 Task: Look for Airbnb options in San Vicente, Argentina from 22th December, 2023 to 26th December, 2023 for 8 adults. Place can be private room with 8 bedrooms having 8 beds and 8 bathrooms. Property type can be hotel. Amenities needed are: wifi, TV, free parkinig on premises, hot tub, gym, smoking allowed.
Action: Mouse moved to (476, 123)
Screenshot: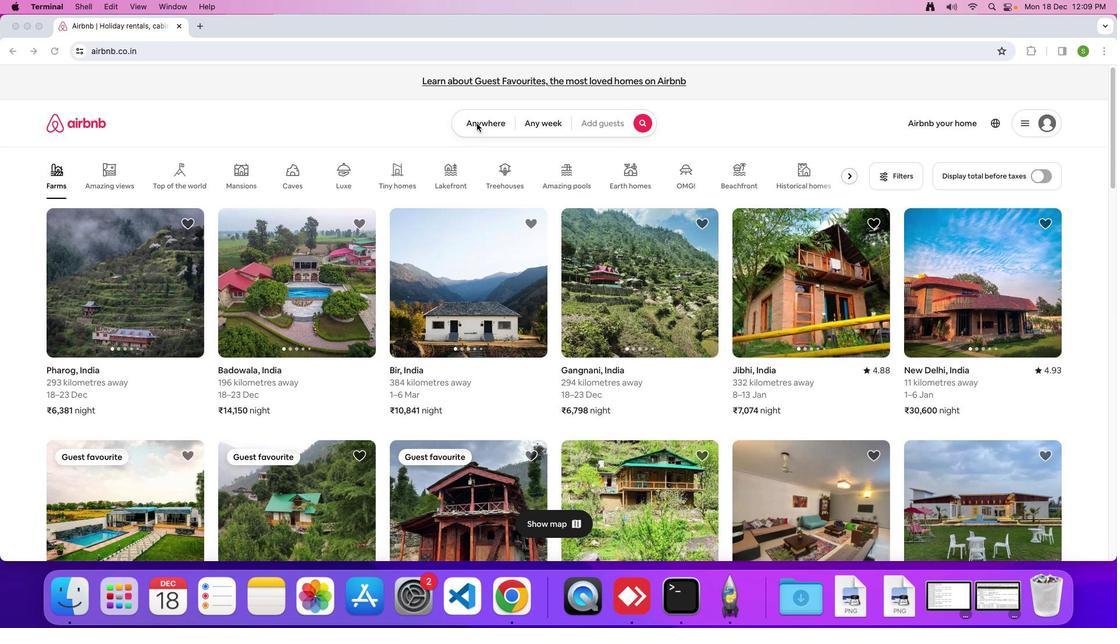 
Action: Mouse pressed left at (476, 123)
Screenshot: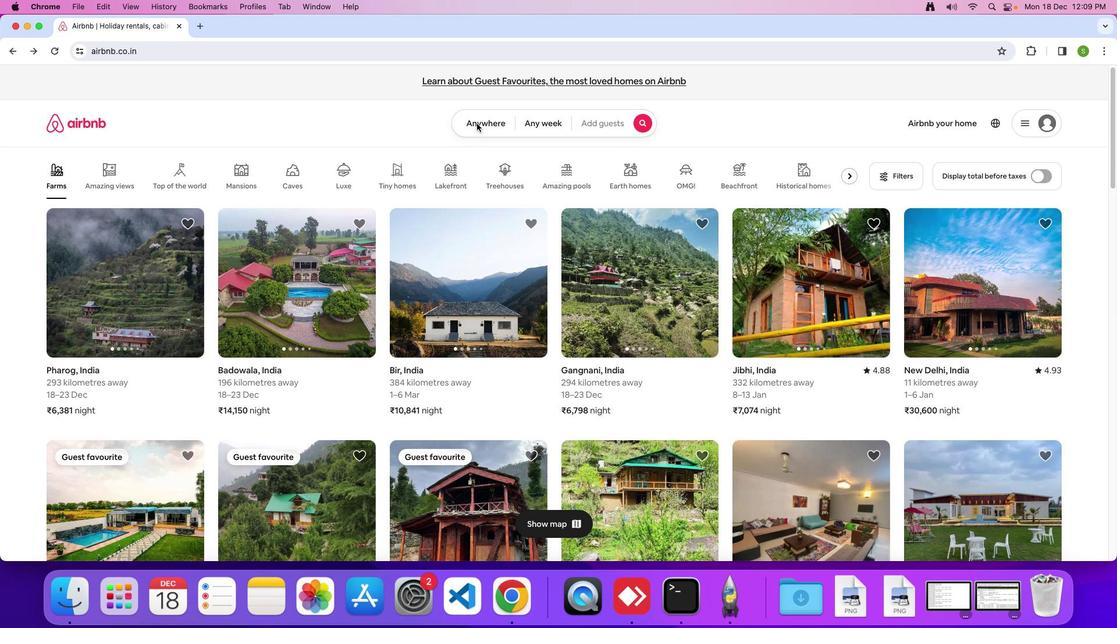 
Action: Mouse moved to (465, 122)
Screenshot: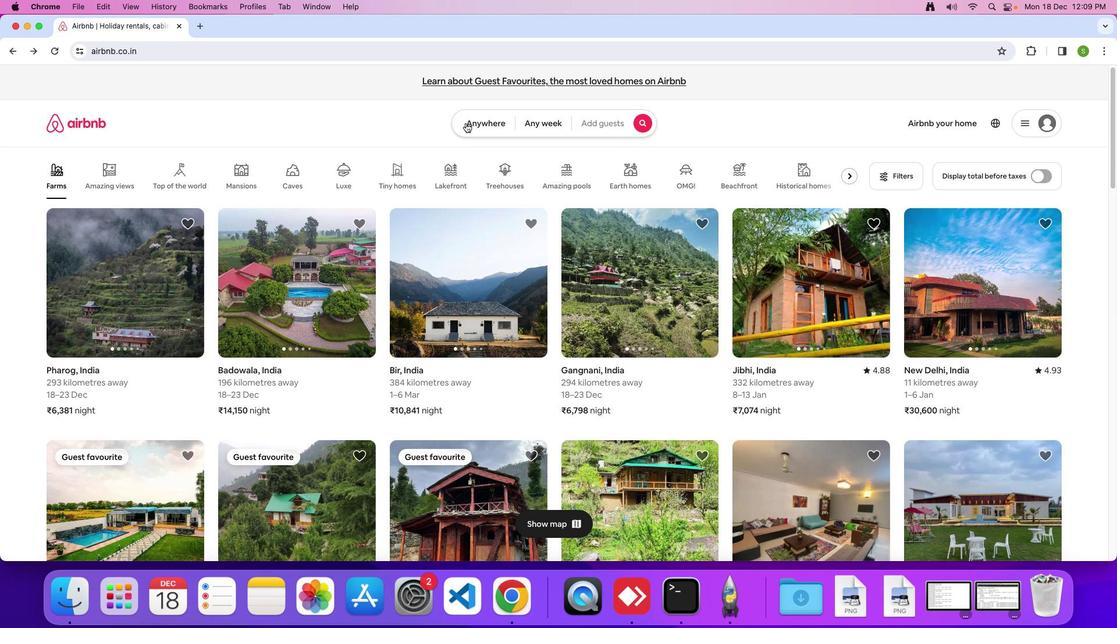 
Action: Mouse pressed left at (465, 122)
Screenshot: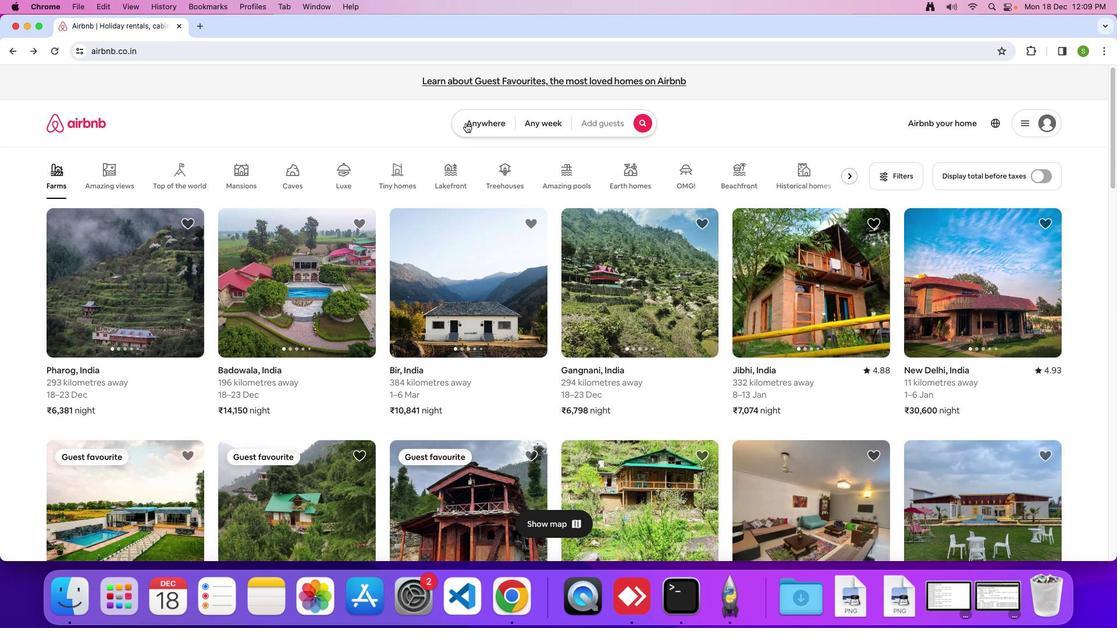 
Action: Mouse moved to (415, 164)
Screenshot: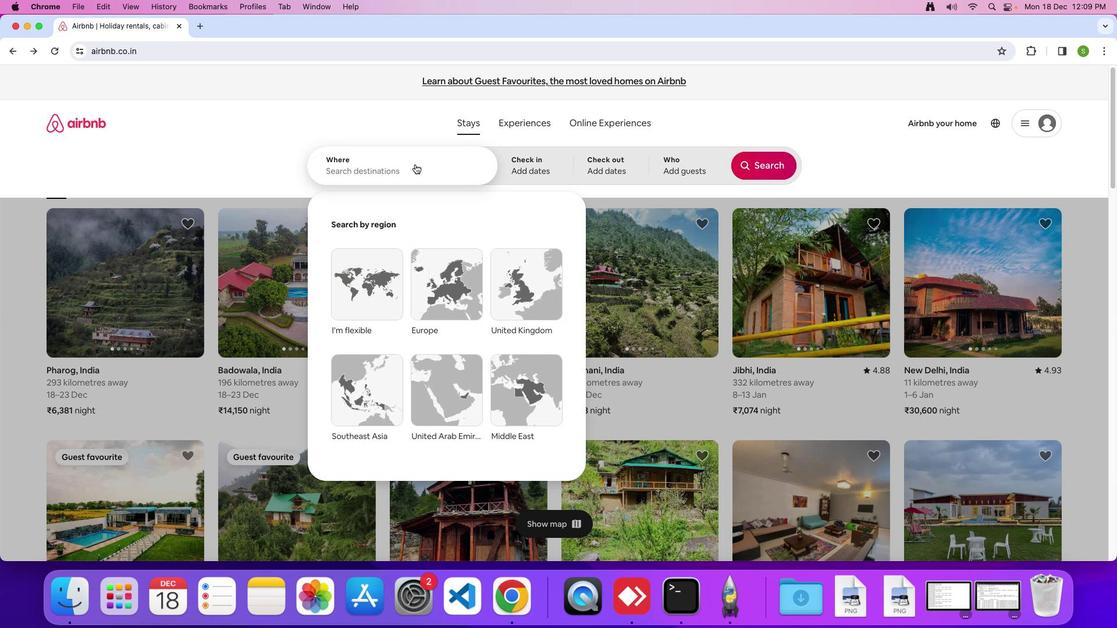 
Action: Mouse pressed left at (415, 164)
Screenshot: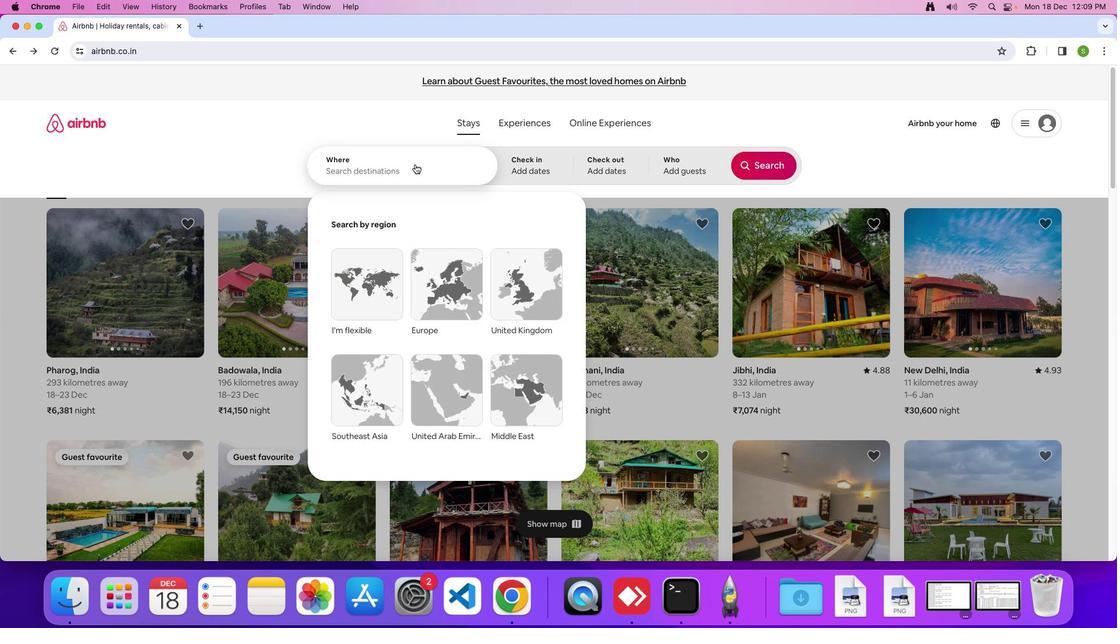 
Action: Mouse moved to (415, 169)
Screenshot: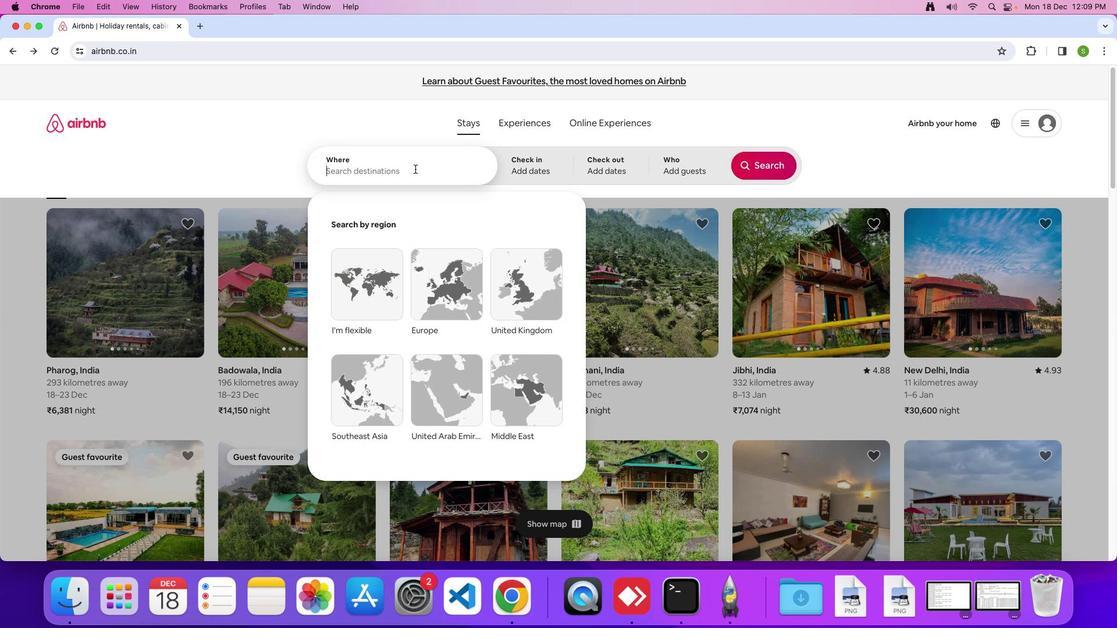 
Action: Key pressed 'S'Key.caps_lock'a''n'Key.spaceKey.shift'V''i''c''e''n''t''e'','Key.spaceKey.shift'A''r''g''e''n''t''i''n''a'Key.enter
Screenshot: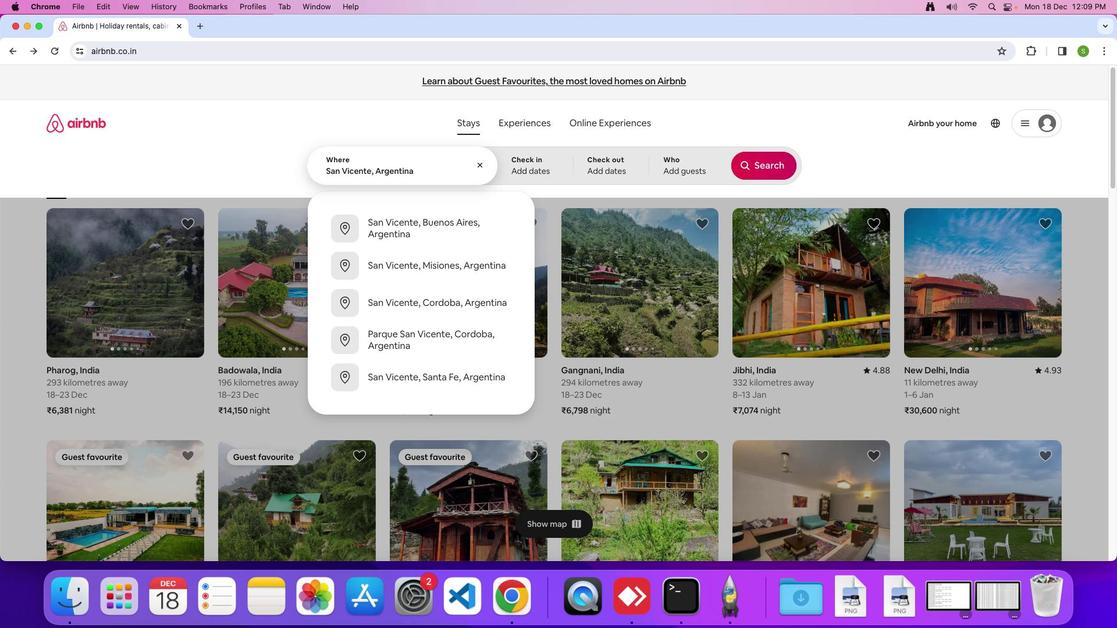 
Action: Mouse moved to (500, 400)
Screenshot: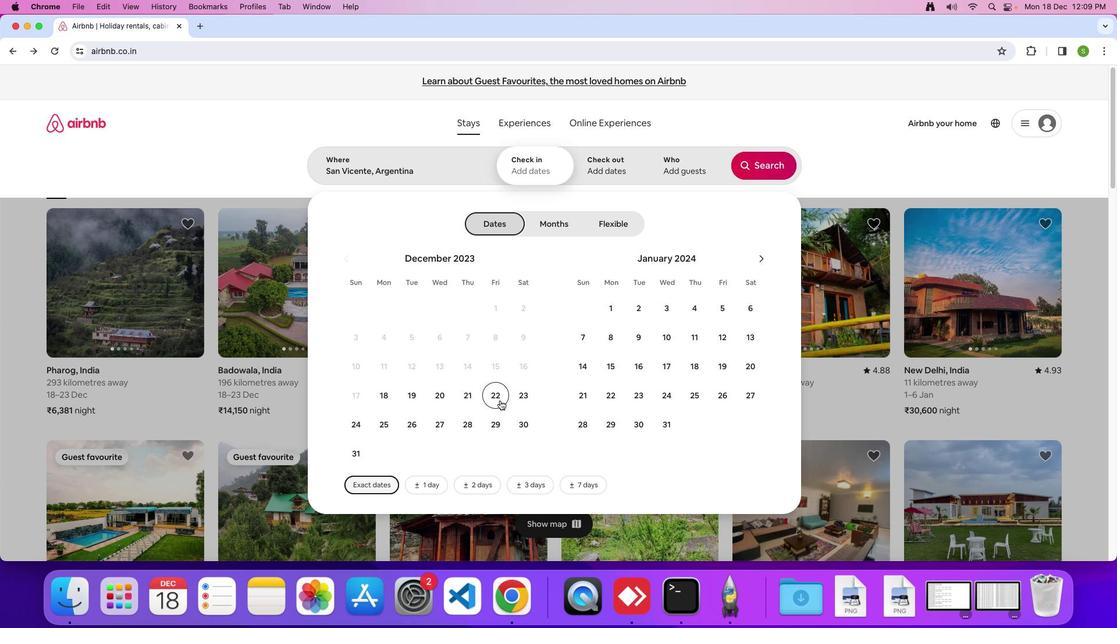 
Action: Mouse pressed left at (500, 400)
Screenshot: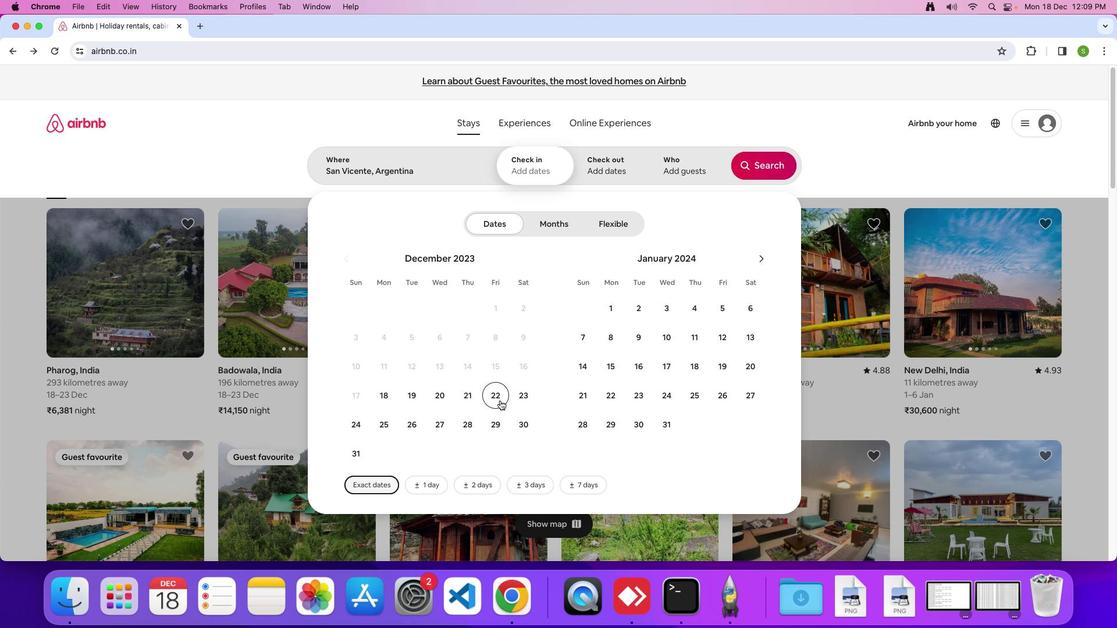 
Action: Mouse moved to (404, 426)
Screenshot: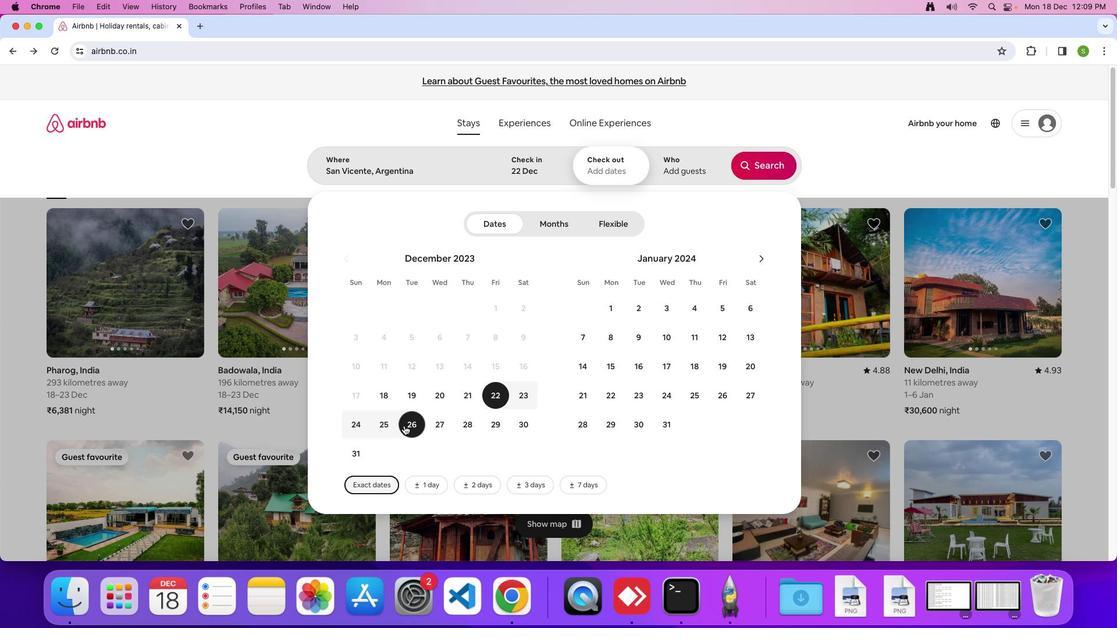 
Action: Mouse pressed left at (404, 426)
Screenshot: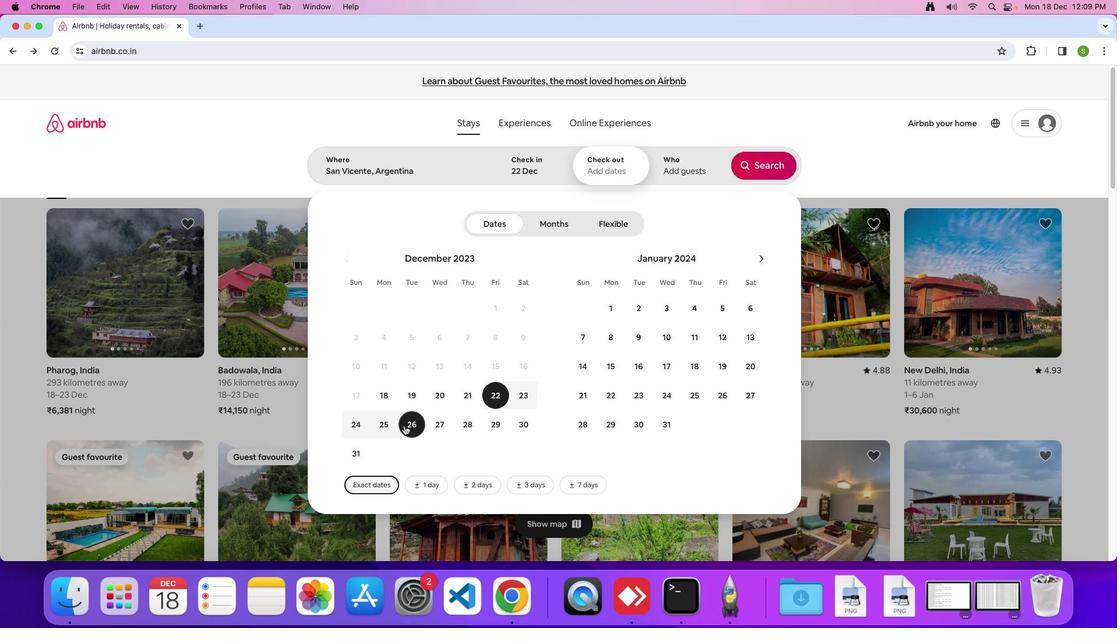 
Action: Mouse moved to (681, 160)
Screenshot: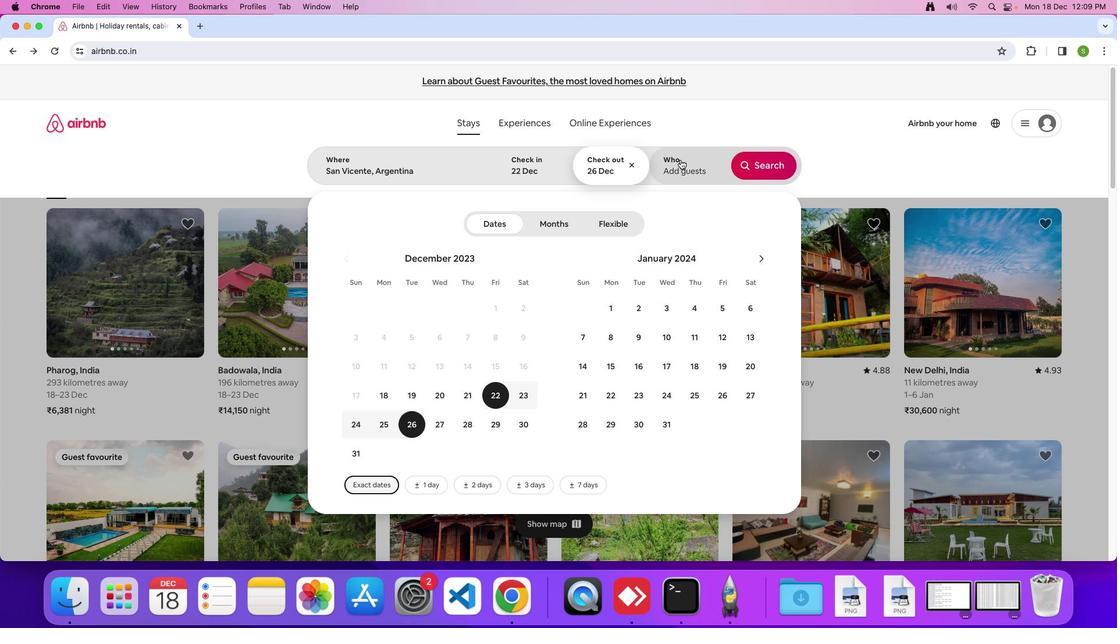
Action: Mouse pressed left at (681, 160)
Screenshot: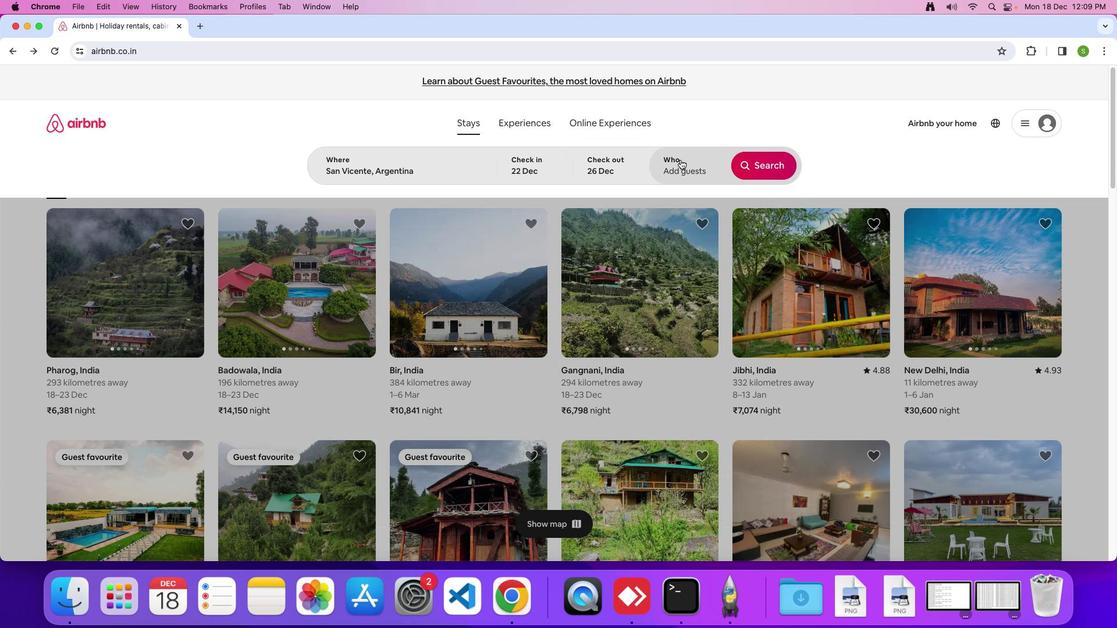 
Action: Mouse moved to (771, 222)
Screenshot: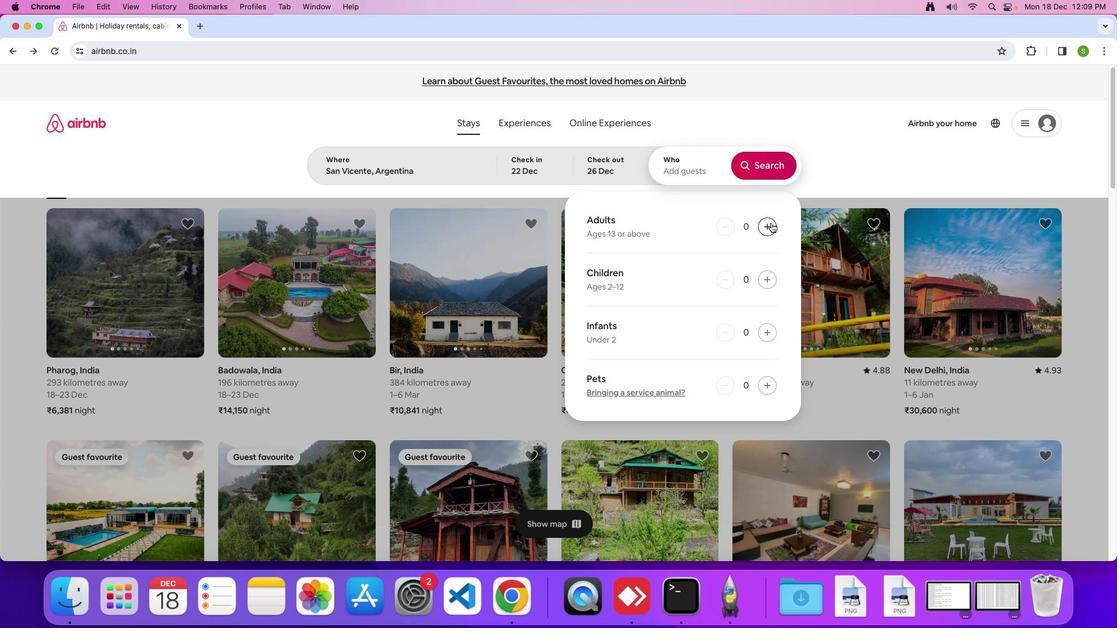 
Action: Mouse pressed left at (771, 222)
Screenshot: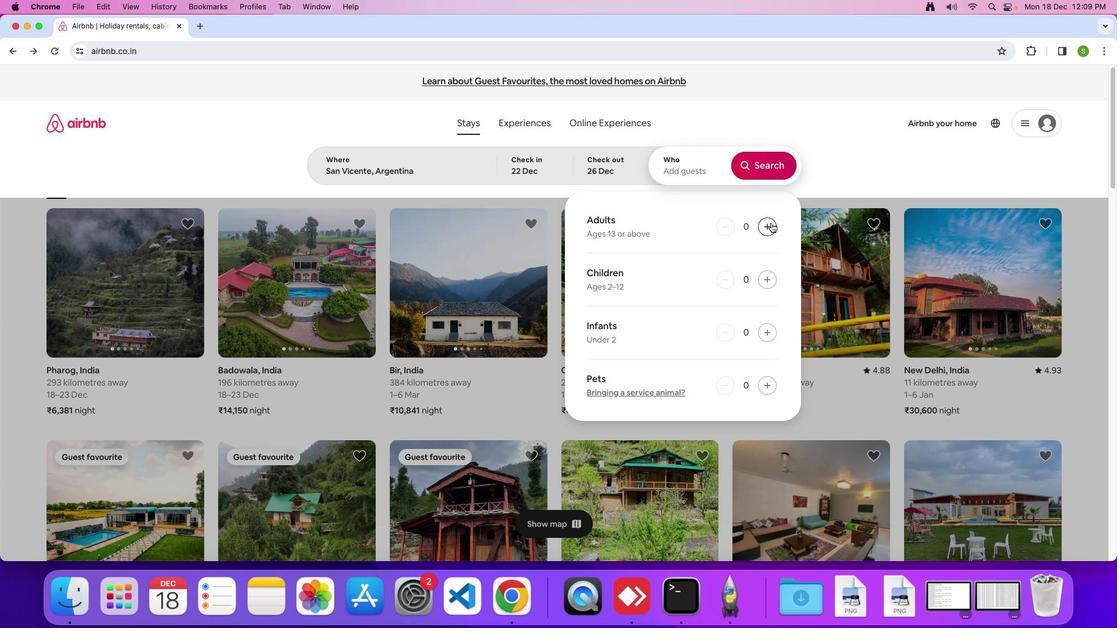 
Action: Mouse pressed left at (771, 222)
Screenshot: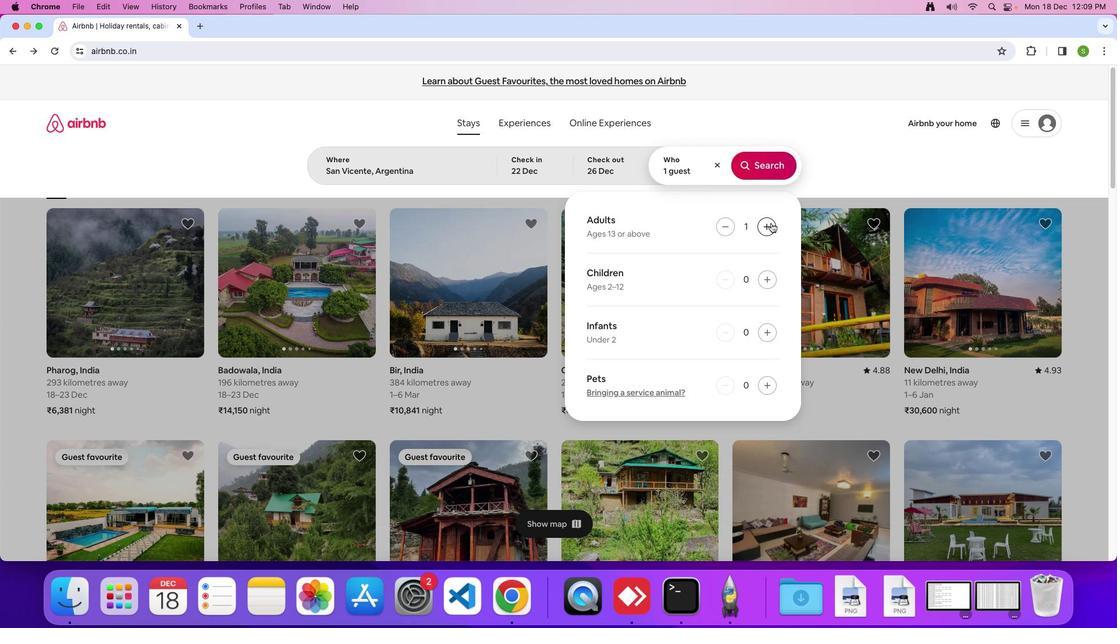 
Action: Mouse pressed left at (771, 222)
Screenshot: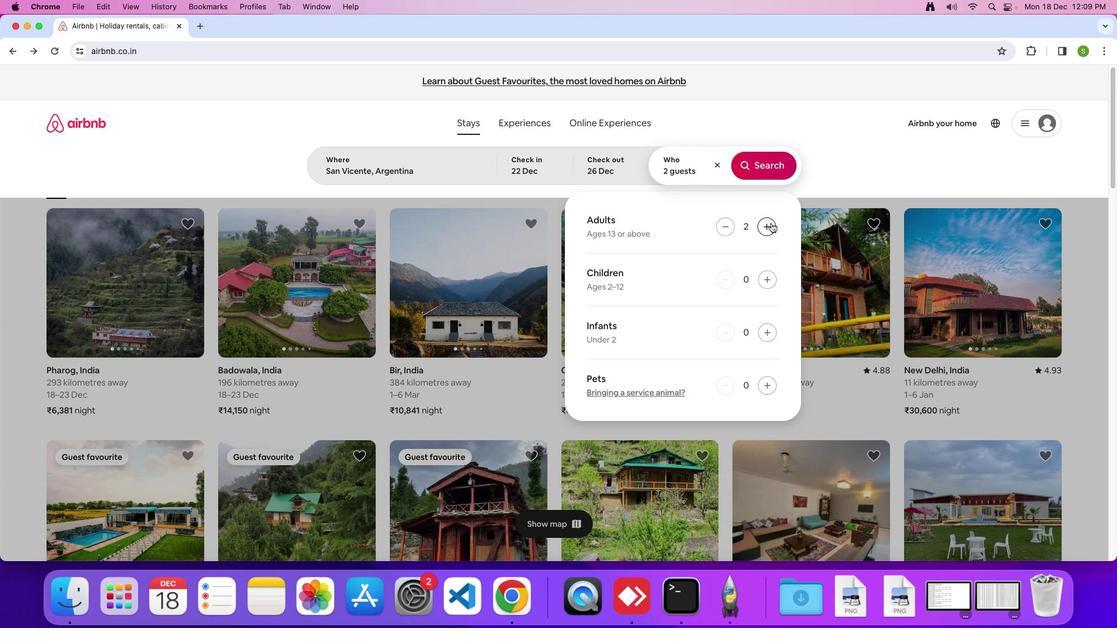 
Action: Mouse pressed left at (771, 222)
Screenshot: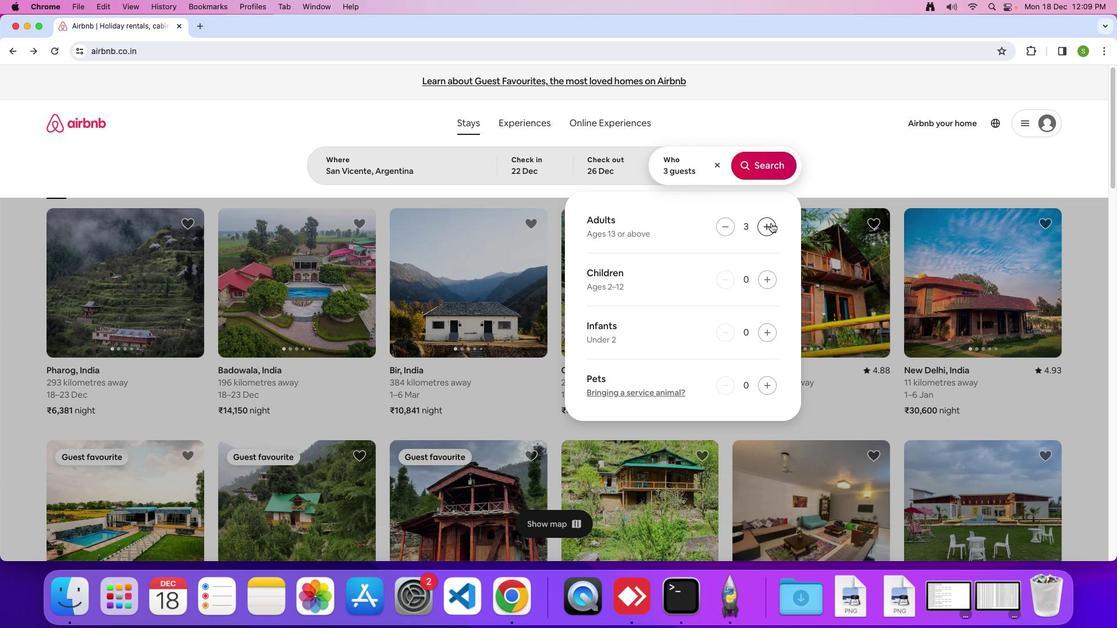 
Action: Mouse pressed left at (771, 222)
Screenshot: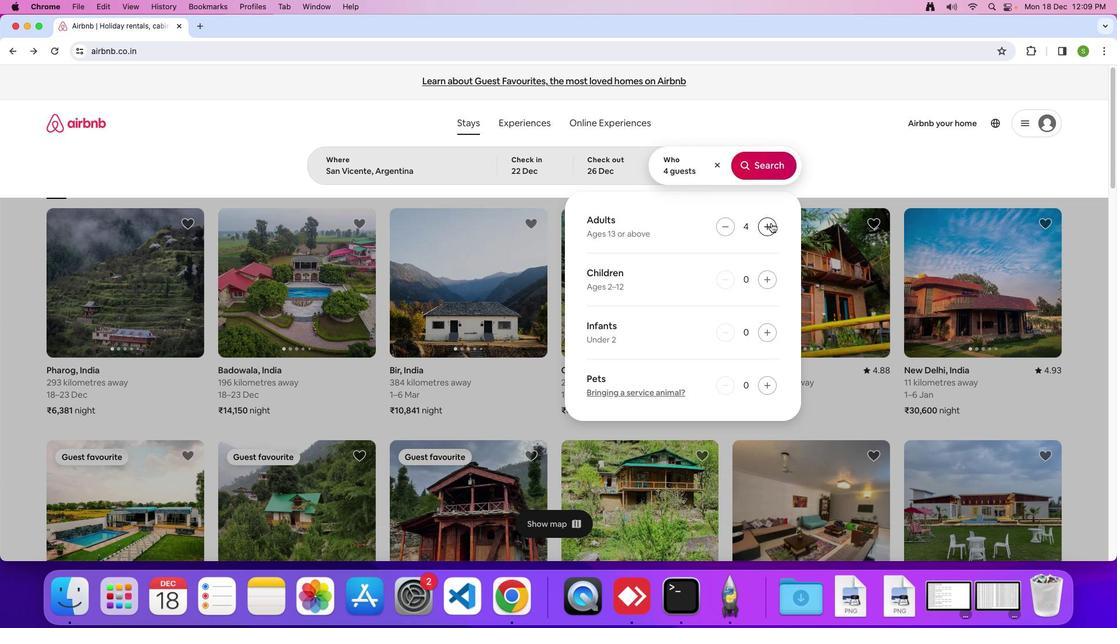
Action: Mouse pressed left at (771, 222)
Screenshot: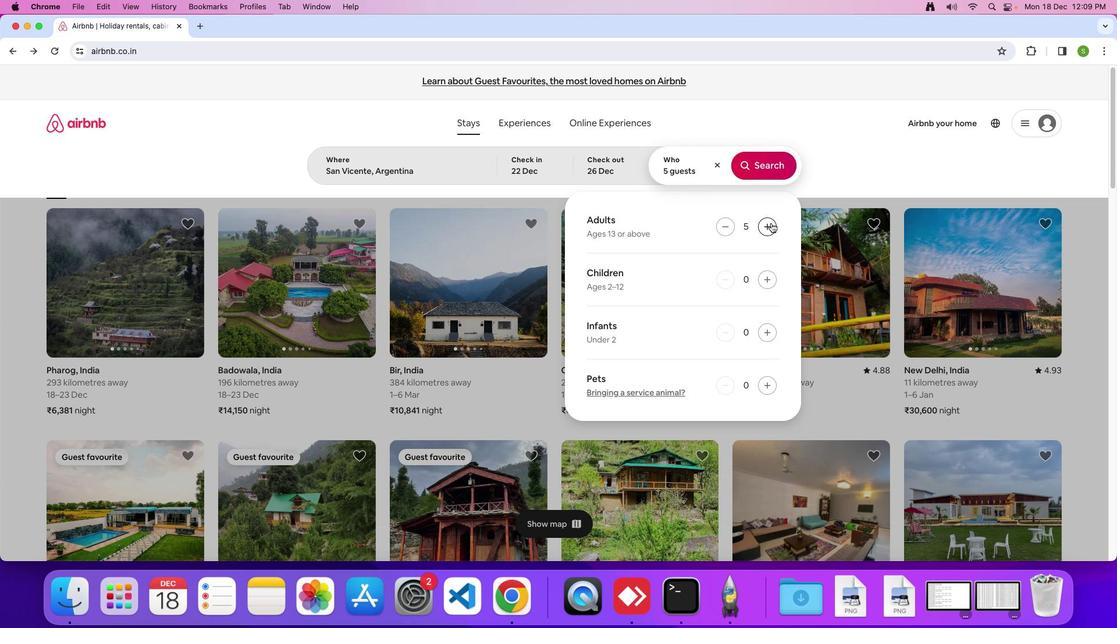 
Action: Mouse pressed left at (771, 222)
Screenshot: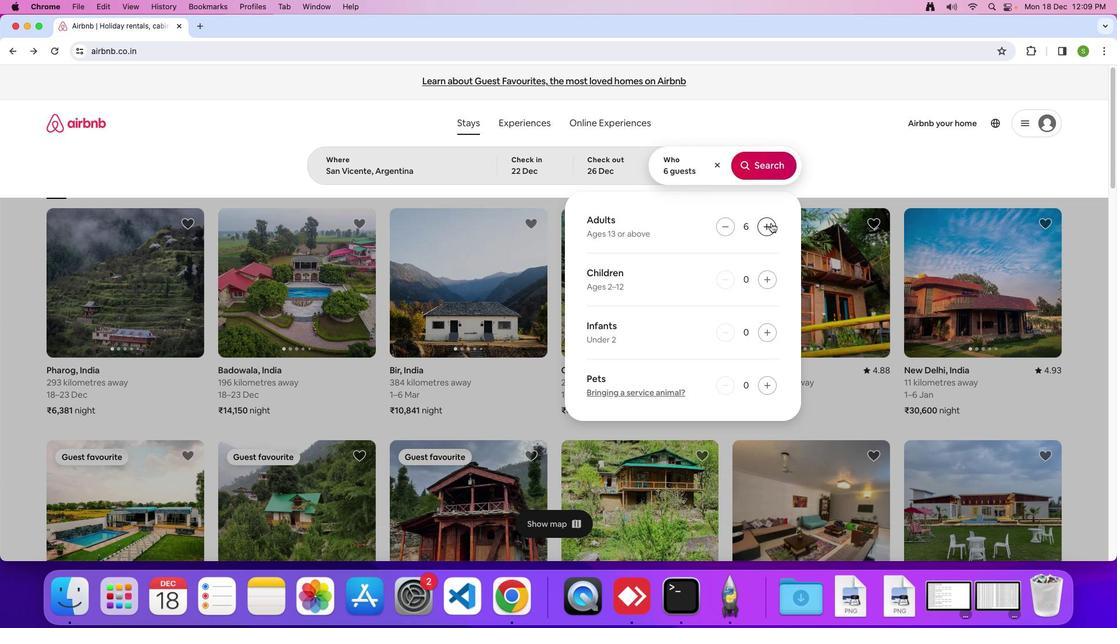 
Action: Mouse pressed left at (771, 222)
Screenshot: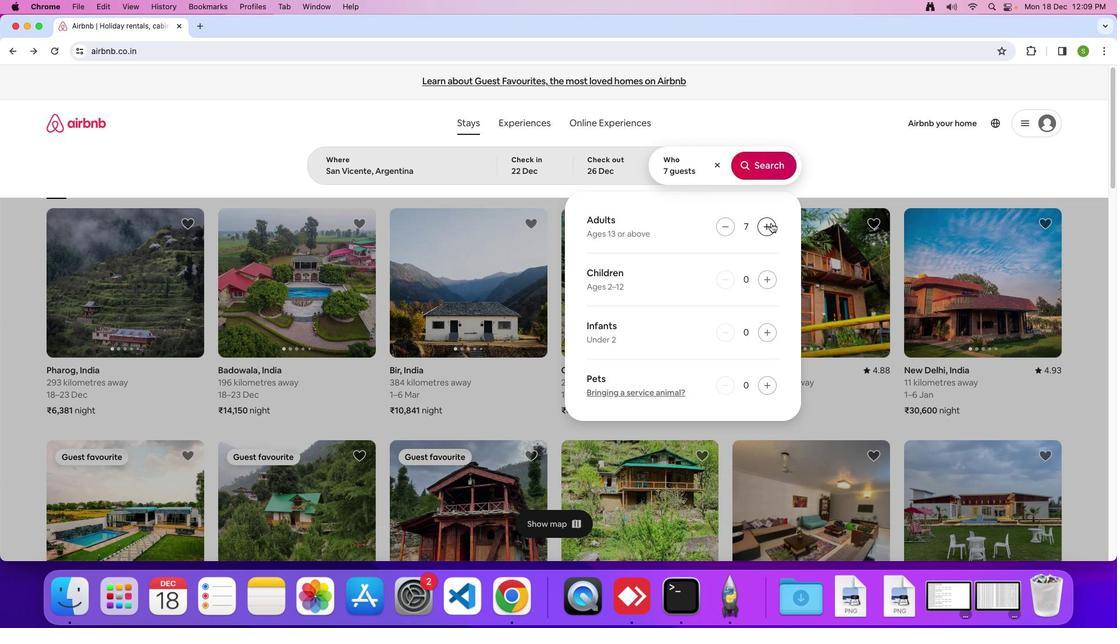 
Action: Mouse moved to (761, 169)
Screenshot: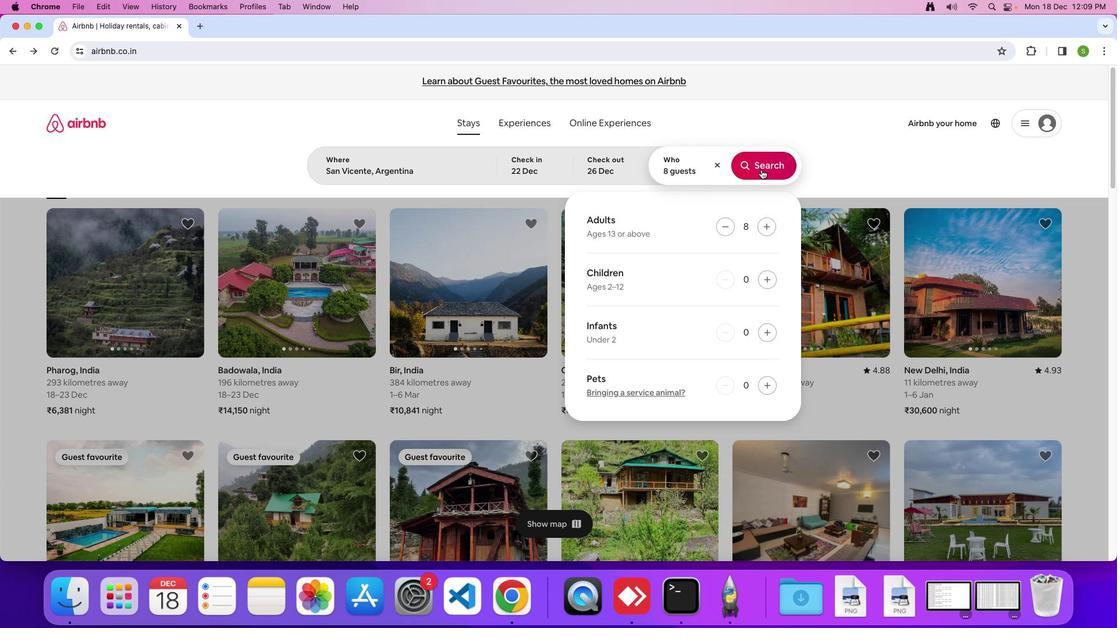 
Action: Mouse pressed left at (761, 169)
Screenshot: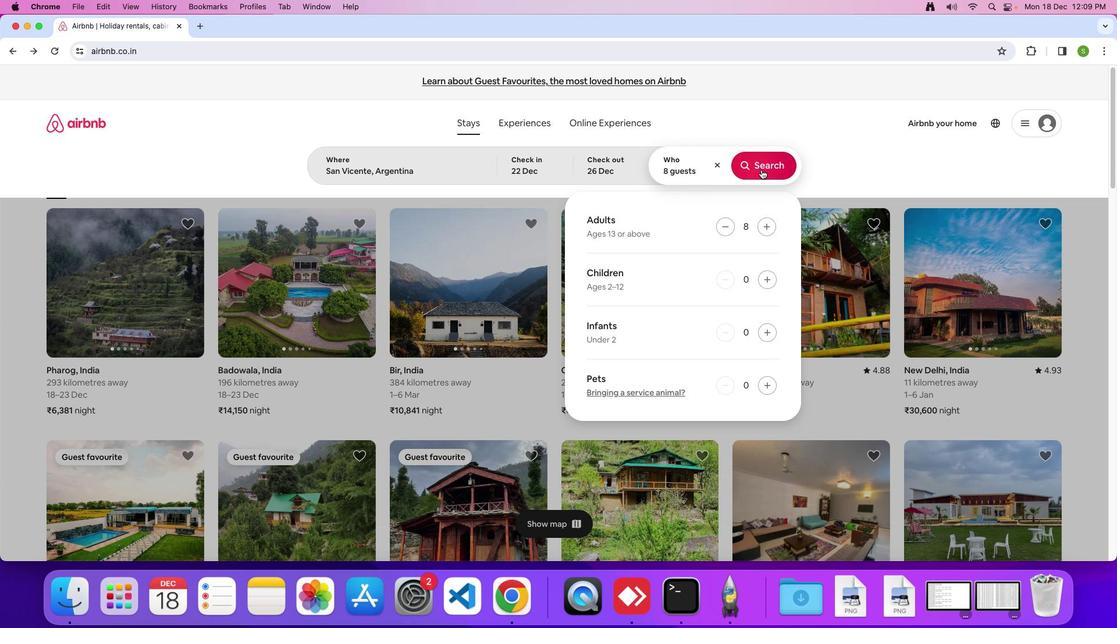 
Action: Mouse moved to (934, 136)
Screenshot: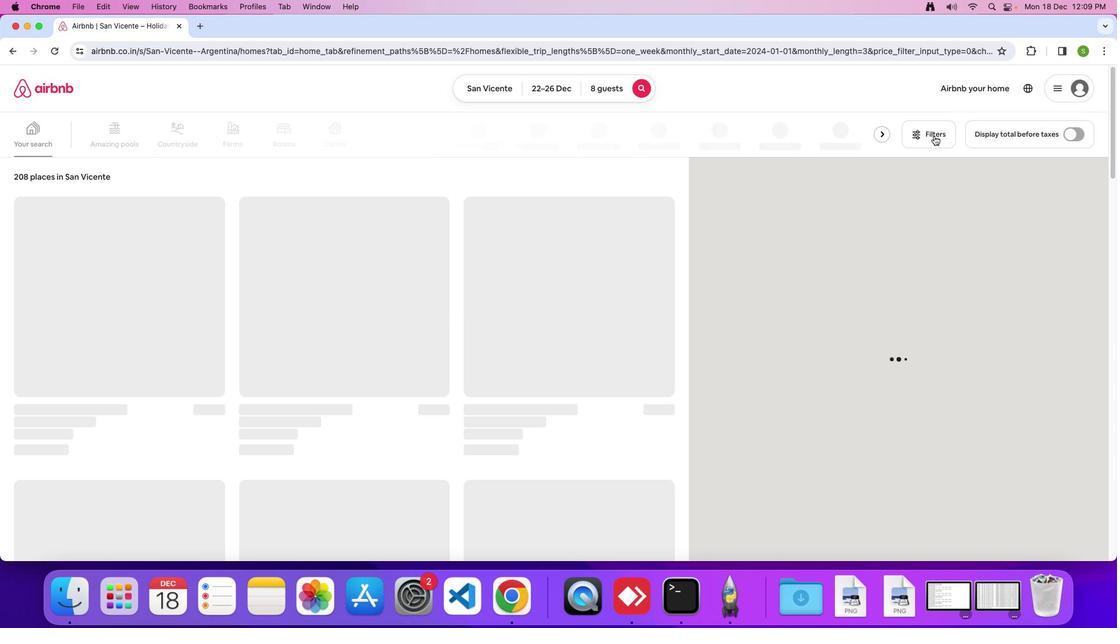 
Action: Mouse pressed left at (934, 136)
Screenshot: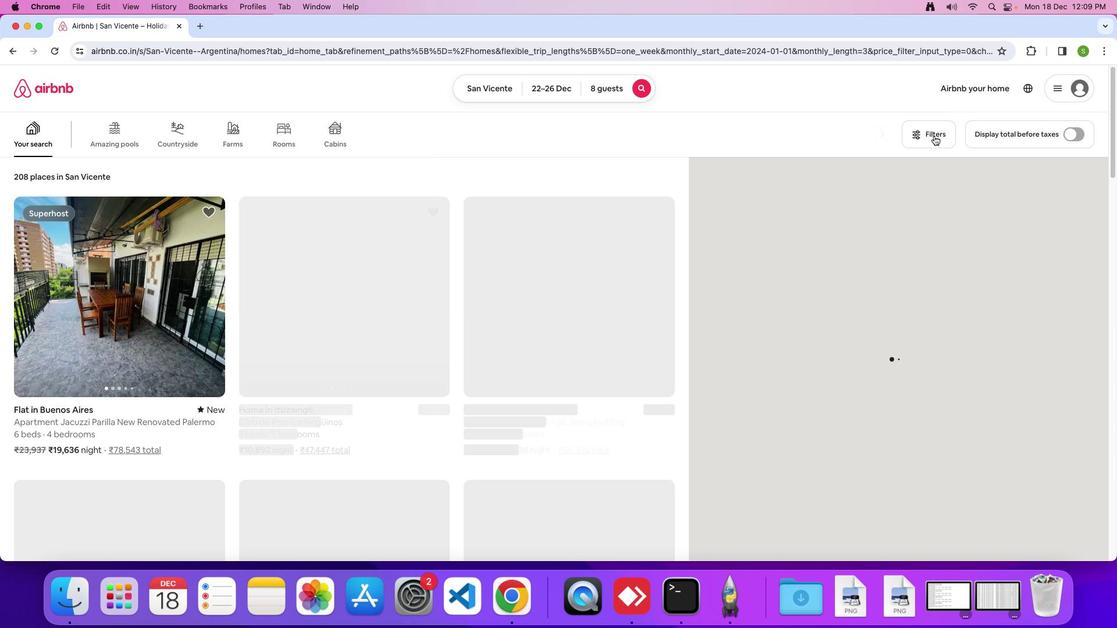 
Action: Mouse moved to (576, 419)
Screenshot: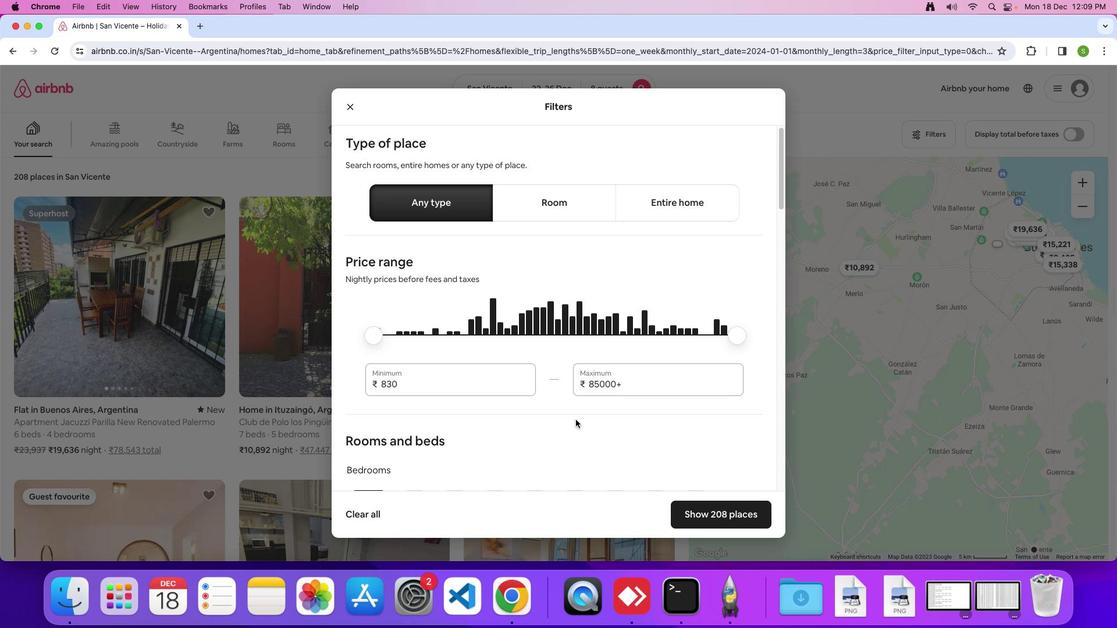 
Action: Mouse scrolled (576, 419) with delta (0, 0)
Screenshot: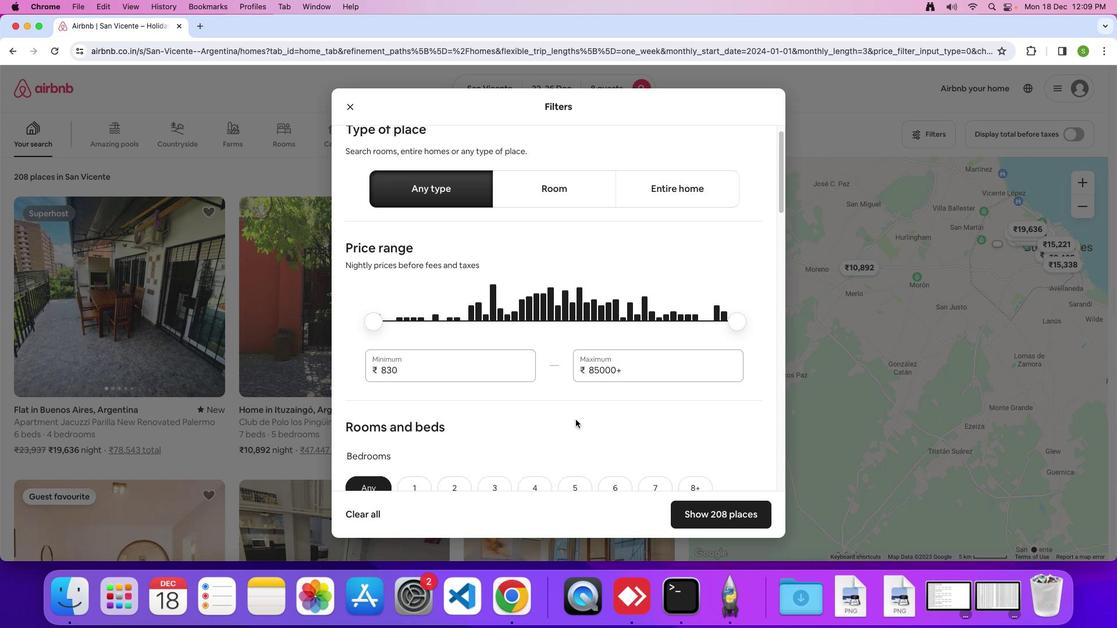 
Action: Mouse scrolled (576, 419) with delta (0, 0)
Screenshot: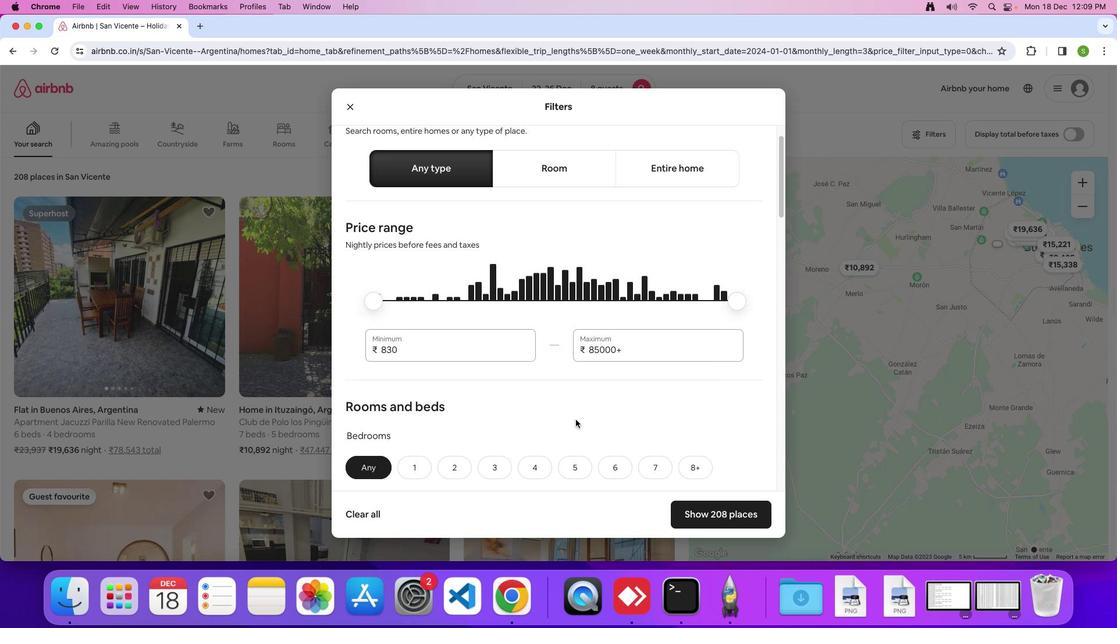 
Action: Mouse moved to (576, 419)
Screenshot: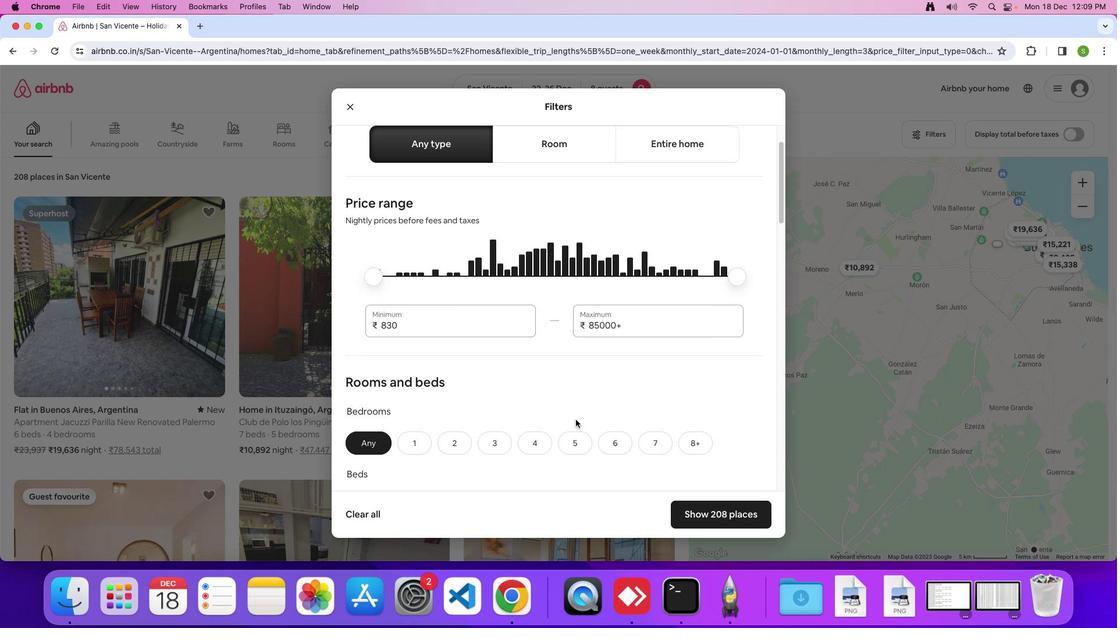 
Action: Mouse scrolled (576, 419) with delta (0, -1)
Screenshot: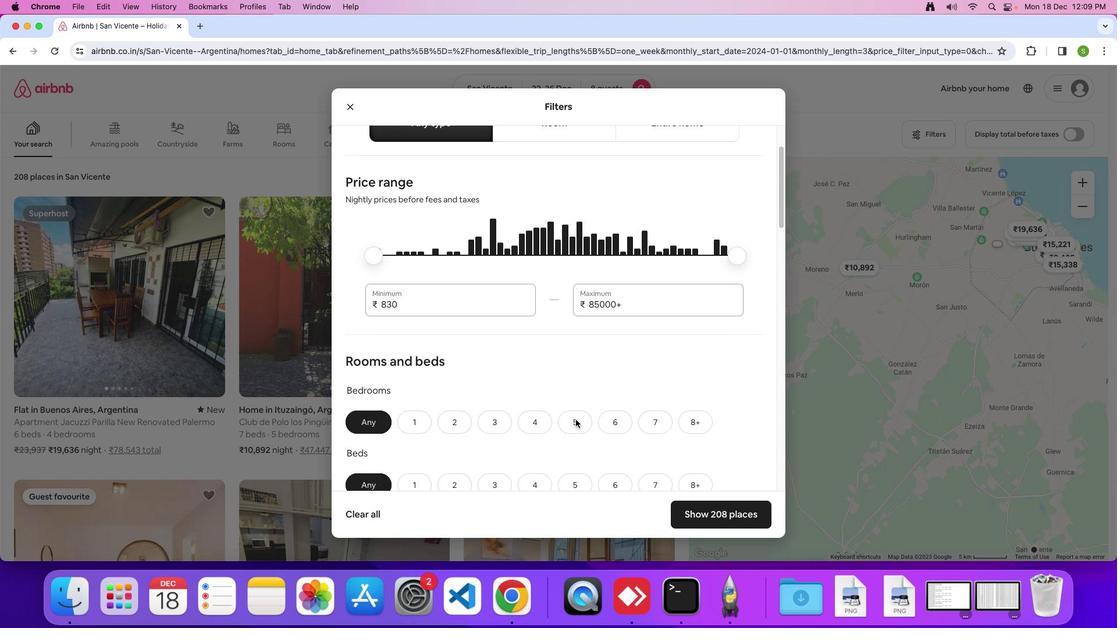
Action: Mouse scrolled (576, 419) with delta (0, 0)
Screenshot: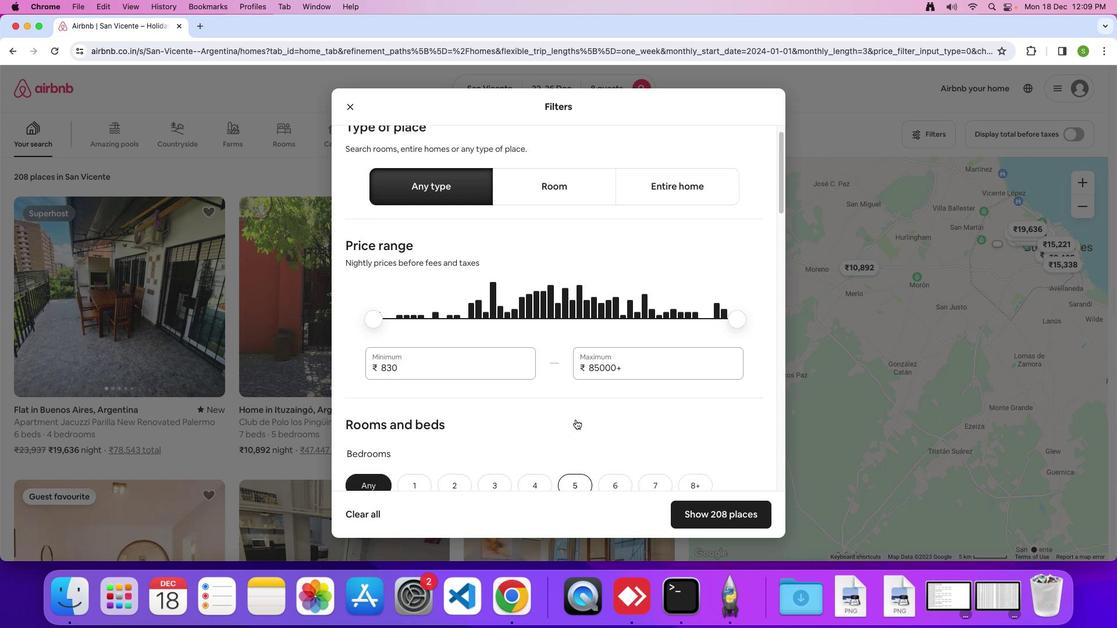 
Action: Mouse scrolled (576, 419) with delta (0, 0)
Screenshot: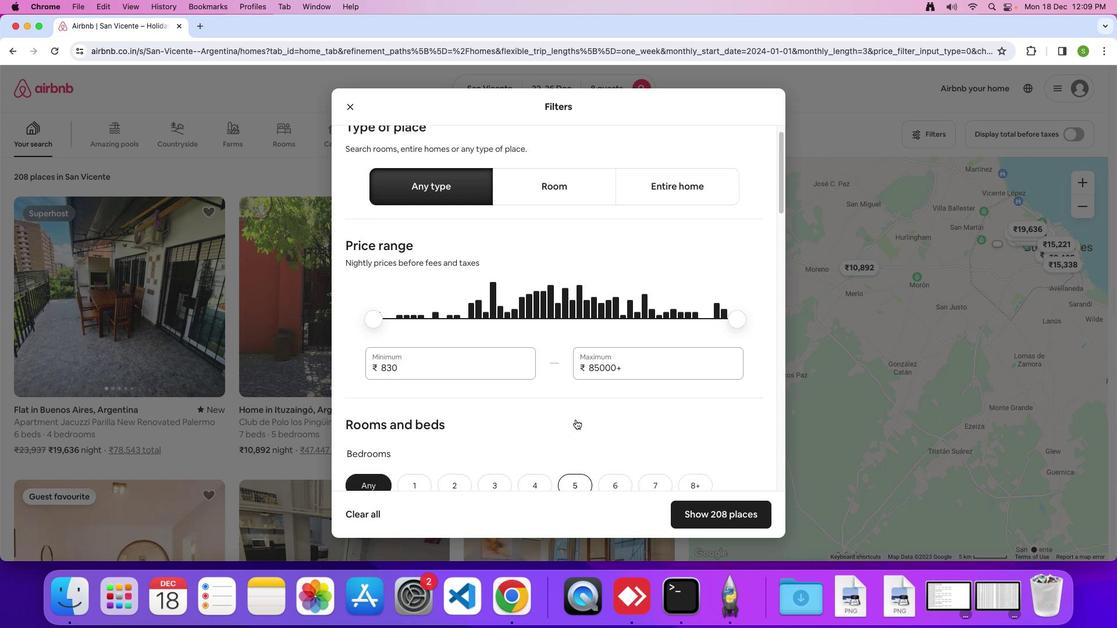 
Action: Mouse scrolled (576, 419) with delta (0, 2)
Screenshot: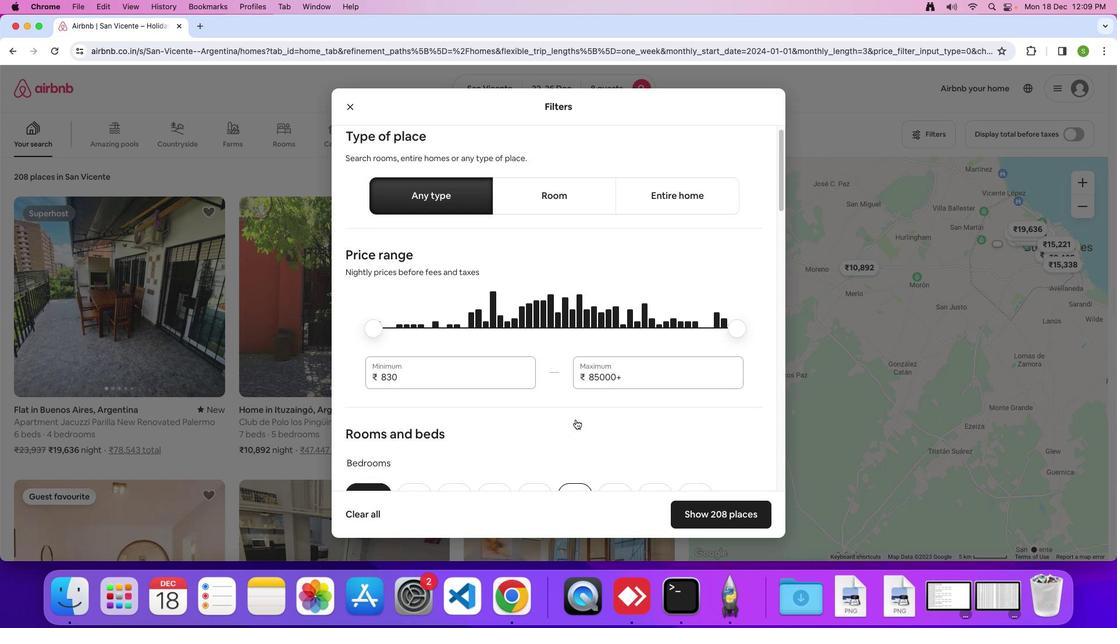 
Action: Mouse scrolled (576, 419) with delta (0, 0)
Screenshot: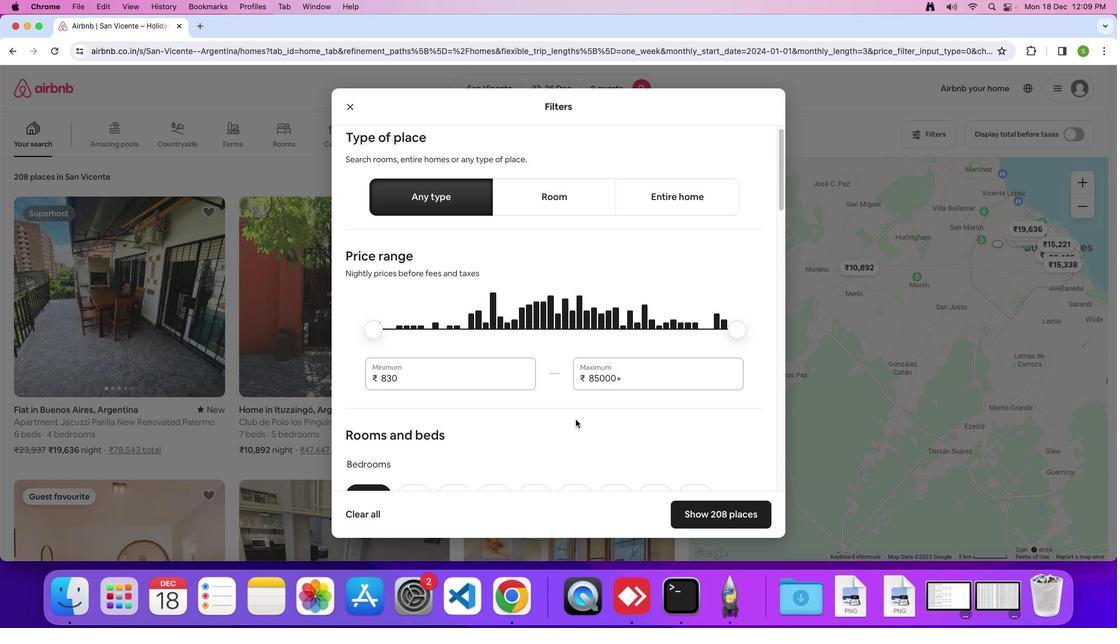 
Action: Mouse scrolled (576, 419) with delta (0, 0)
Screenshot: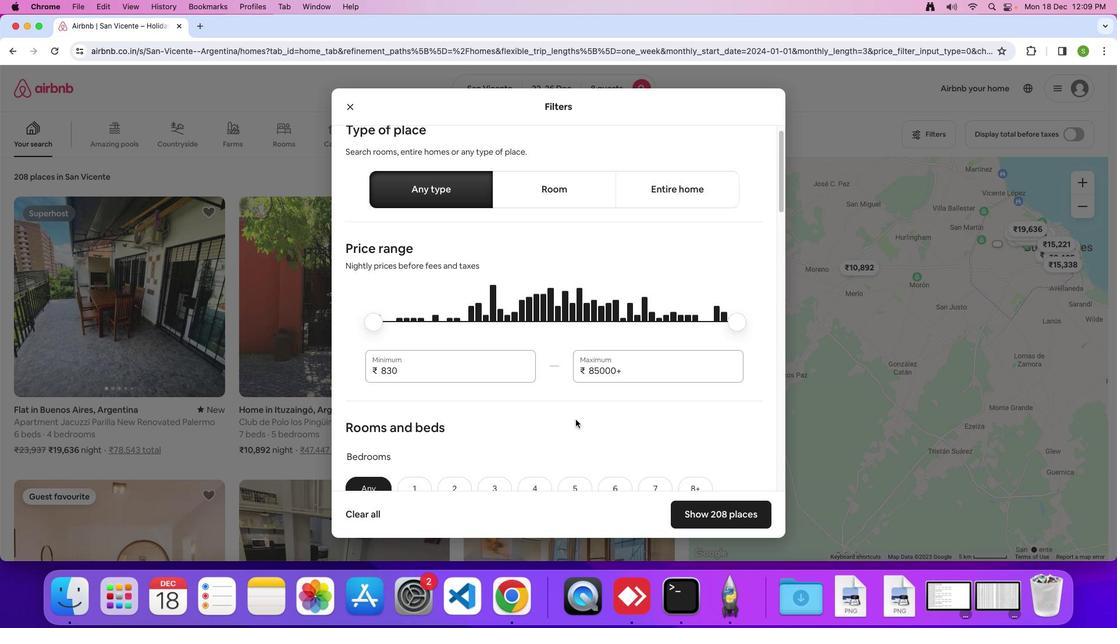 
Action: Mouse scrolled (576, 419) with delta (0, 0)
Screenshot: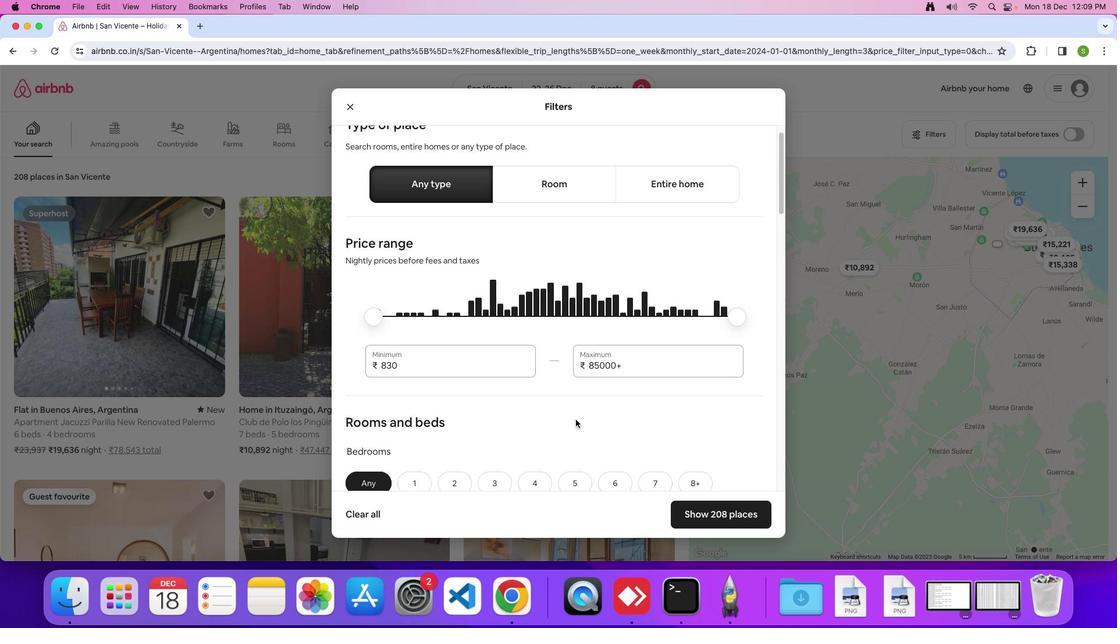 
Action: Mouse scrolled (576, 419) with delta (0, 0)
Screenshot: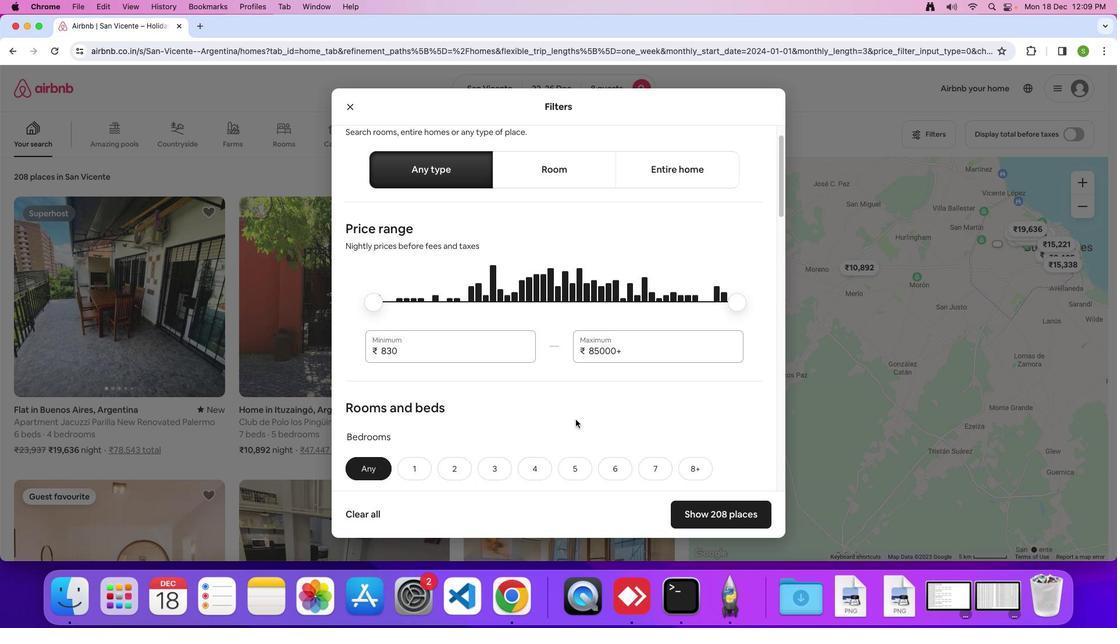 
Action: Mouse scrolled (576, 419) with delta (0, 0)
Screenshot: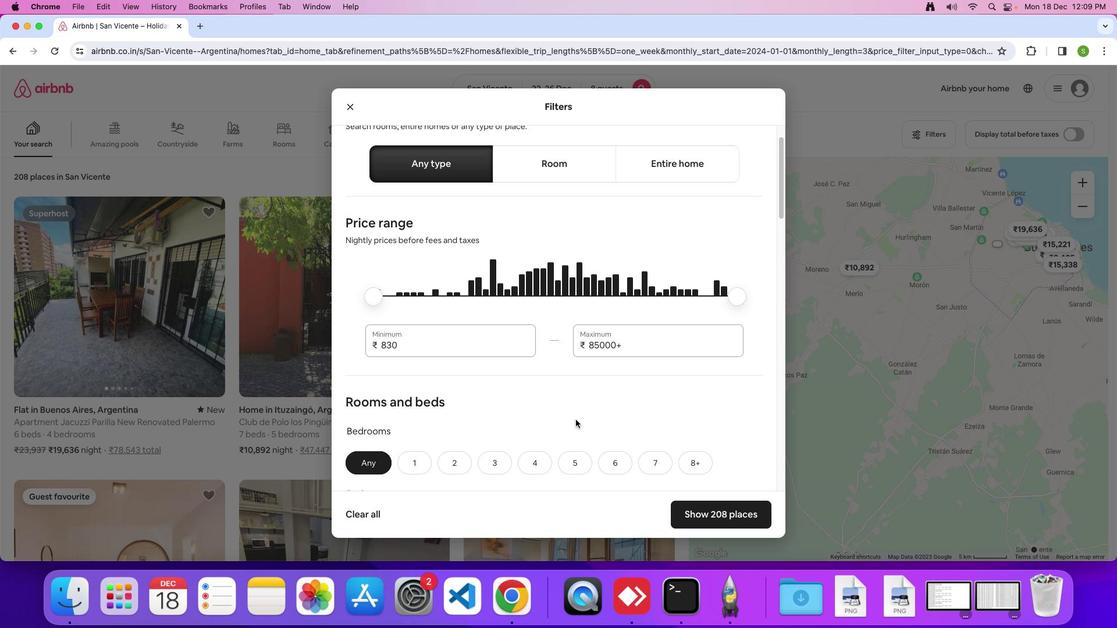 
Action: Mouse scrolled (576, 419) with delta (0, 0)
Screenshot: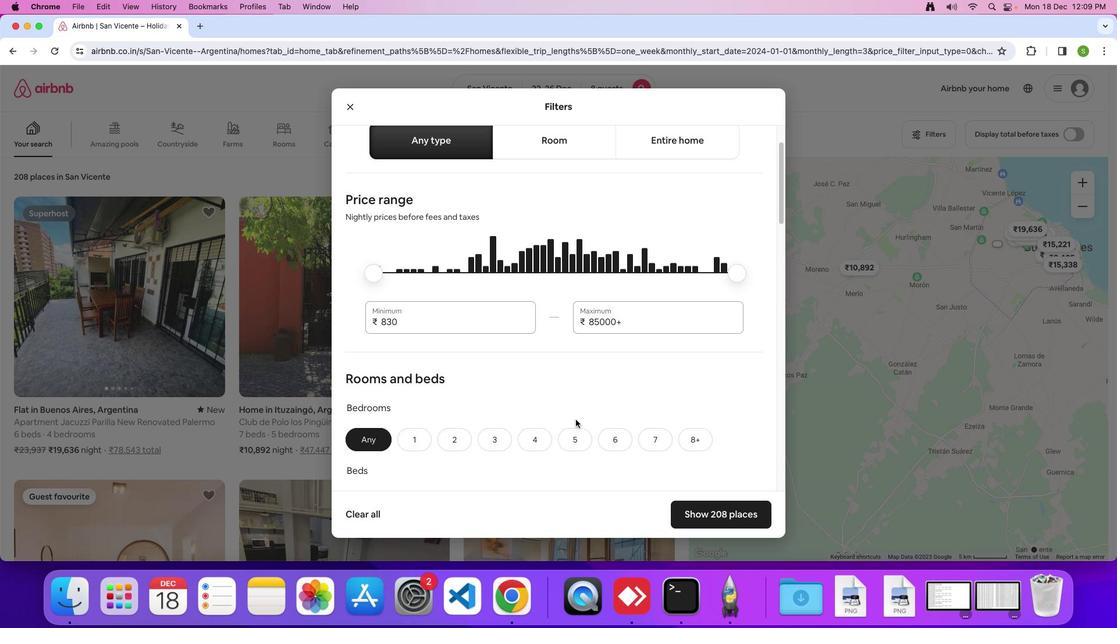 
Action: Mouse scrolled (576, 419) with delta (0, 0)
Screenshot: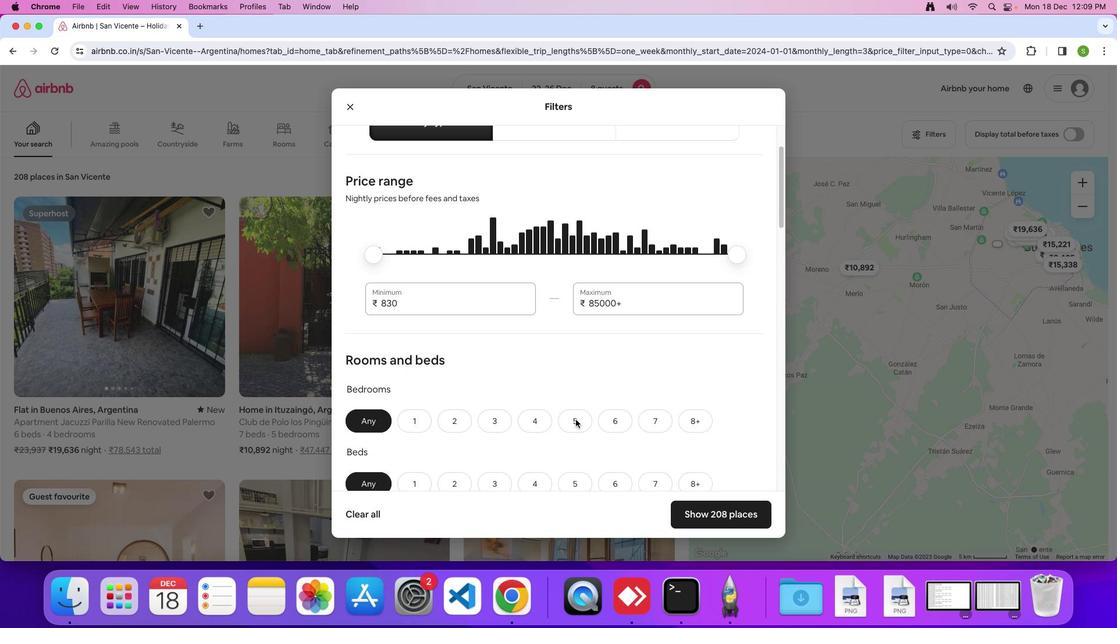 
Action: Mouse scrolled (576, 419) with delta (0, 0)
Screenshot: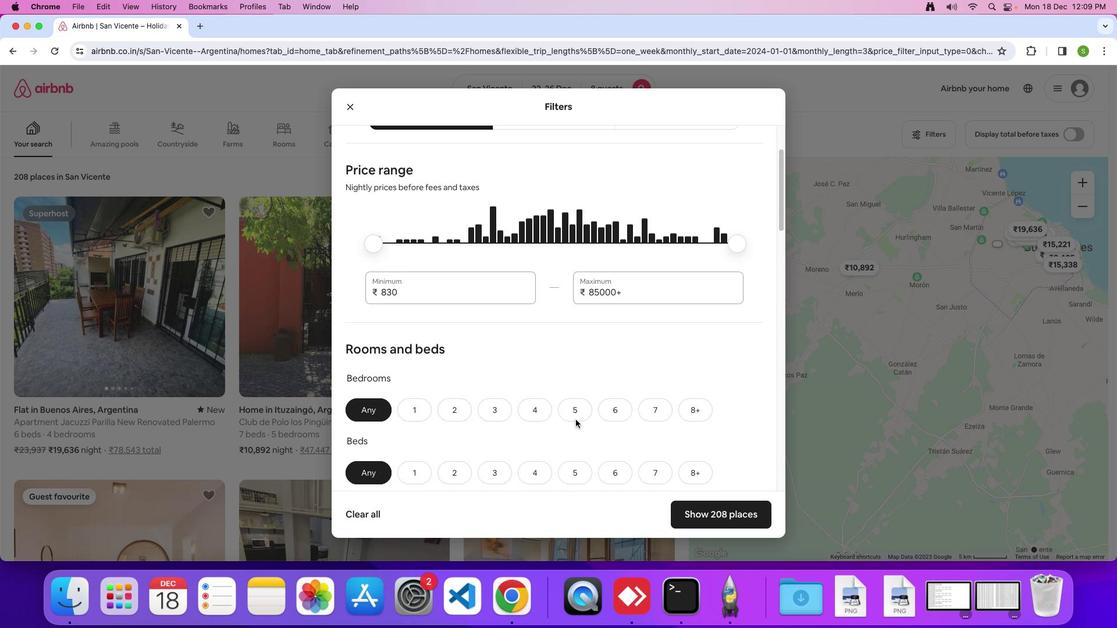 
Action: Mouse scrolled (576, 419) with delta (0, -1)
Screenshot: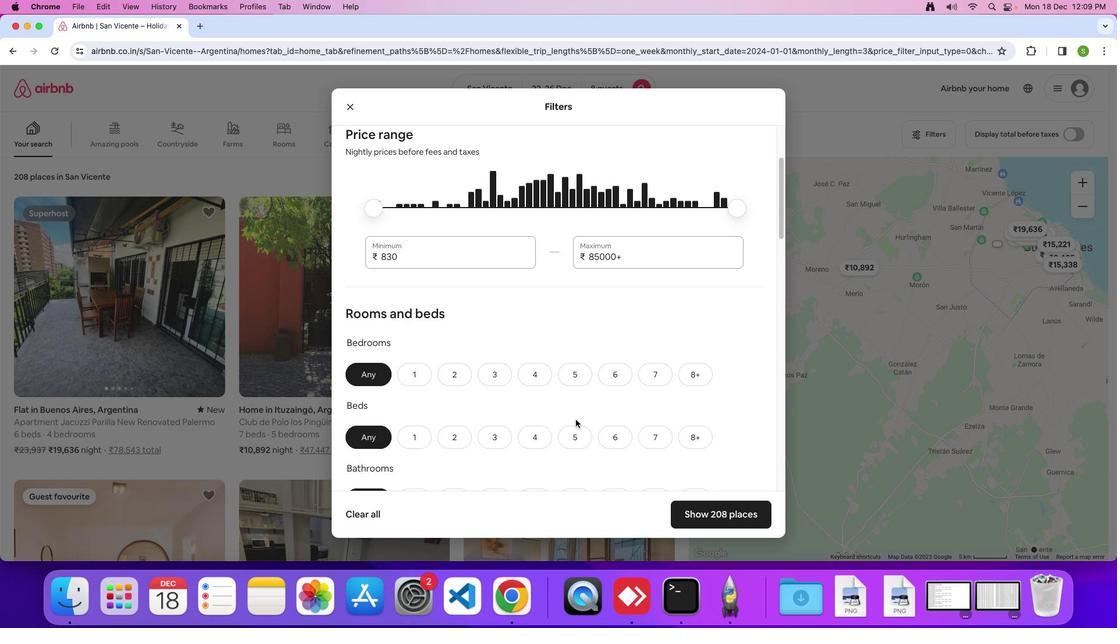 
Action: Mouse moved to (683, 363)
Screenshot: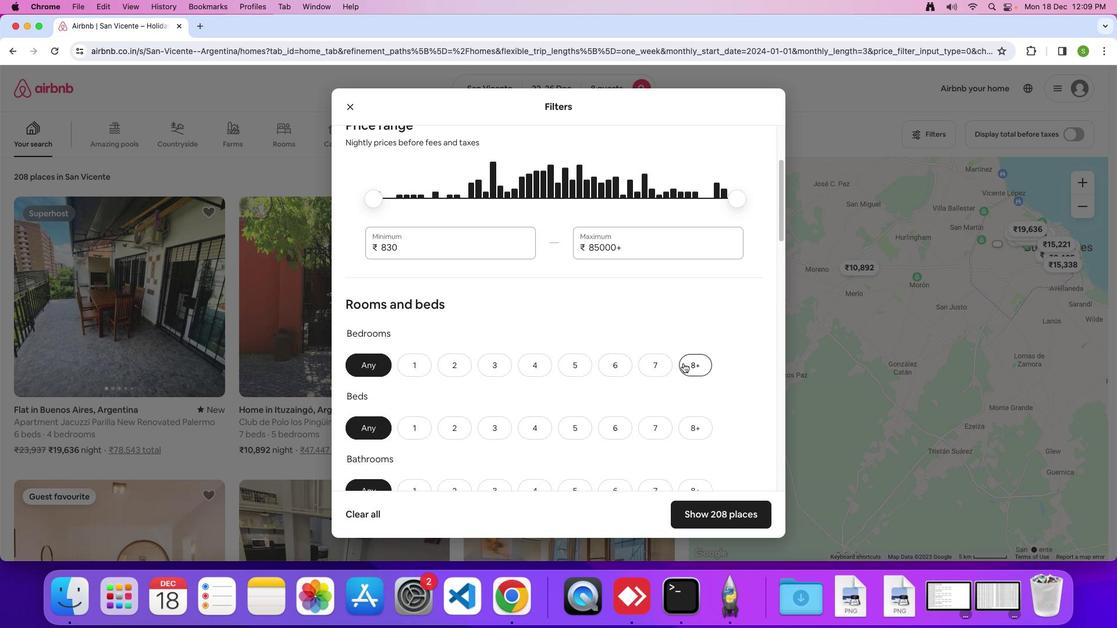 
Action: Mouse pressed left at (683, 363)
Screenshot: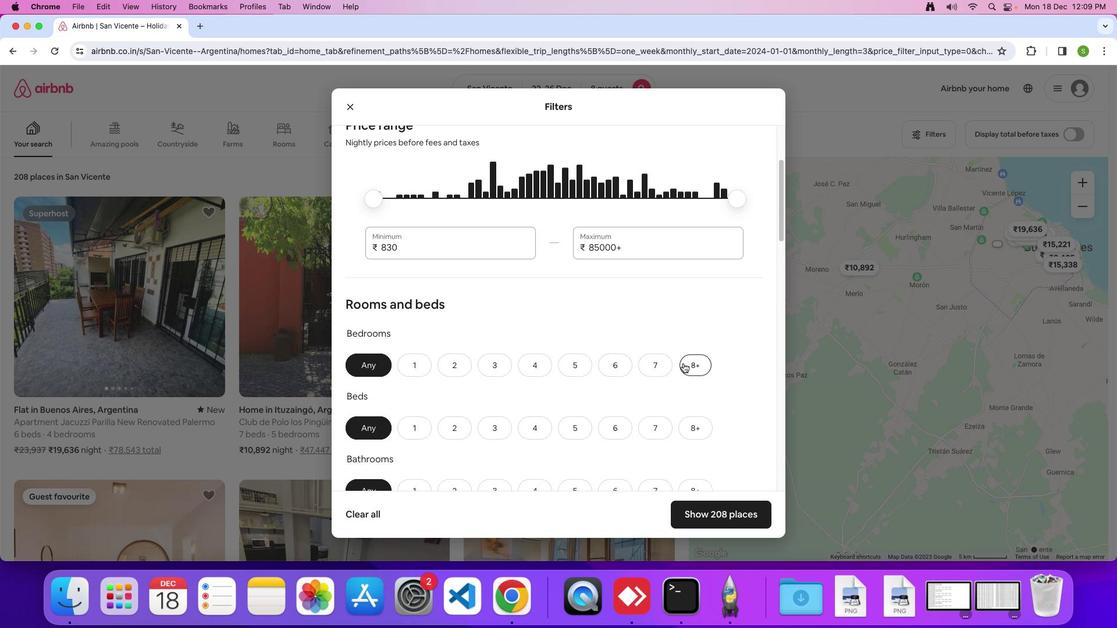 
Action: Mouse moved to (592, 397)
Screenshot: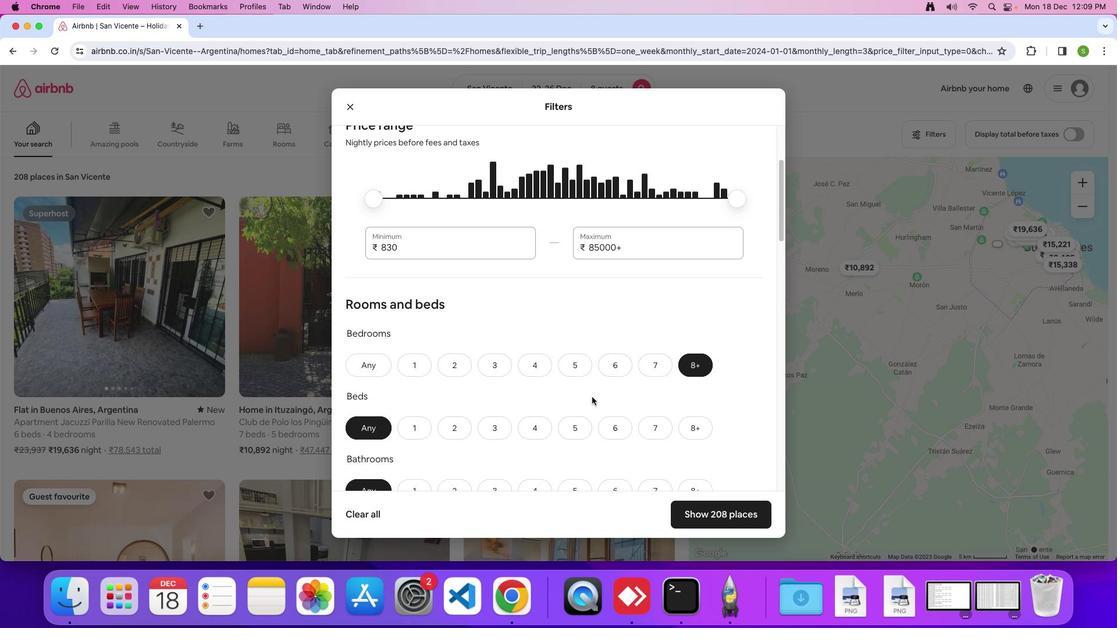 
Action: Mouse scrolled (592, 397) with delta (0, 0)
Screenshot: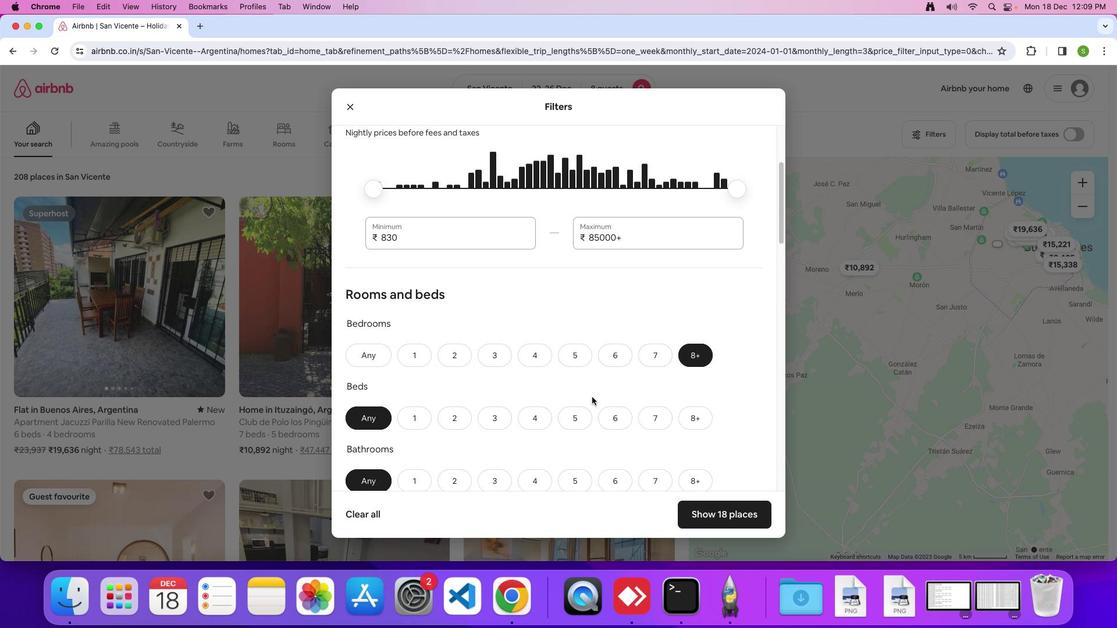 
Action: Mouse scrolled (592, 397) with delta (0, 0)
Screenshot: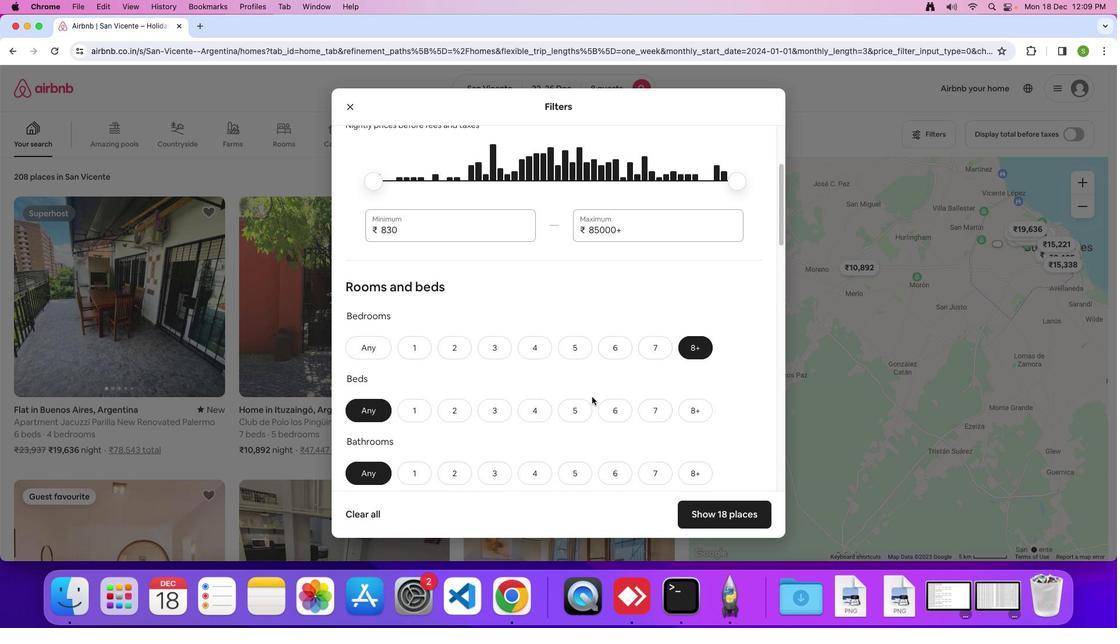 
Action: Mouse scrolled (592, 397) with delta (0, -1)
Screenshot: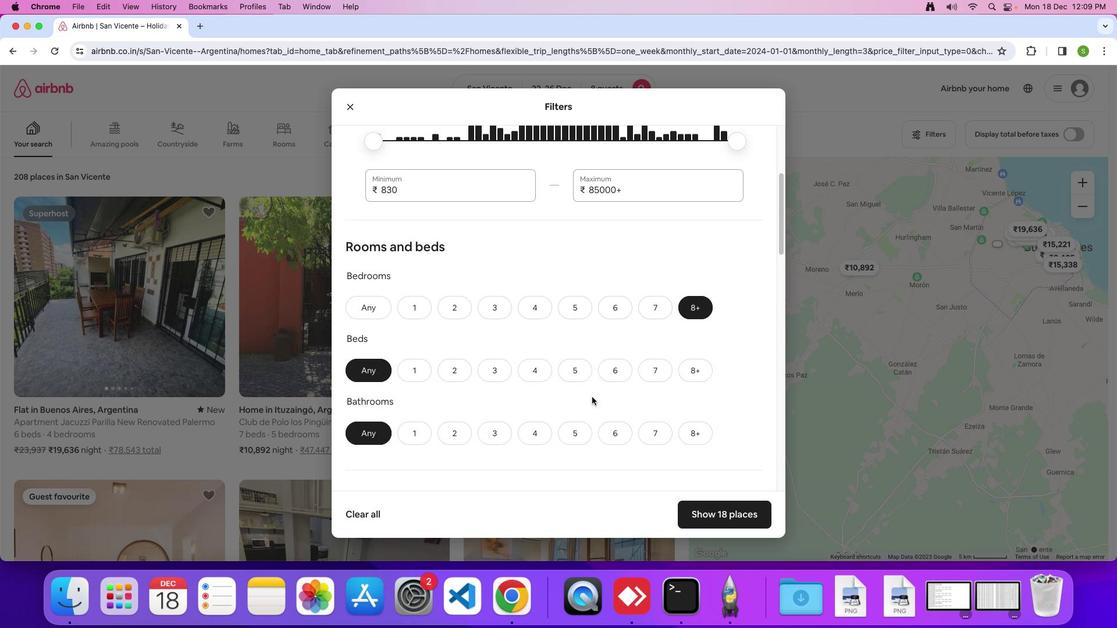 
Action: Mouse scrolled (592, 397) with delta (0, 0)
Screenshot: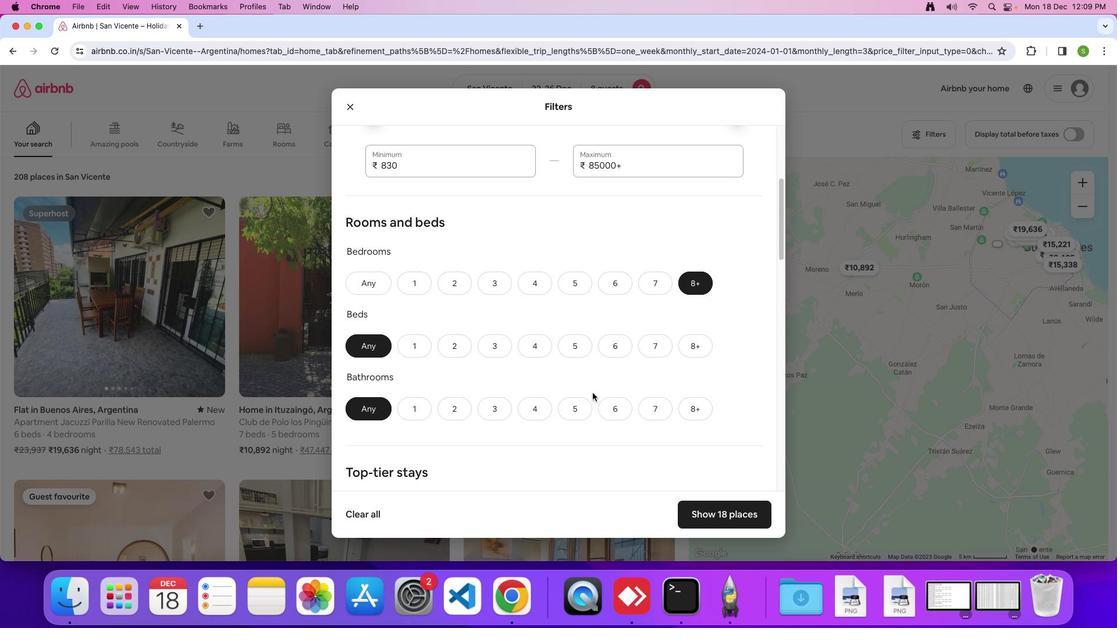 
Action: Mouse scrolled (592, 397) with delta (0, 0)
Screenshot: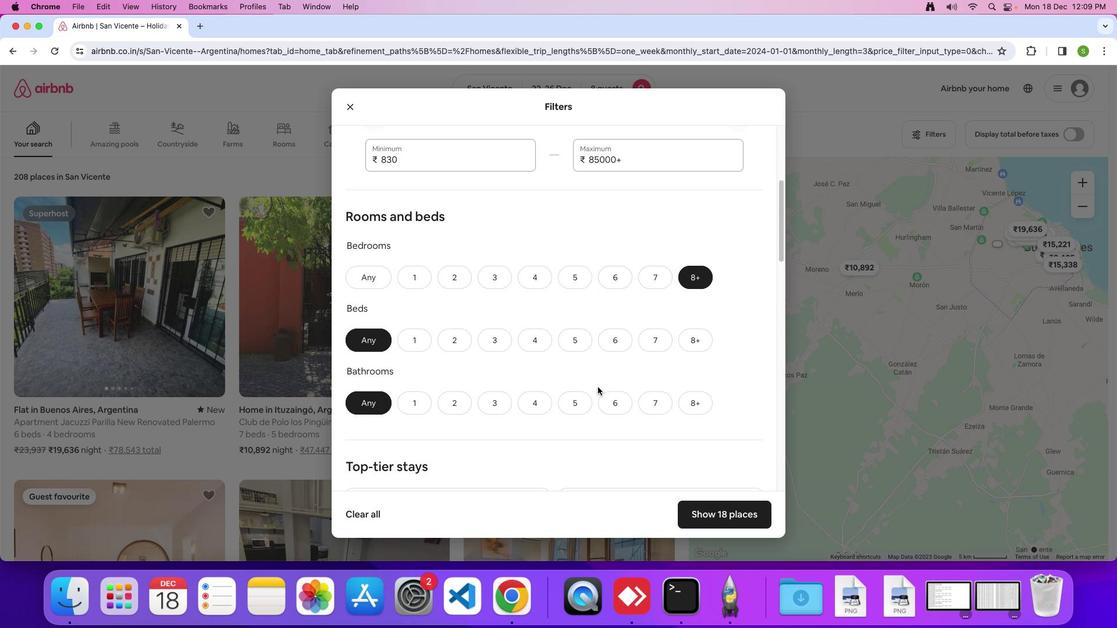 
Action: Mouse moved to (699, 337)
Screenshot: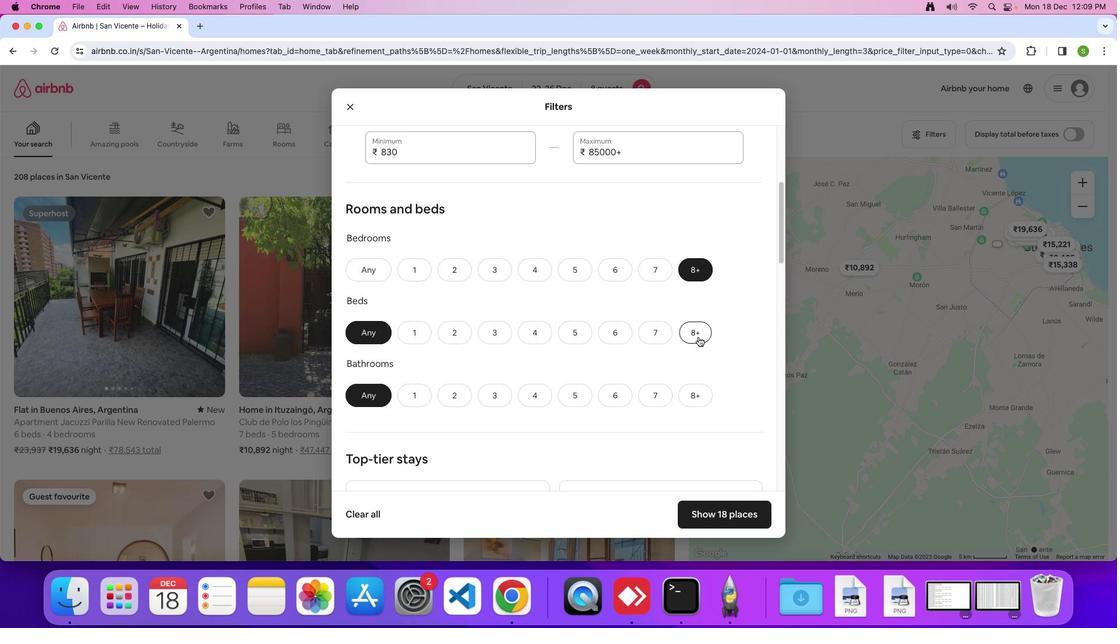 
Action: Mouse pressed left at (699, 337)
Screenshot: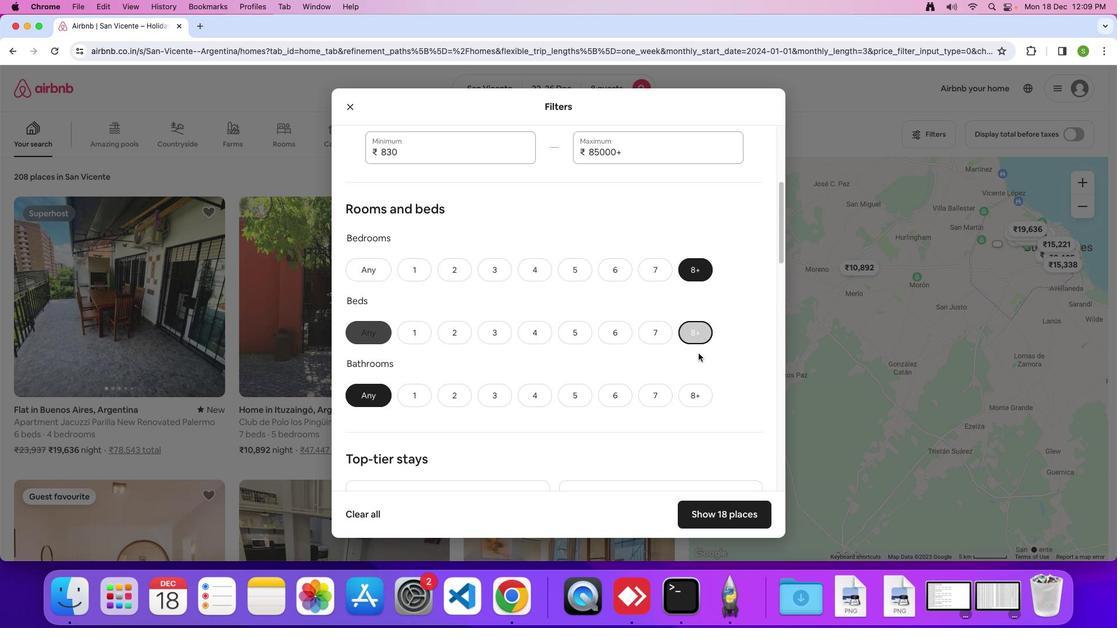 
Action: Mouse moved to (693, 389)
Screenshot: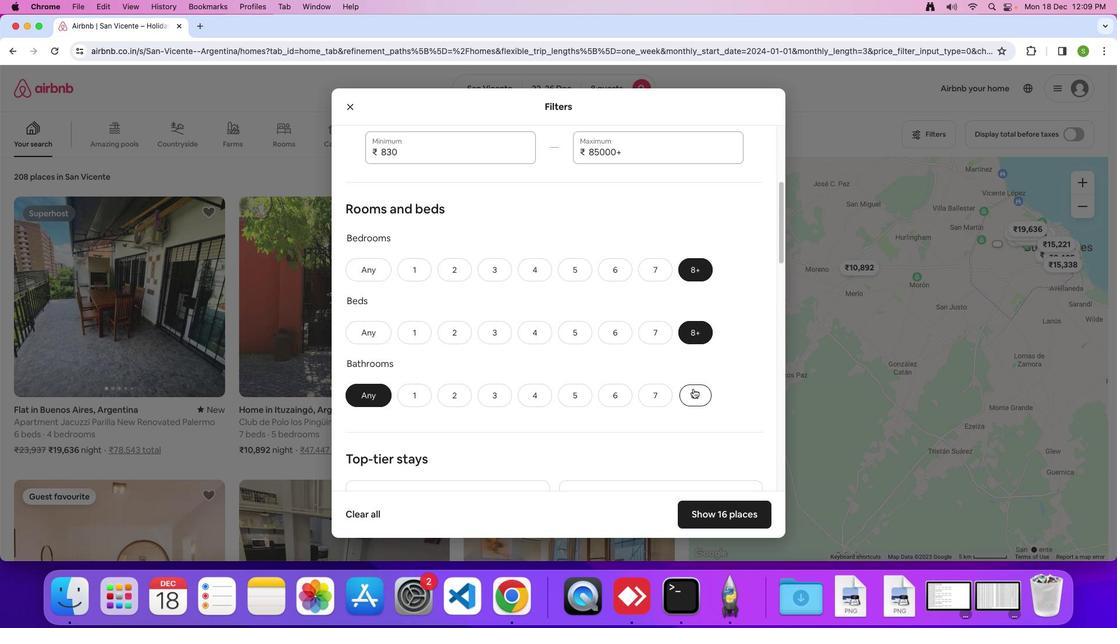 
Action: Mouse pressed left at (693, 389)
Screenshot: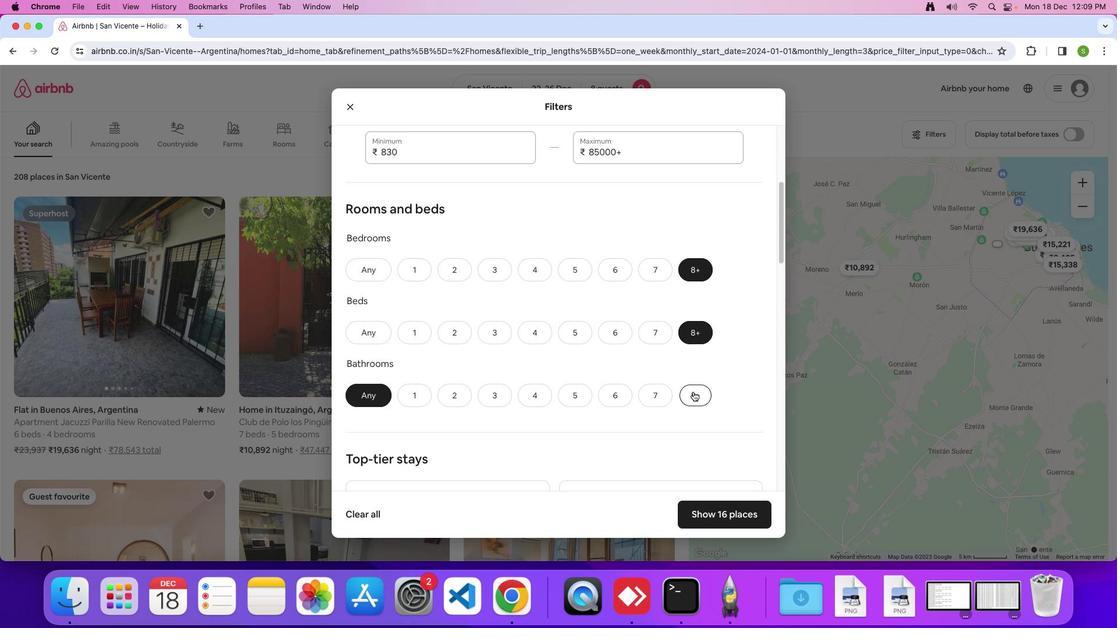 
Action: Mouse moved to (610, 401)
Screenshot: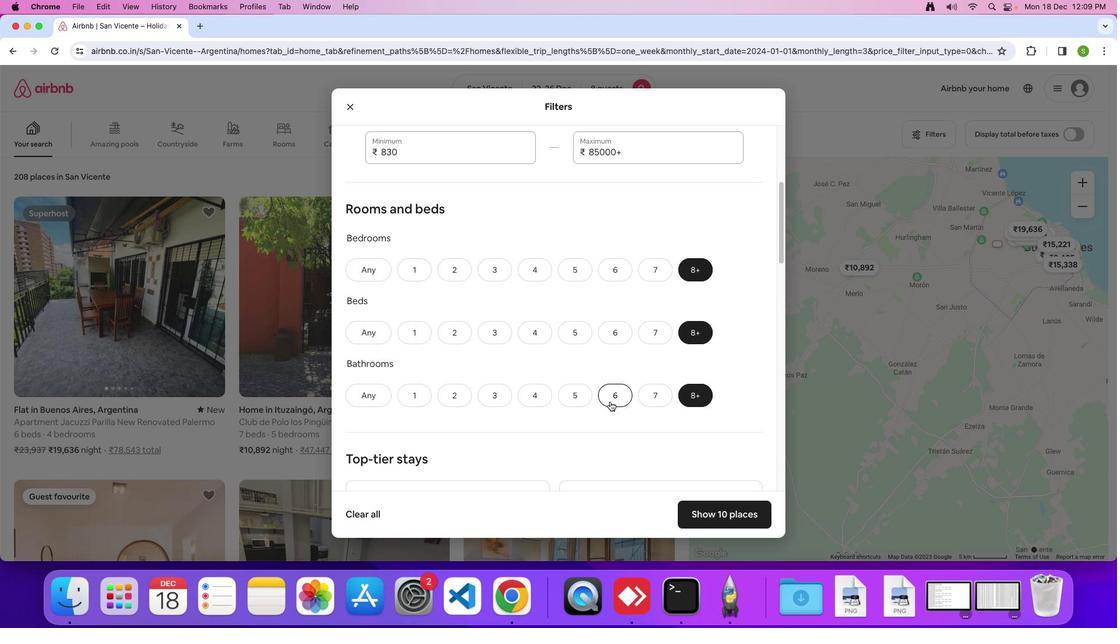 
Action: Mouse scrolled (610, 401) with delta (0, 0)
Screenshot: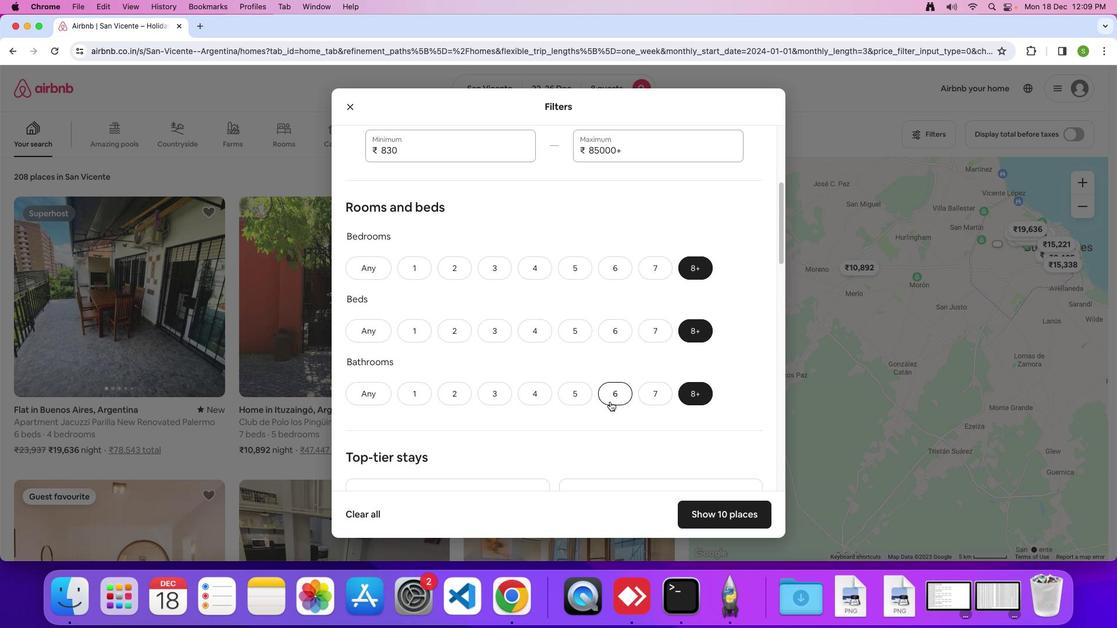 
Action: Mouse scrolled (610, 401) with delta (0, 0)
Screenshot: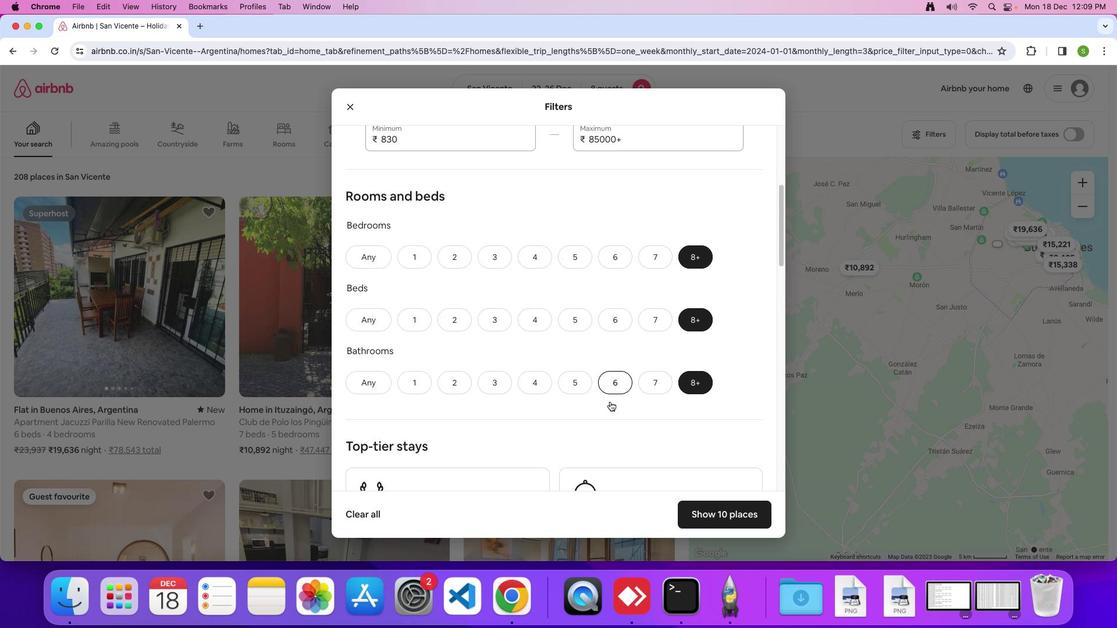 
Action: Mouse scrolled (610, 401) with delta (0, 0)
Screenshot: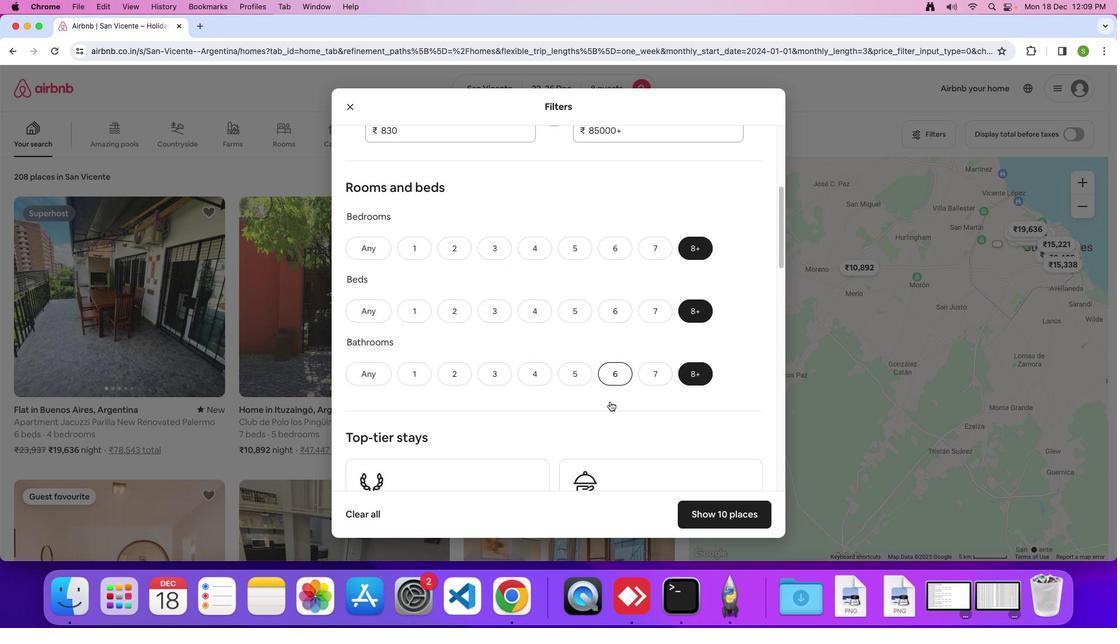 
Action: Mouse scrolled (610, 401) with delta (0, 0)
Screenshot: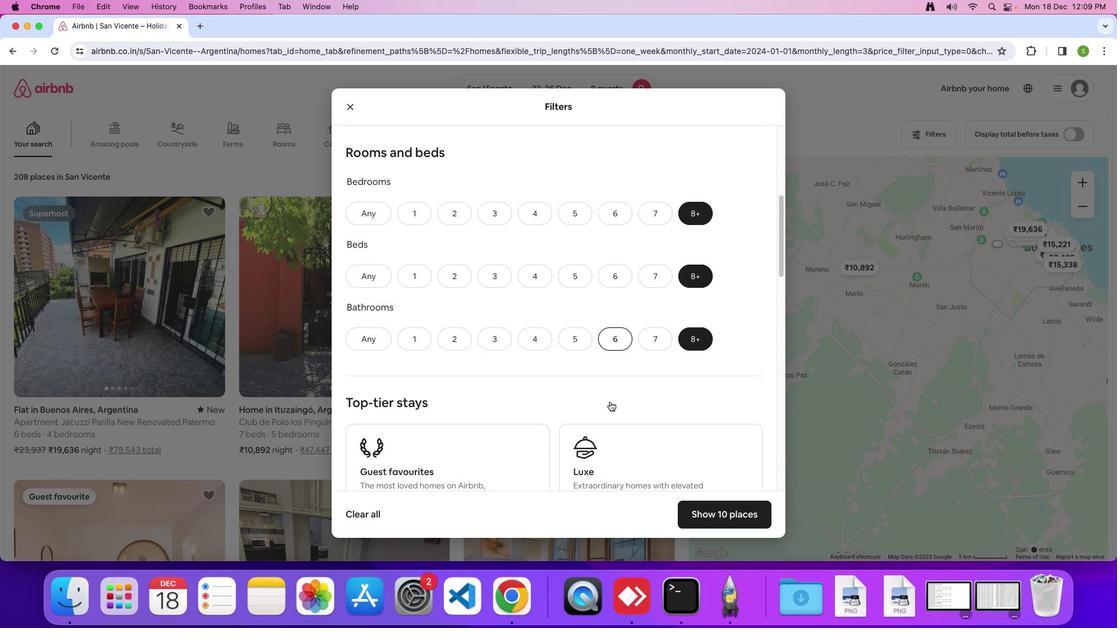
Action: Mouse moved to (610, 401)
Screenshot: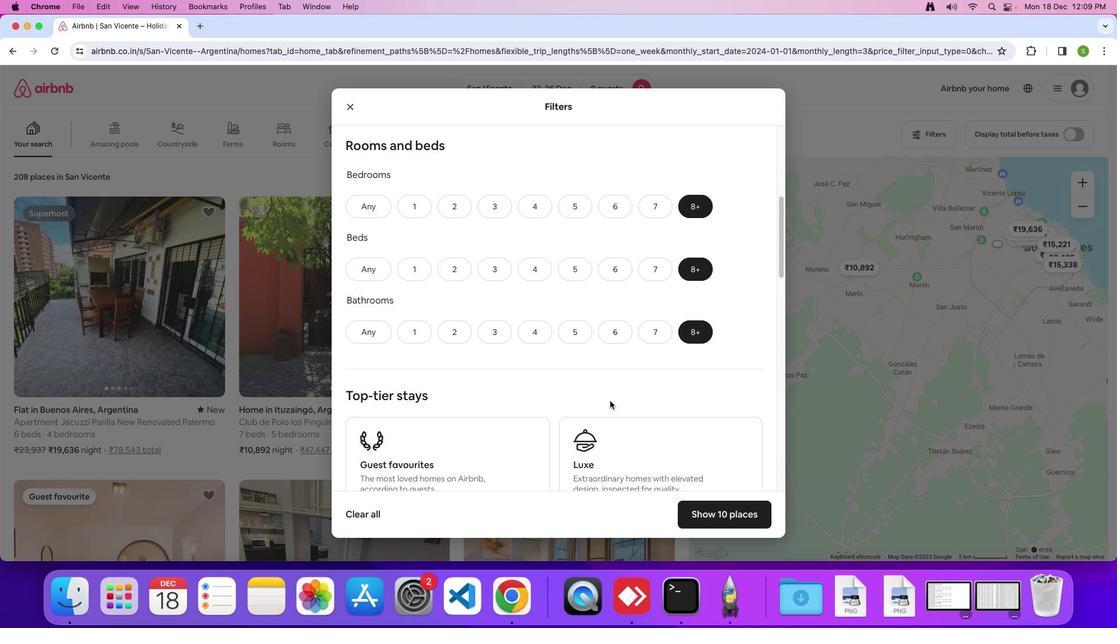 
Action: Mouse scrolled (610, 401) with delta (0, 0)
Screenshot: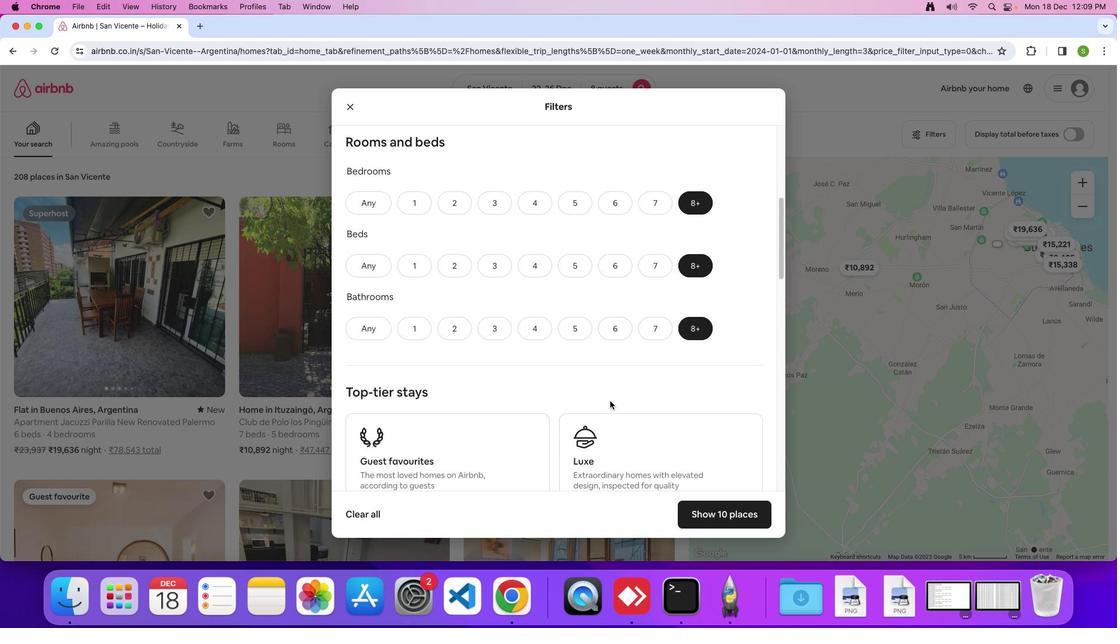 
Action: Mouse scrolled (610, 401) with delta (0, 0)
Screenshot: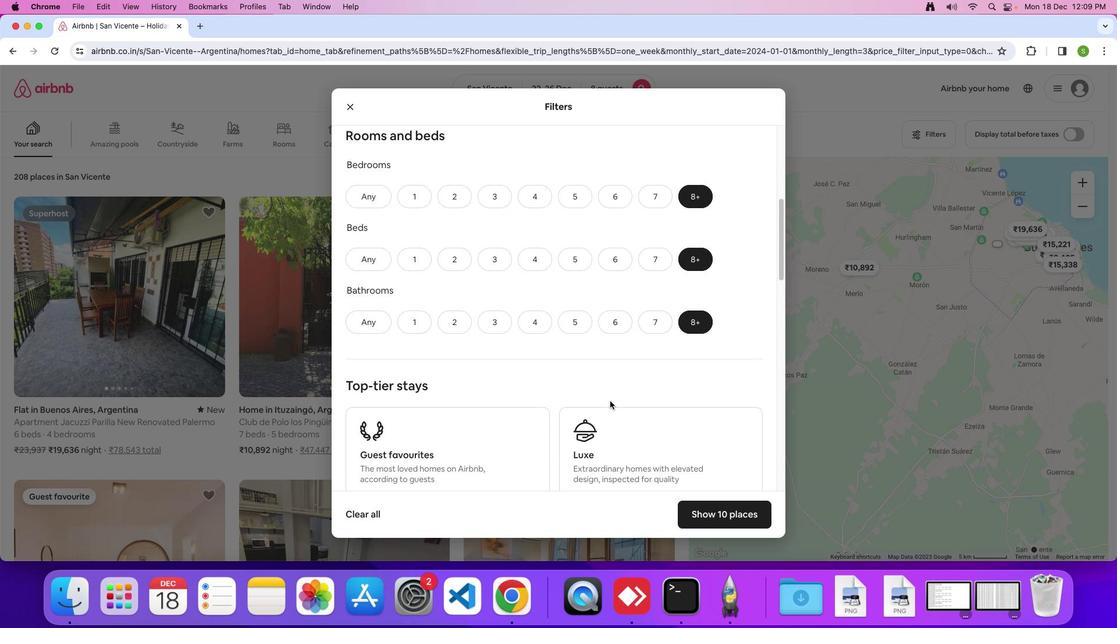 
Action: Mouse scrolled (610, 401) with delta (0, 0)
Screenshot: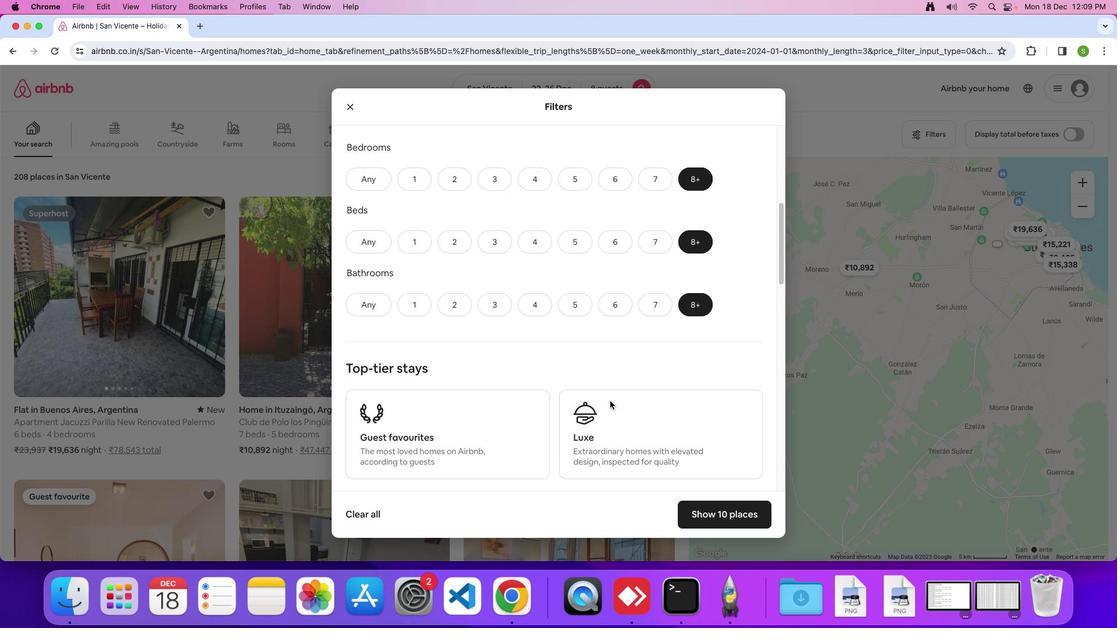 
Action: Mouse scrolled (610, 401) with delta (0, 0)
Screenshot: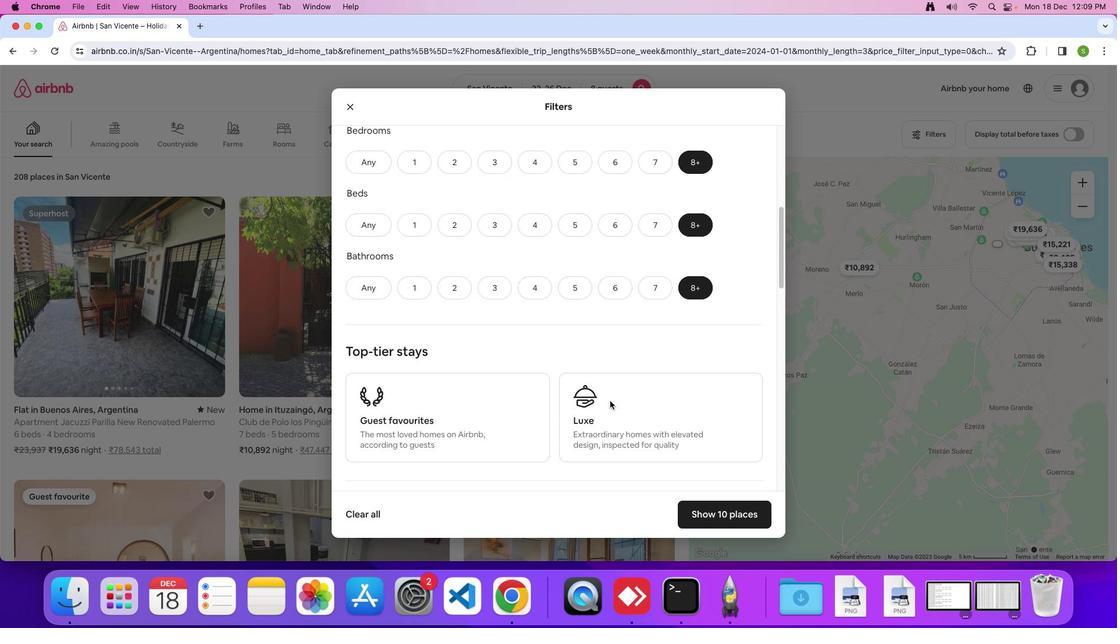 
Action: Mouse scrolled (610, 401) with delta (0, -1)
Screenshot: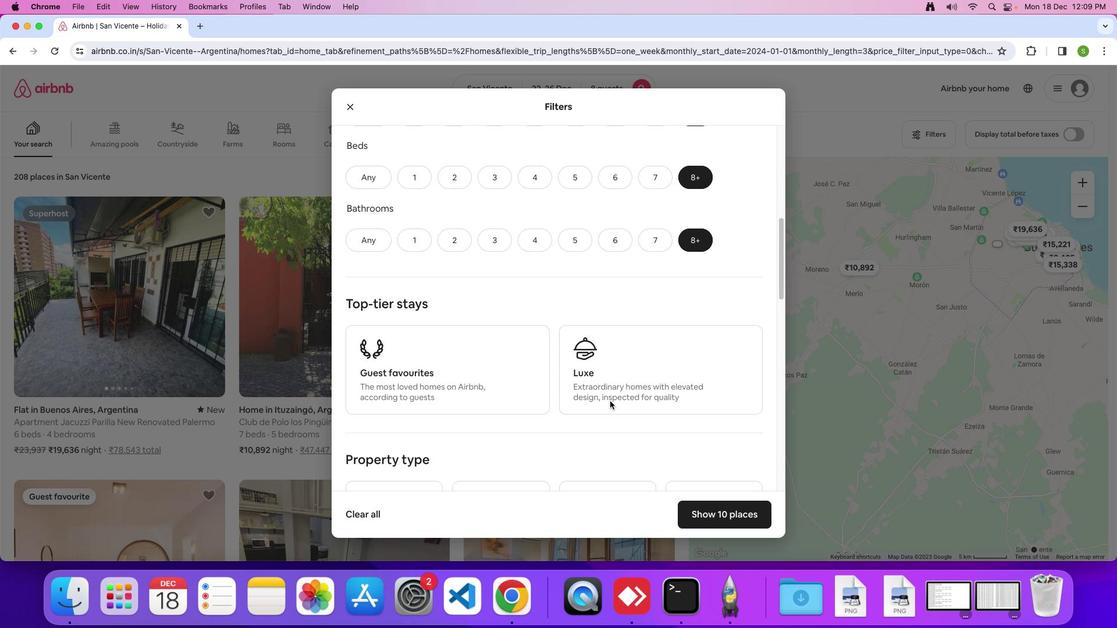 
Action: Mouse scrolled (610, 401) with delta (0, 0)
Screenshot: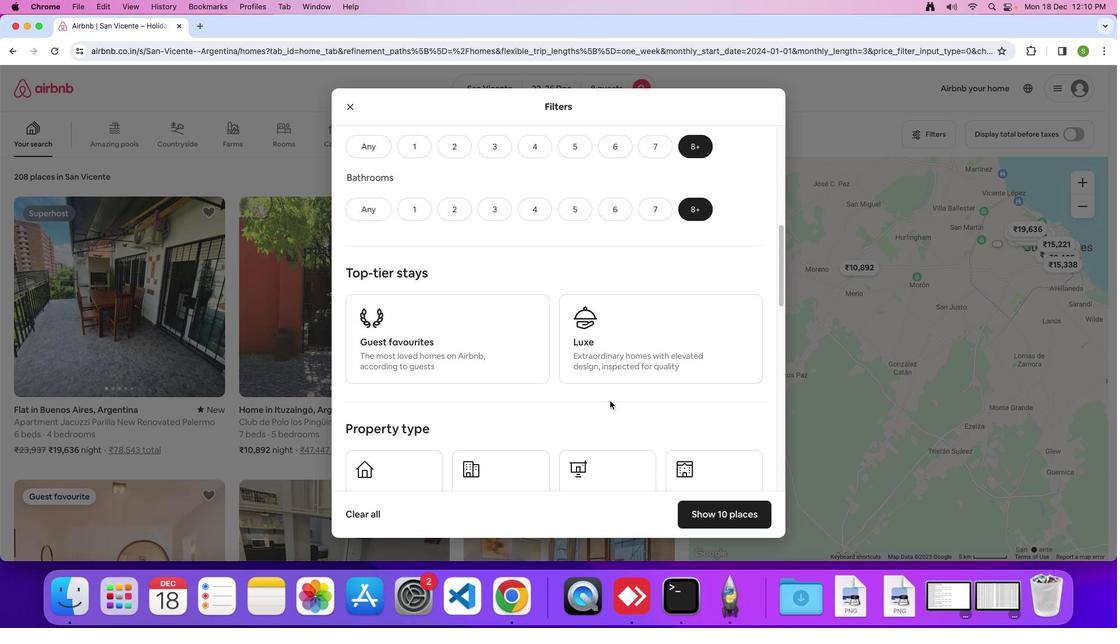 
Action: Mouse scrolled (610, 401) with delta (0, 0)
Screenshot: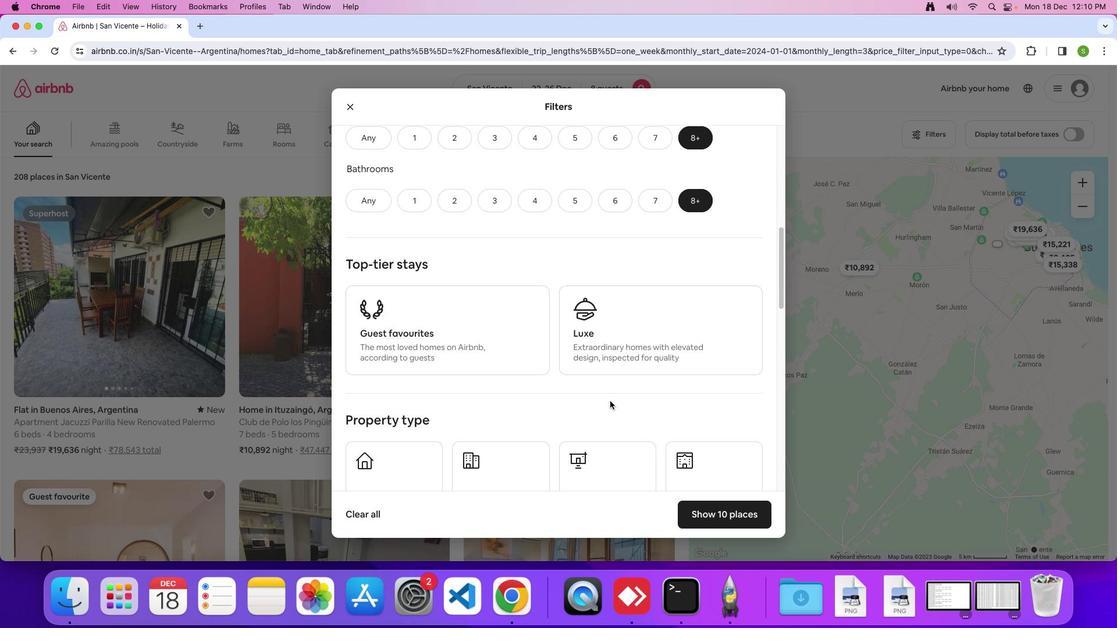 
Action: Mouse scrolled (610, 401) with delta (0, -1)
Screenshot: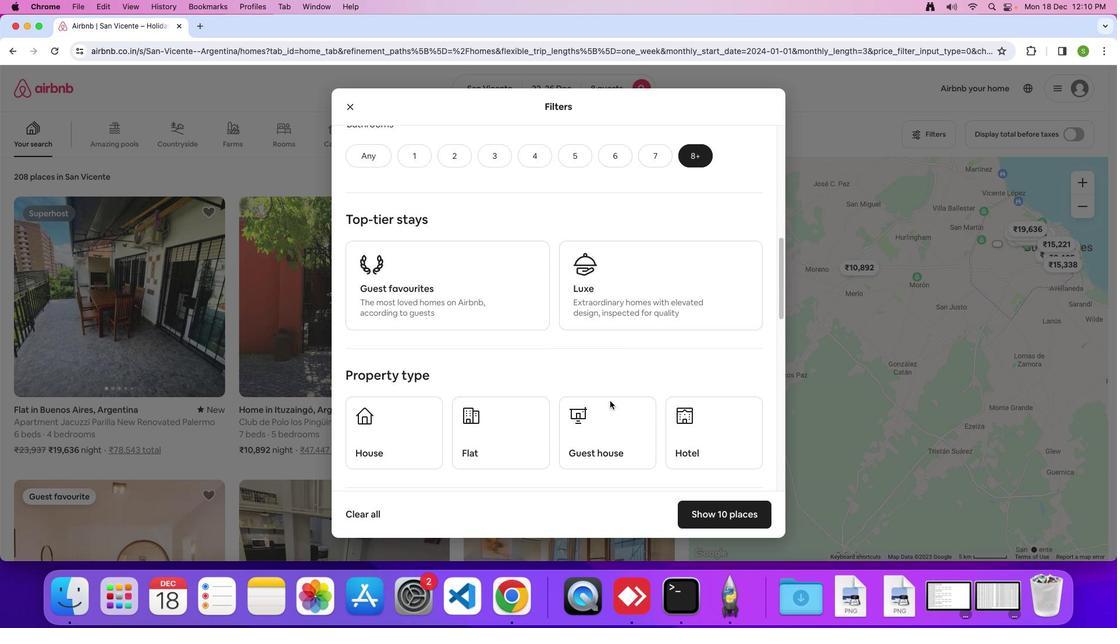 
Action: Mouse scrolled (610, 401) with delta (0, 0)
Screenshot: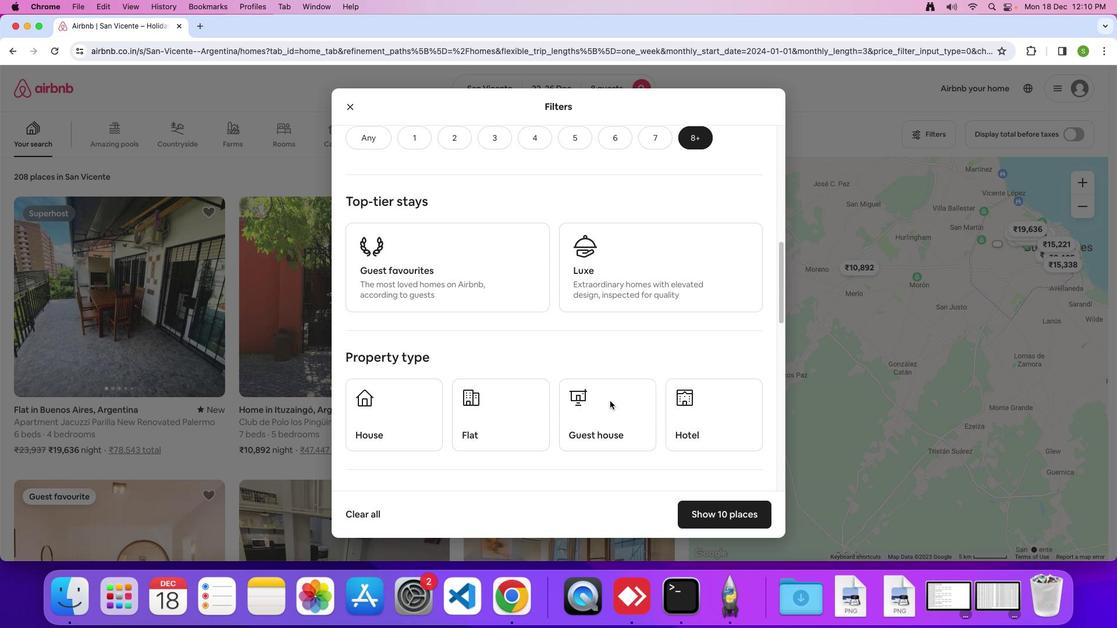 
Action: Mouse scrolled (610, 401) with delta (0, 0)
Screenshot: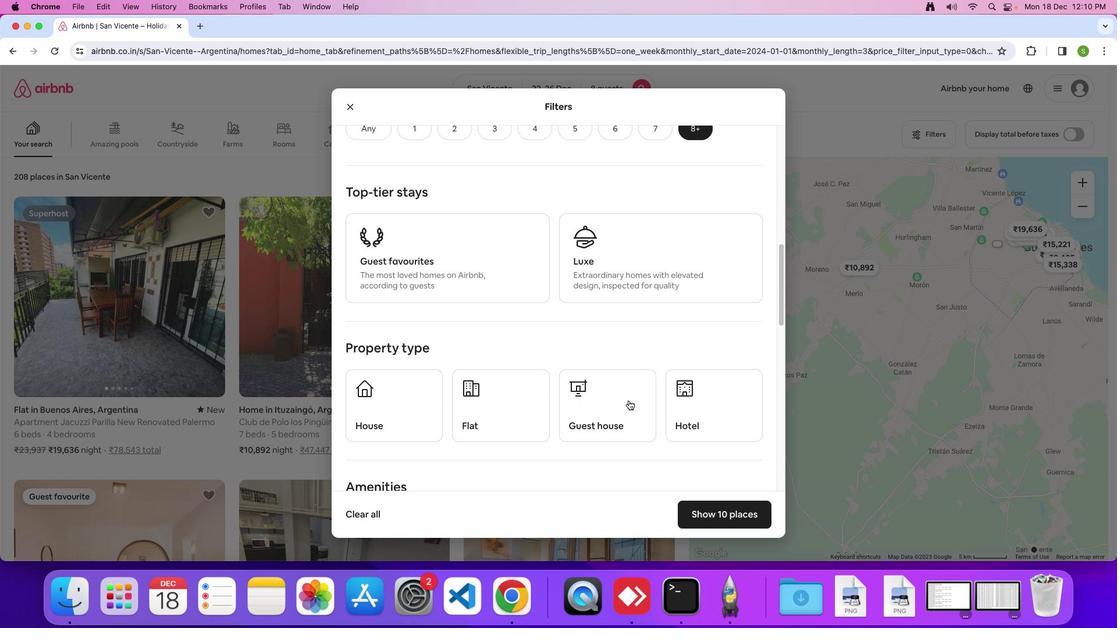 
Action: Mouse moved to (718, 398)
Screenshot: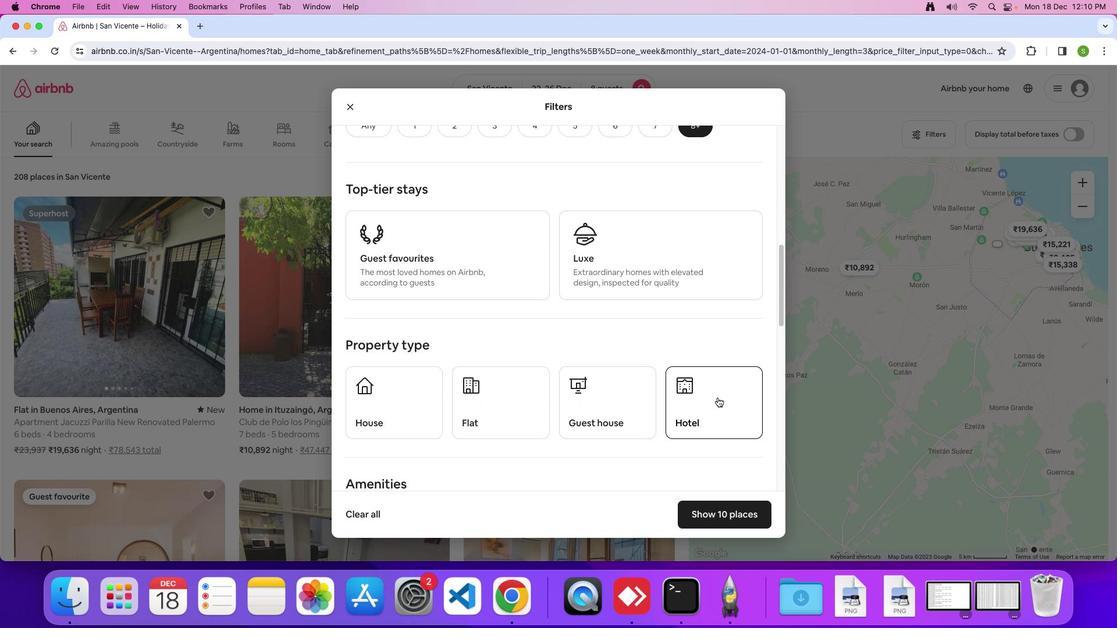 
Action: Mouse pressed left at (718, 398)
Screenshot: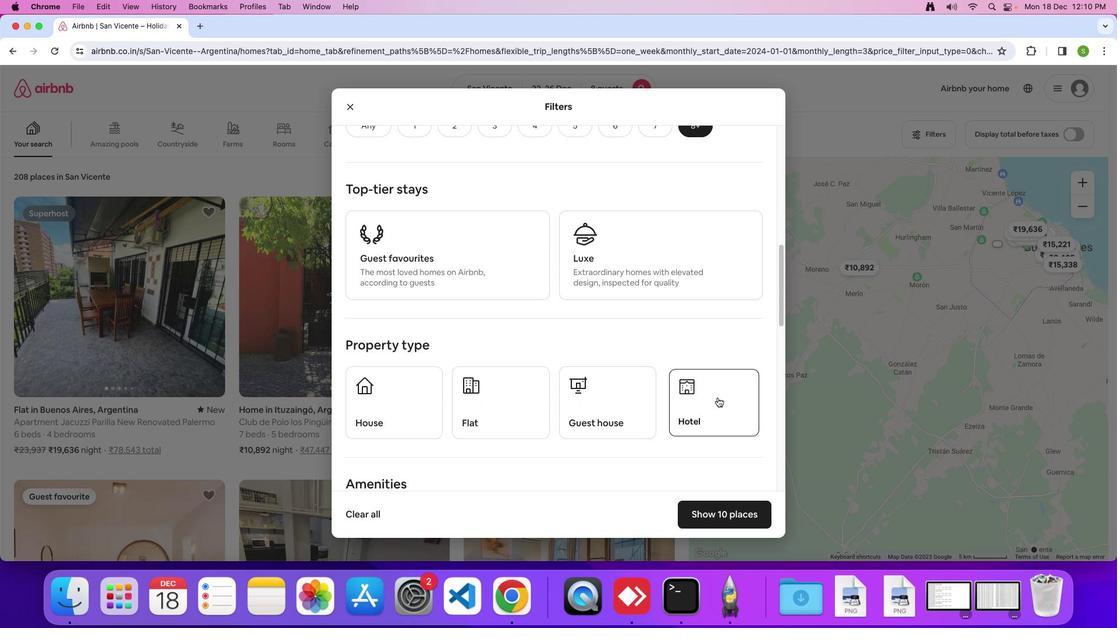 
Action: Mouse moved to (561, 379)
Screenshot: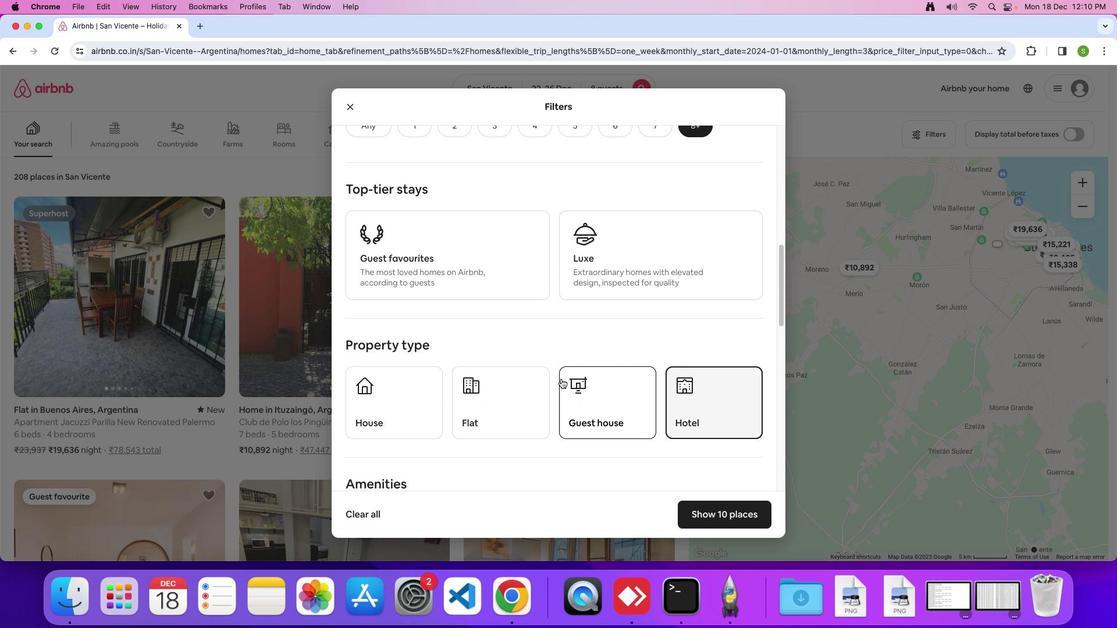 
Action: Mouse scrolled (561, 379) with delta (0, 0)
Screenshot: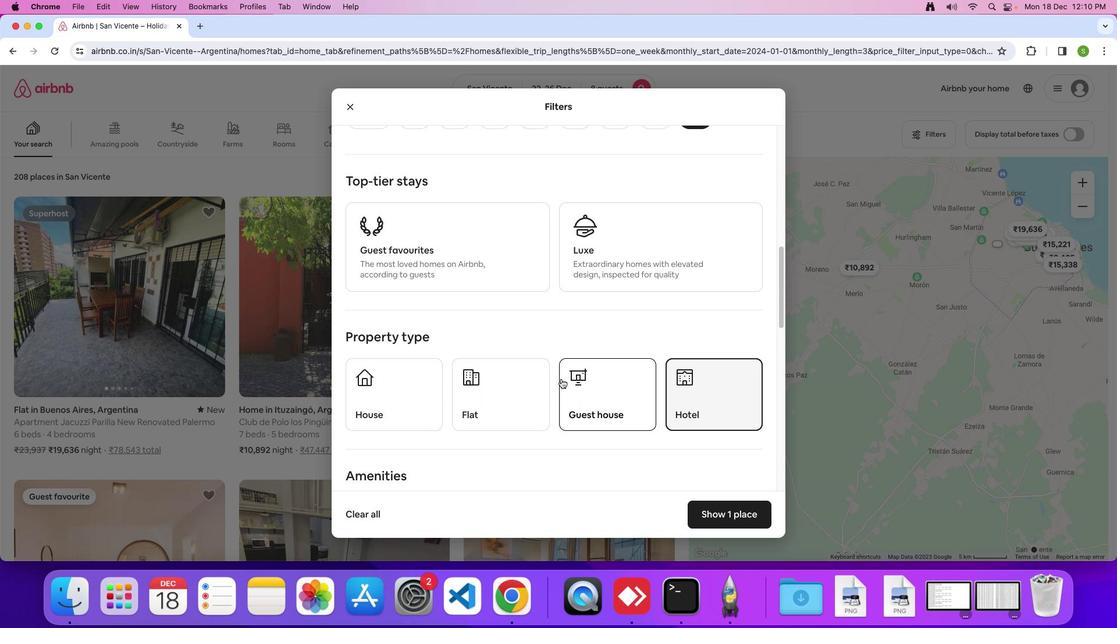 
Action: Mouse scrolled (561, 379) with delta (0, 0)
Screenshot: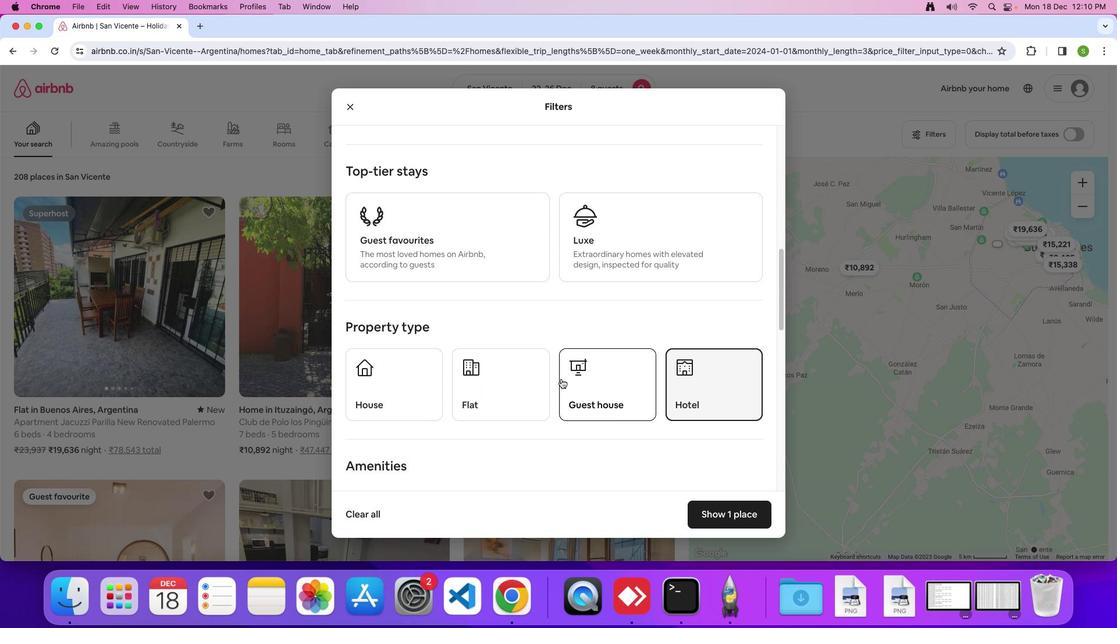 
Action: Mouse scrolled (561, 379) with delta (0, 0)
Screenshot: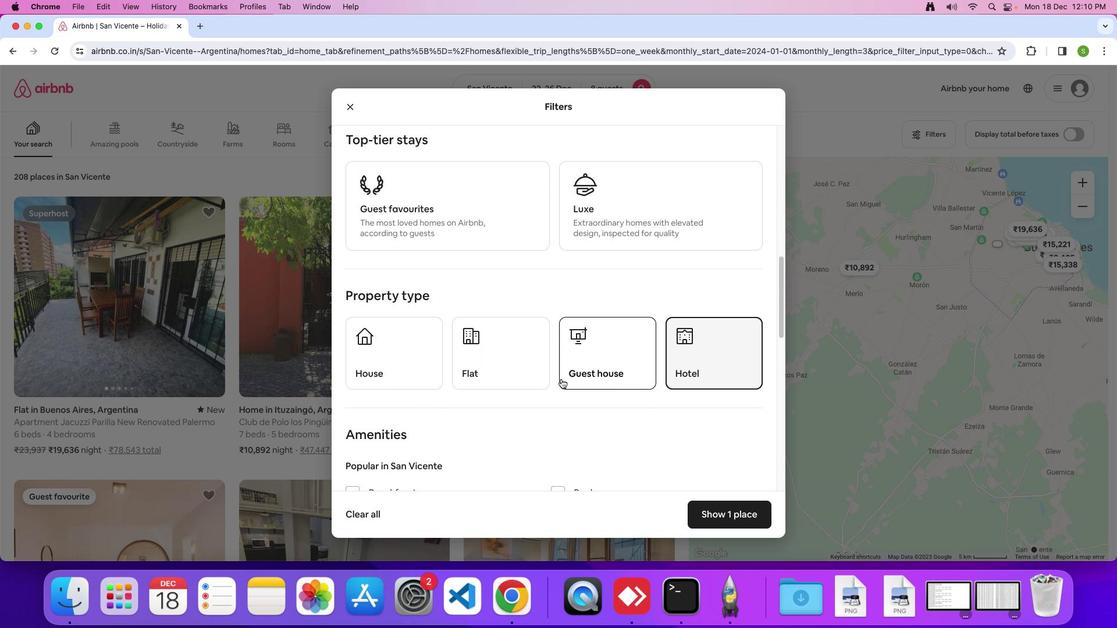 
Action: Mouse scrolled (561, 379) with delta (0, 0)
Screenshot: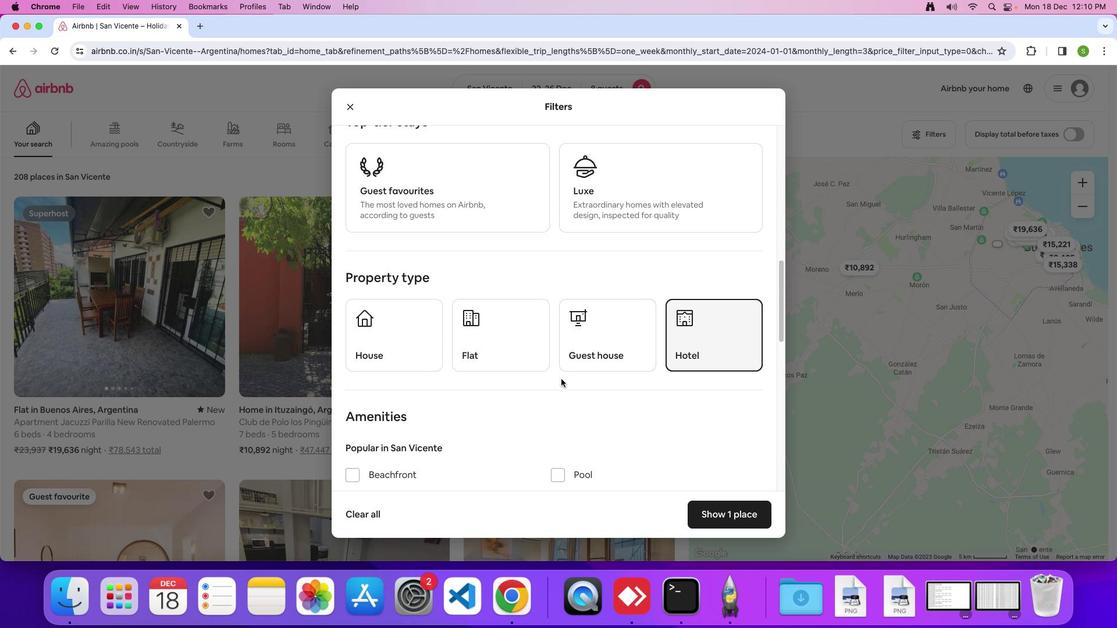 
Action: Mouse scrolled (561, 379) with delta (0, 0)
Screenshot: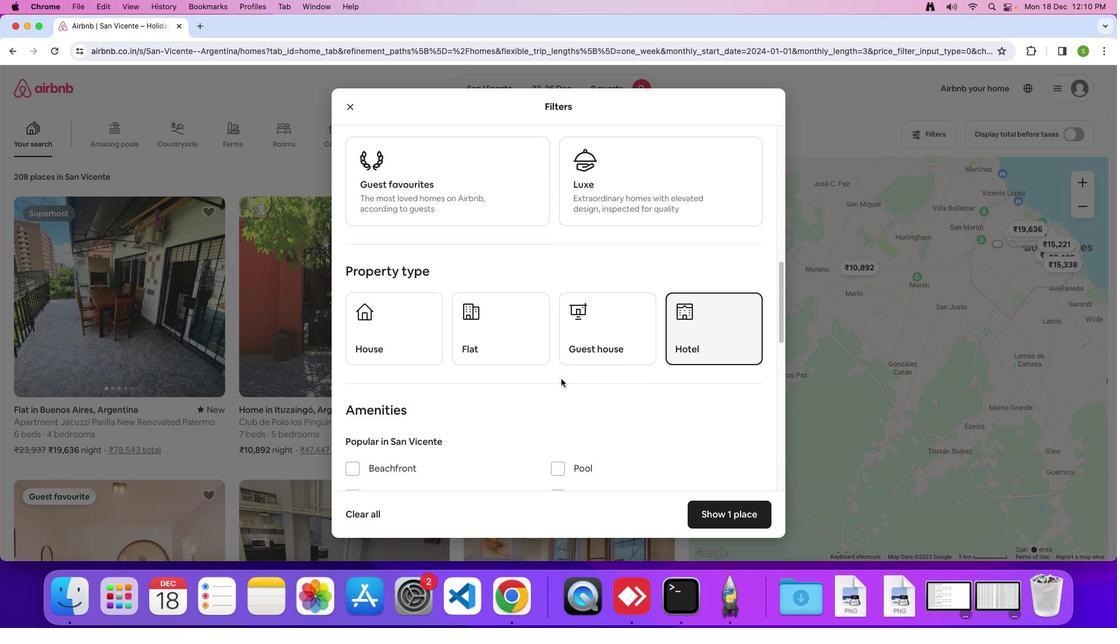 
Action: Mouse scrolled (561, 379) with delta (0, 0)
Screenshot: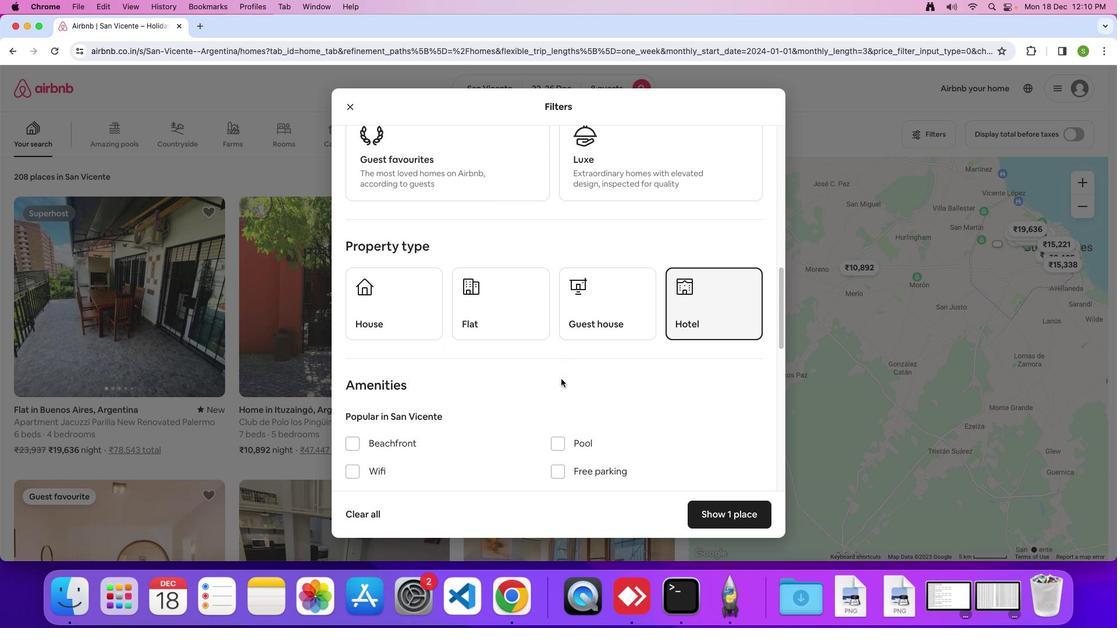
Action: Mouse scrolled (561, 379) with delta (0, 0)
Screenshot: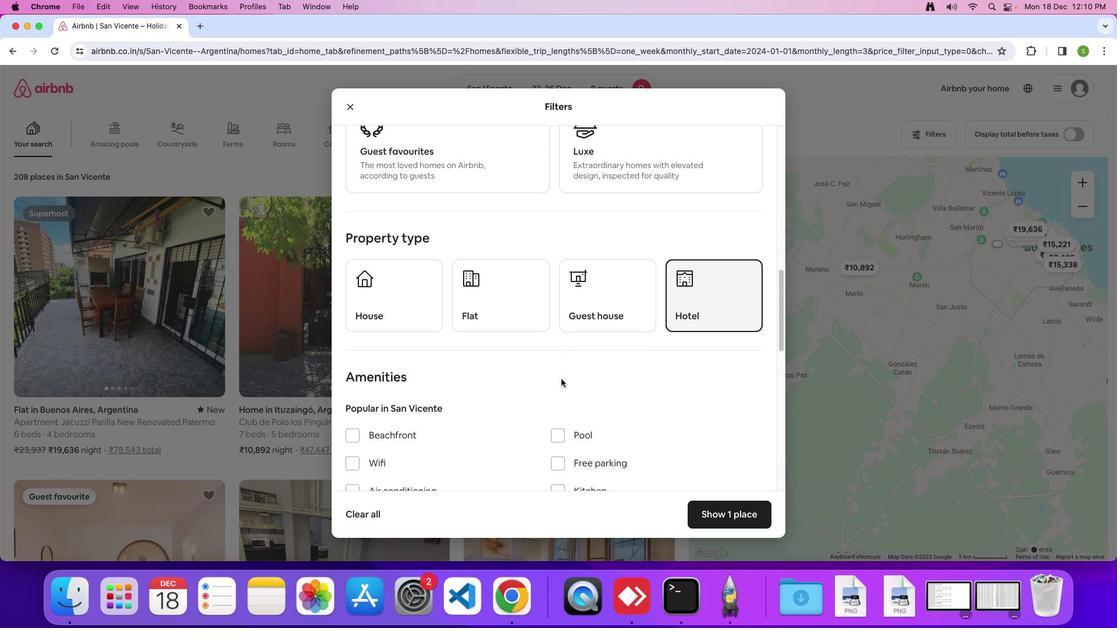 
Action: Mouse scrolled (561, 379) with delta (0, -1)
Screenshot: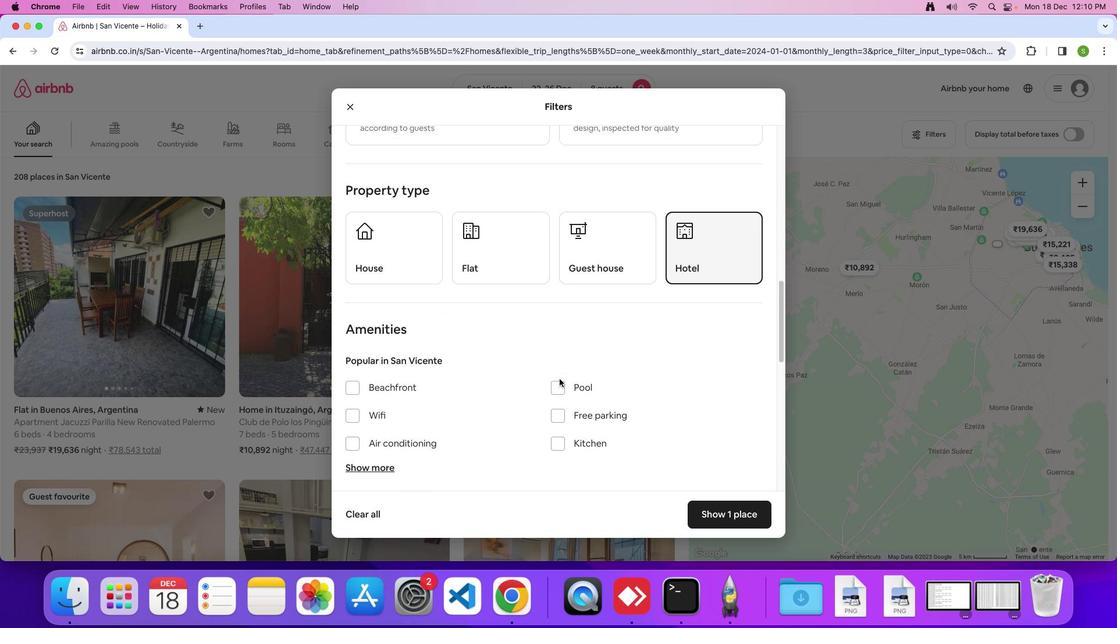 
Action: Mouse moved to (352, 391)
Screenshot: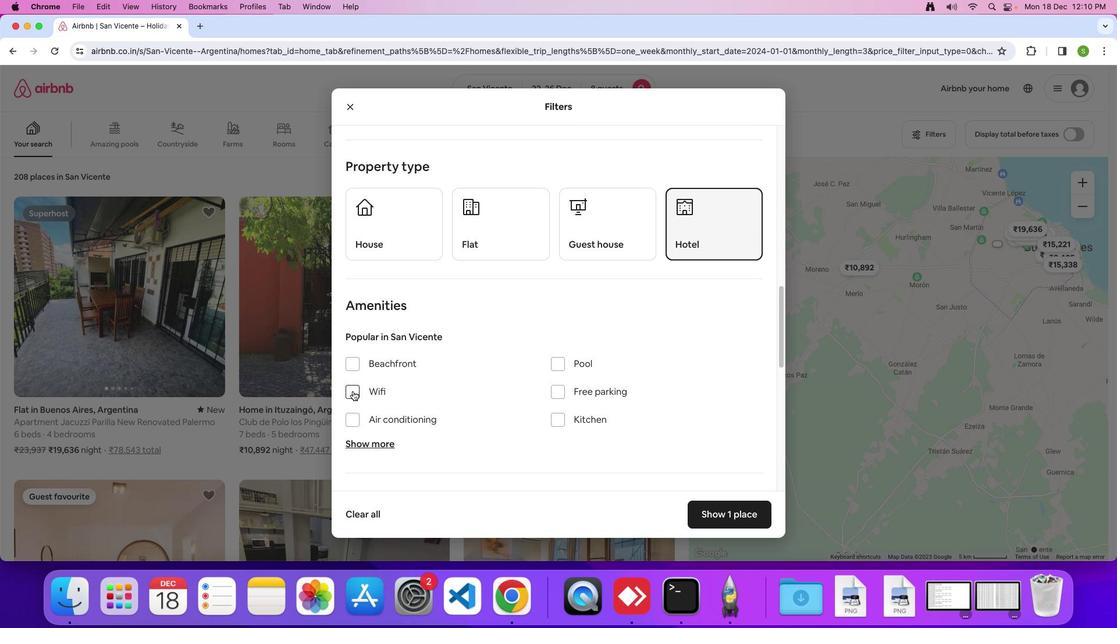 
Action: Mouse pressed left at (352, 391)
Screenshot: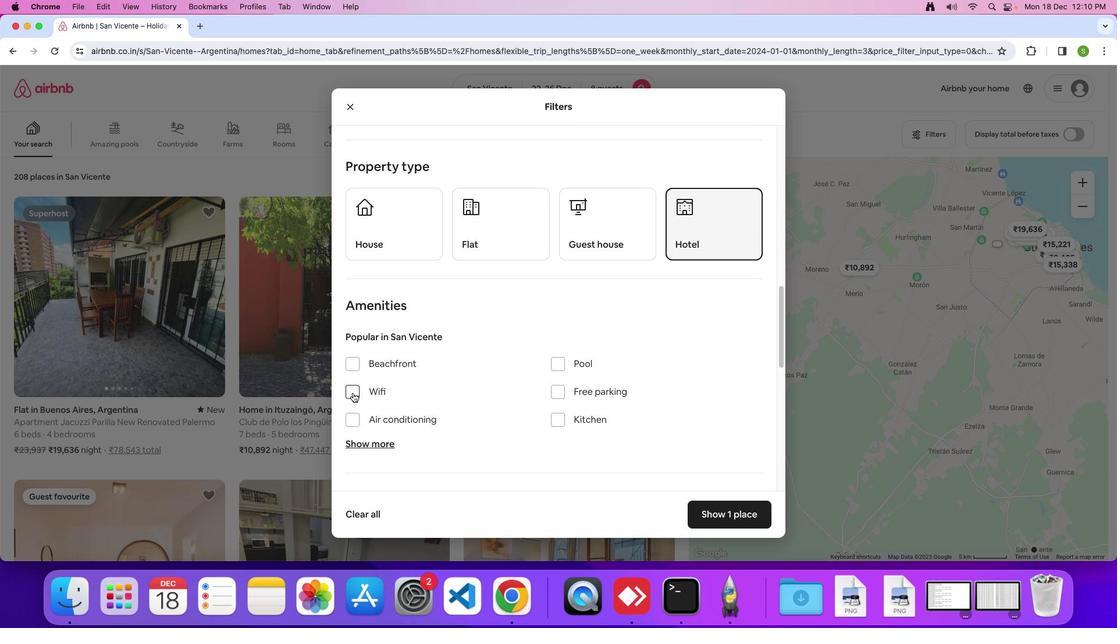 
Action: Mouse moved to (367, 443)
Screenshot: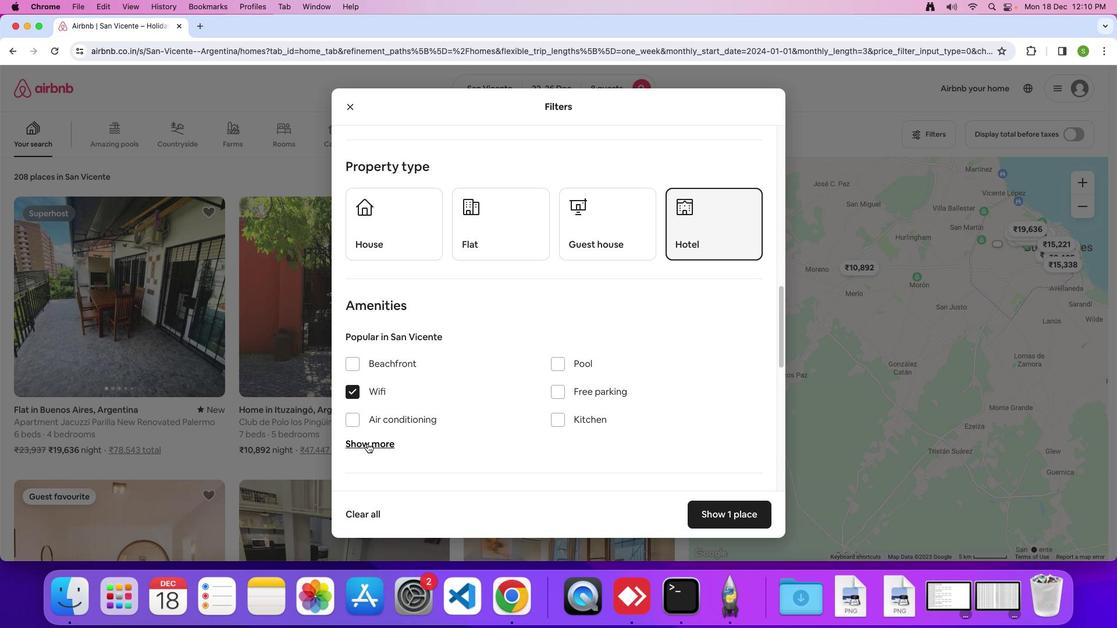
Action: Mouse pressed left at (367, 443)
Screenshot: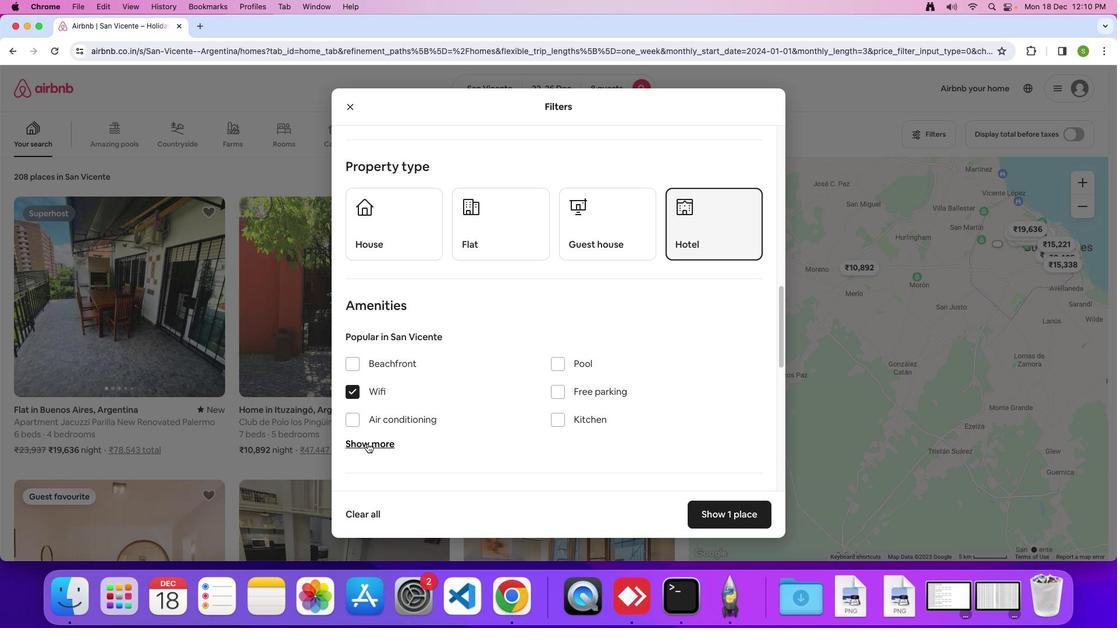 
Action: Mouse moved to (466, 404)
Screenshot: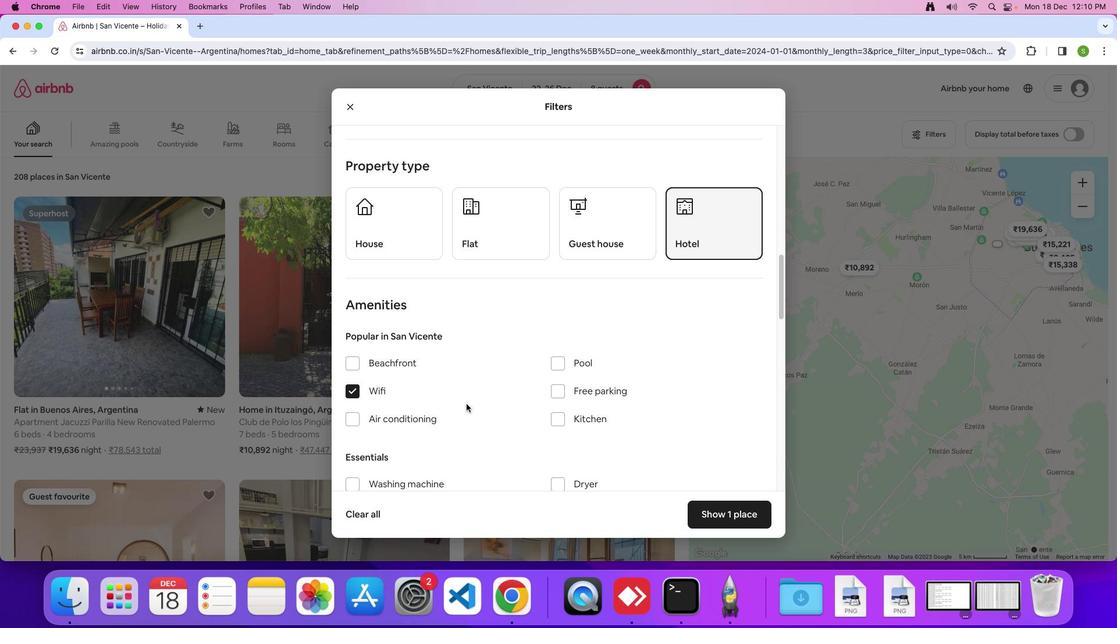 
Action: Mouse scrolled (466, 404) with delta (0, 0)
Screenshot: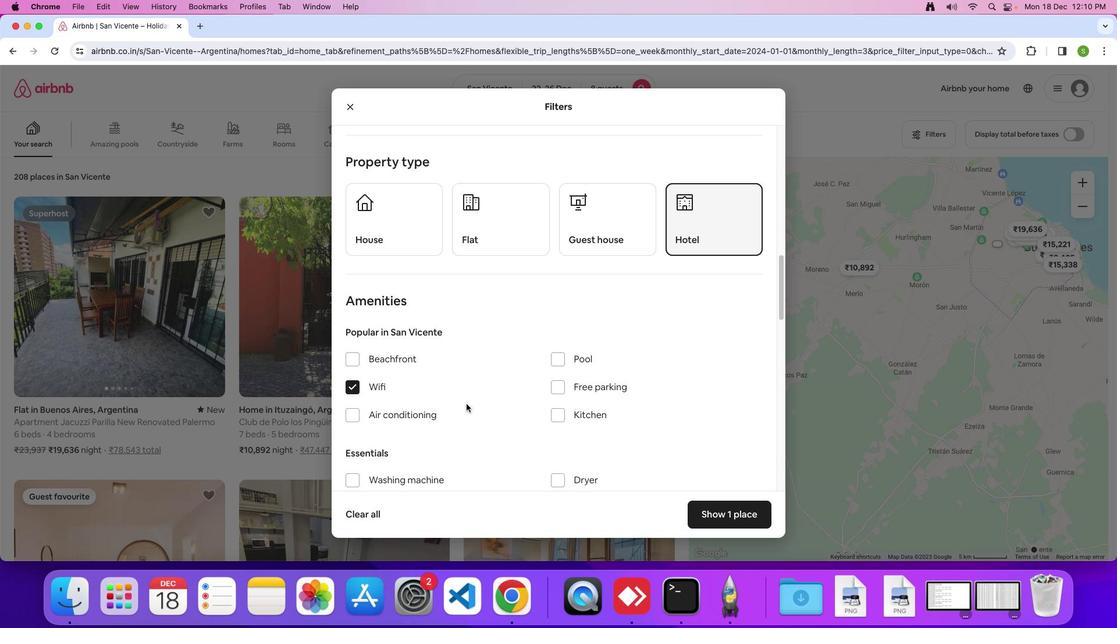 
Action: Mouse moved to (466, 404)
Screenshot: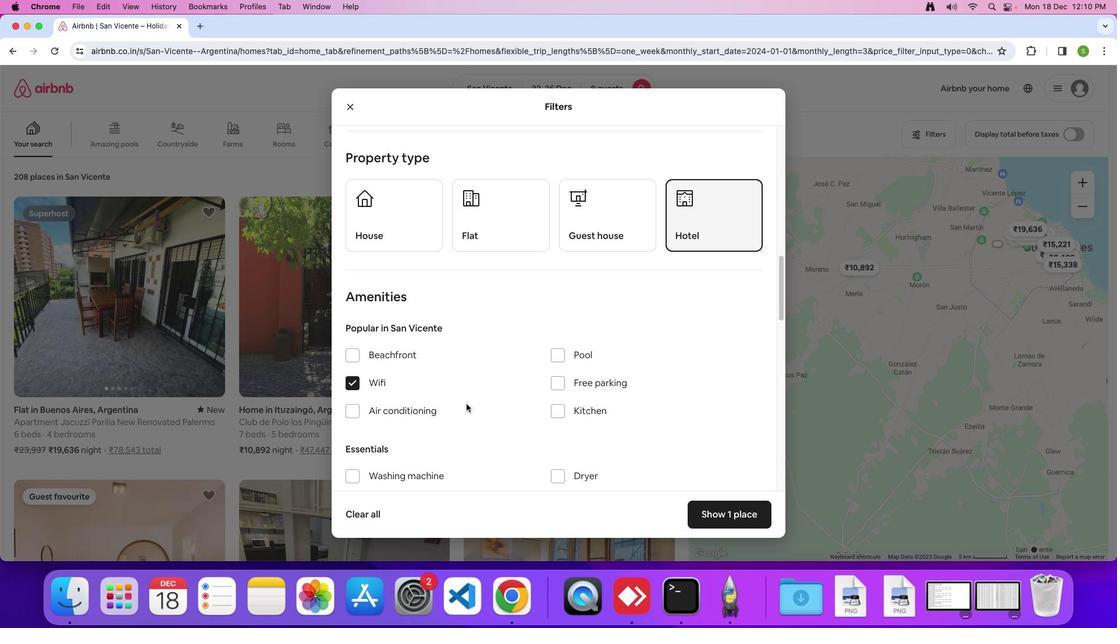 
Action: Mouse scrolled (466, 404) with delta (0, 0)
Screenshot: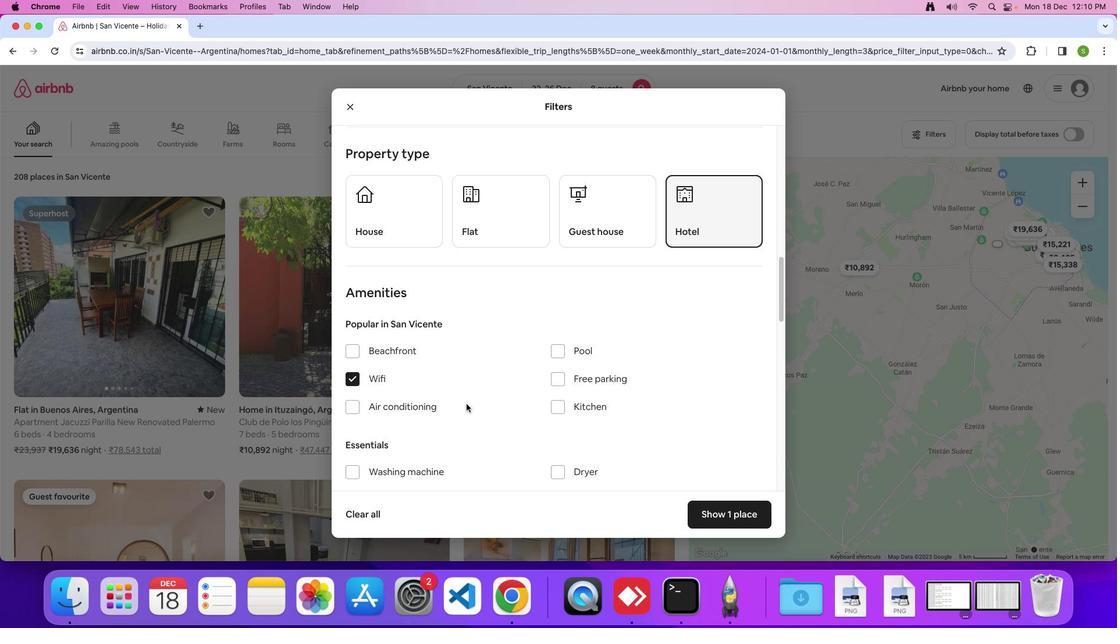 
Action: Mouse scrolled (466, 404) with delta (0, 0)
Screenshot: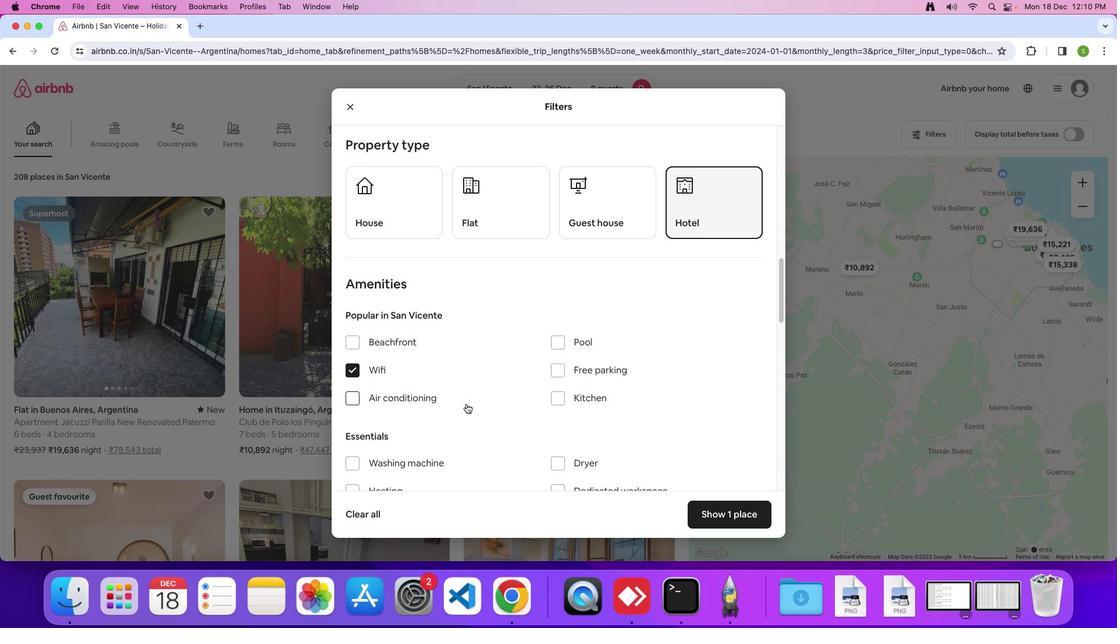 
Action: Mouse scrolled (466, 404) with delta (0, 0)
Screenshot: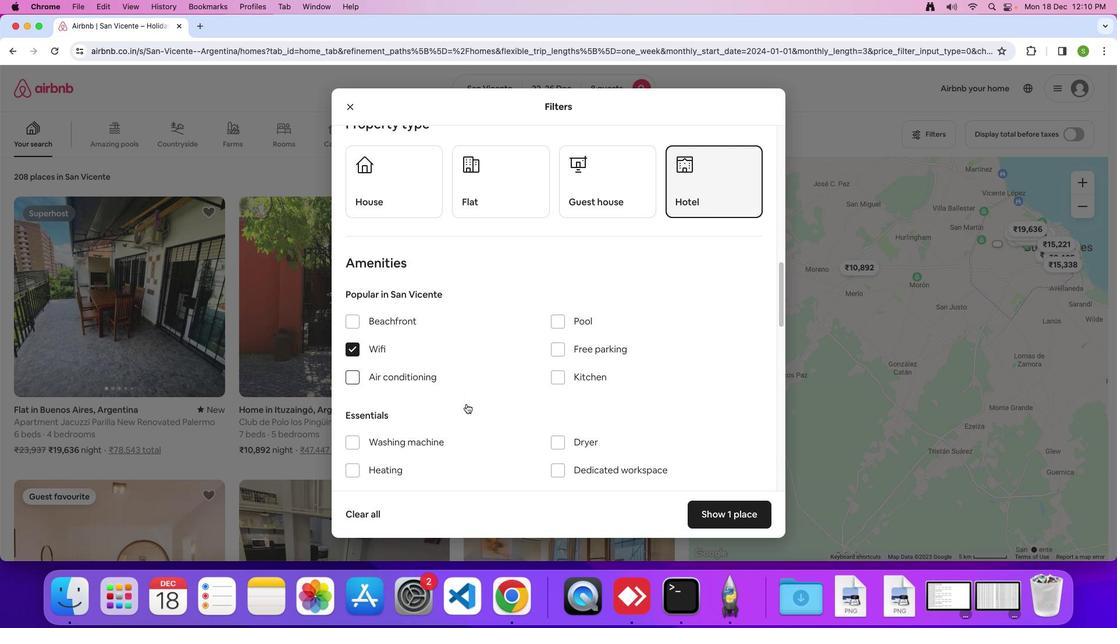 
Action: Mouse scrolled (466, 404) with delta (0, -1)
Screenshot: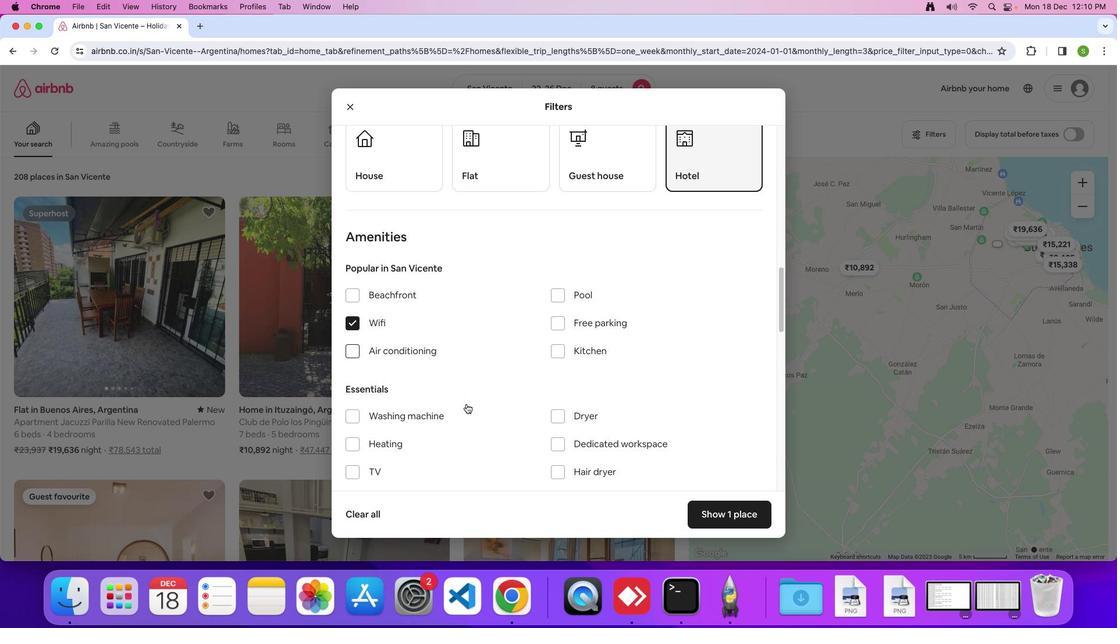 
Action: Mouse scrolled (466, 404) with delta (0, -1)
Screenshot: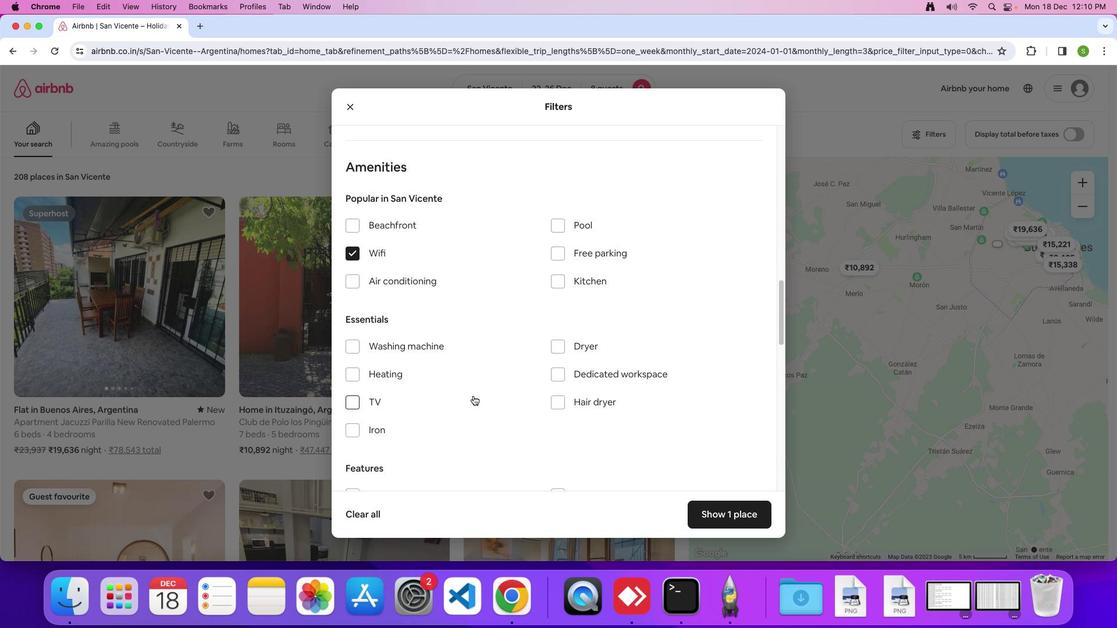 
Action: Mouse moved to (356, 398)
Screenshot: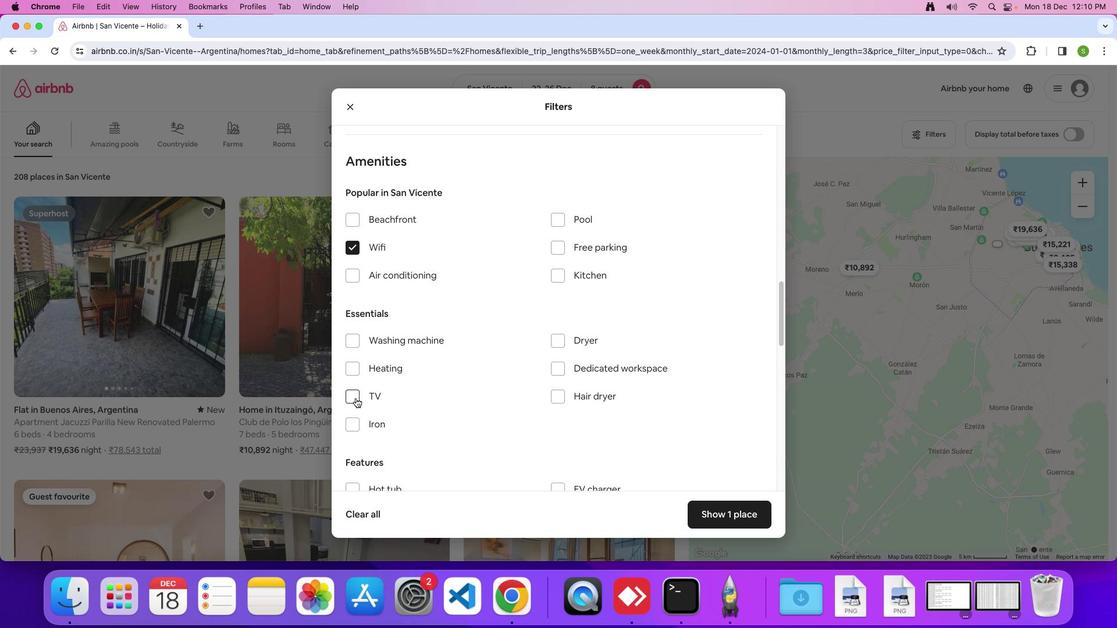 
Action: Mouse pressed left at (356, 398)
Screenshot: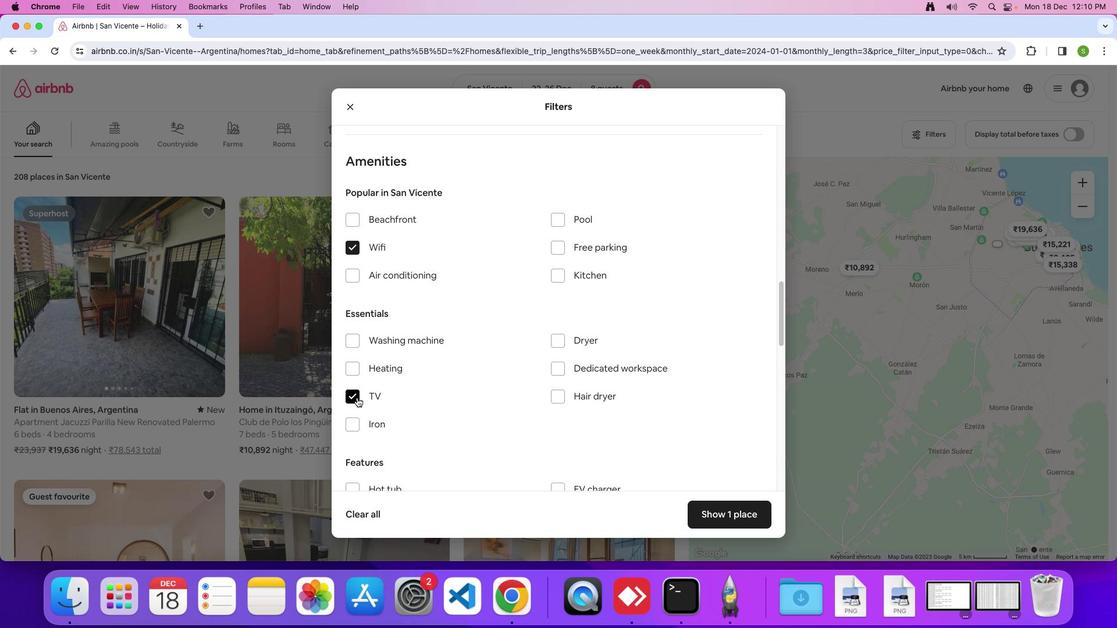 
Action: Mouse moved to (558, 244)
Screenshot: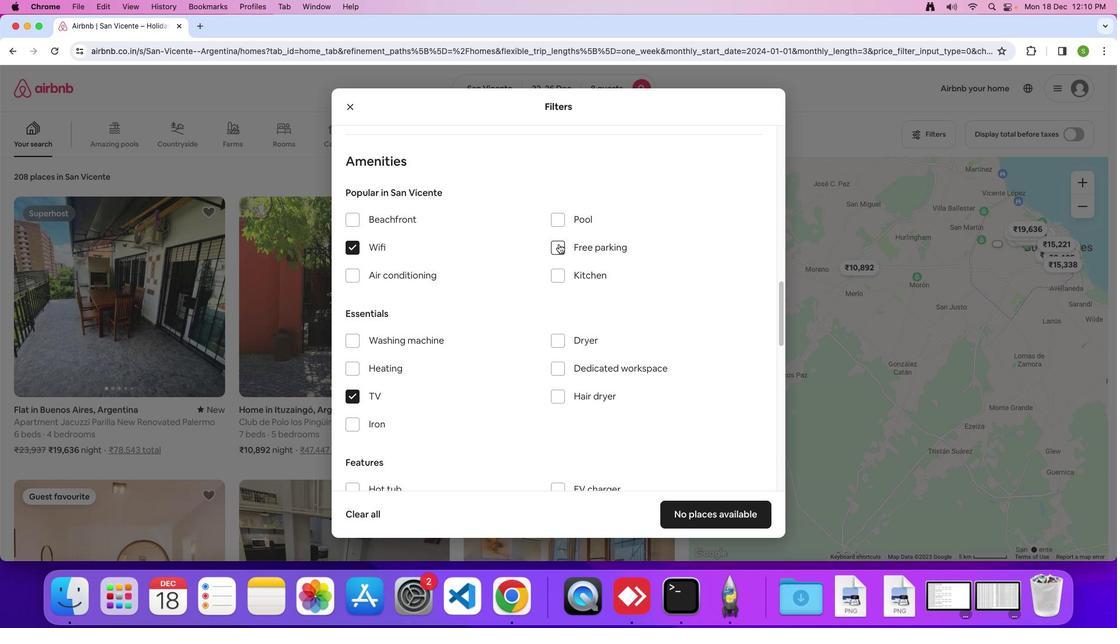 
Action: Mouse pressed left at (558, 244)
Screenshot: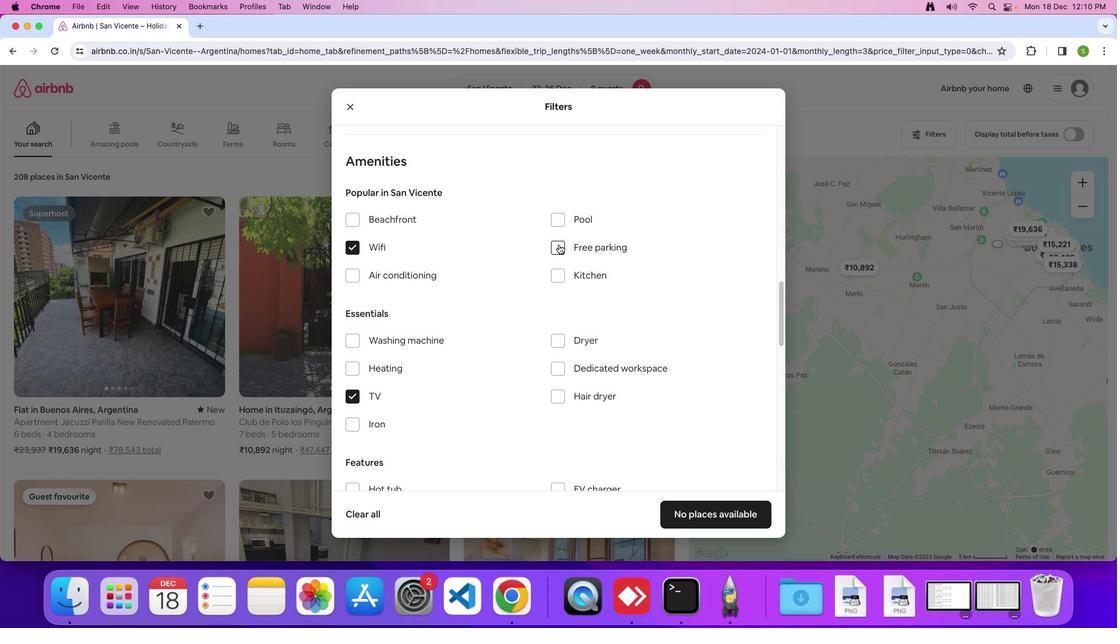 
Action: Mouse moved to (457, 414)
Screenshot: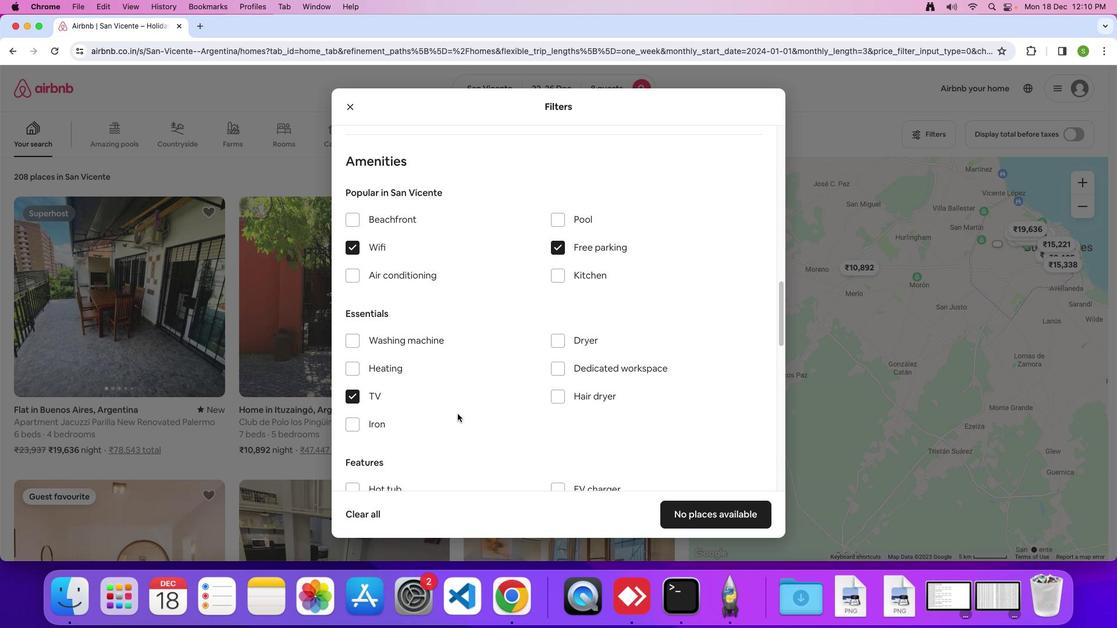 
Action: Mouse scrolled (457, 414) with delta (0, 0)
Screenshot: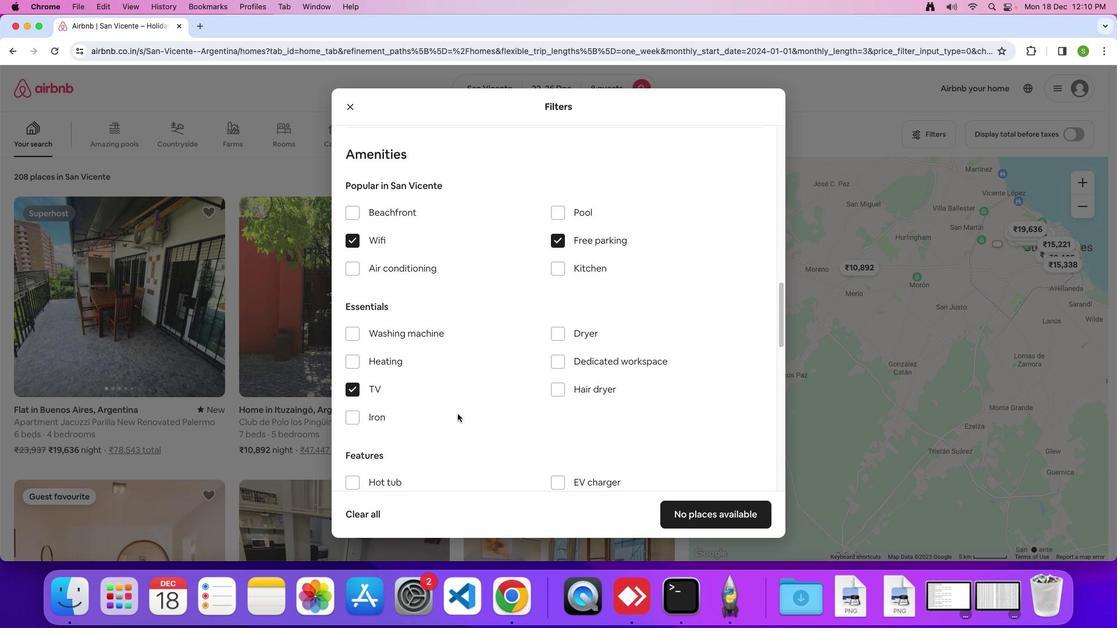 
Action: Mouse scrolled (457, 414) with delta (0, 0)
Screenshot: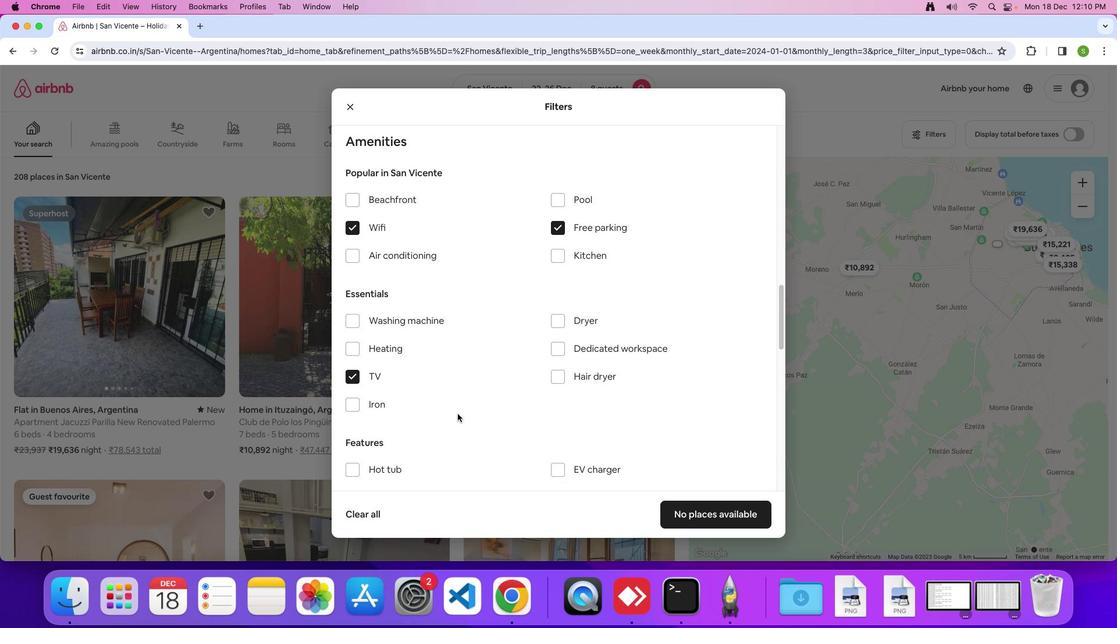 
Action: Mouse scrolled (457, 414) with delta (0, 0)
Screenshot: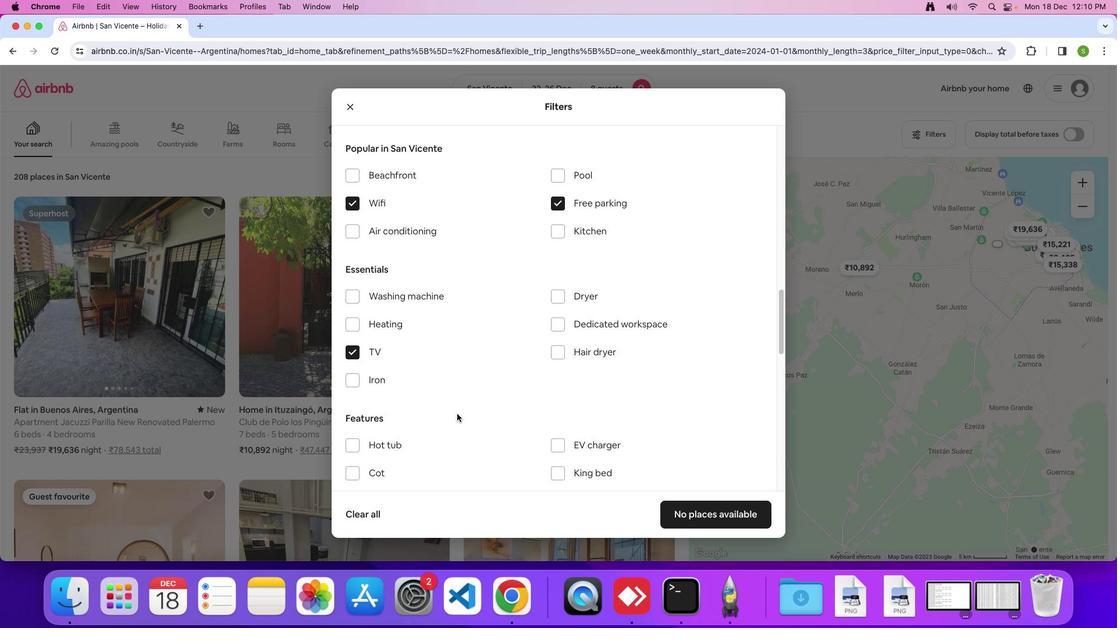 
Action: Mouse moved to (456, 413)
Screenshot: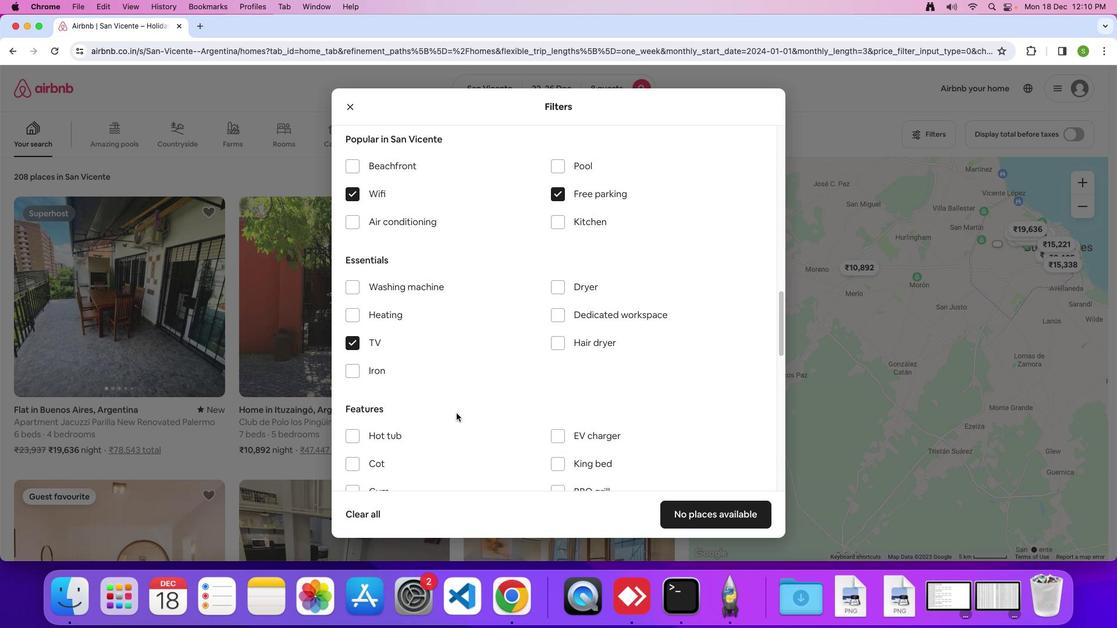 
Action: Mouse scrolled (456, 413) with delta (0, 0)
Screenshot: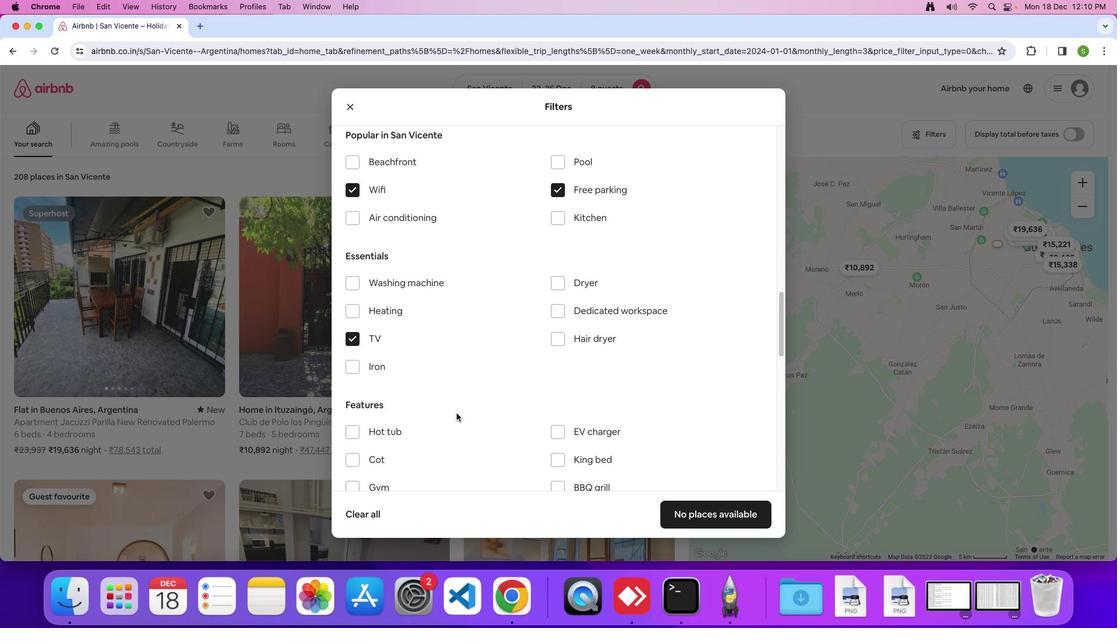 
Action: Mouse scrolled (456, 413) with delta (0, 0)
Screenshot: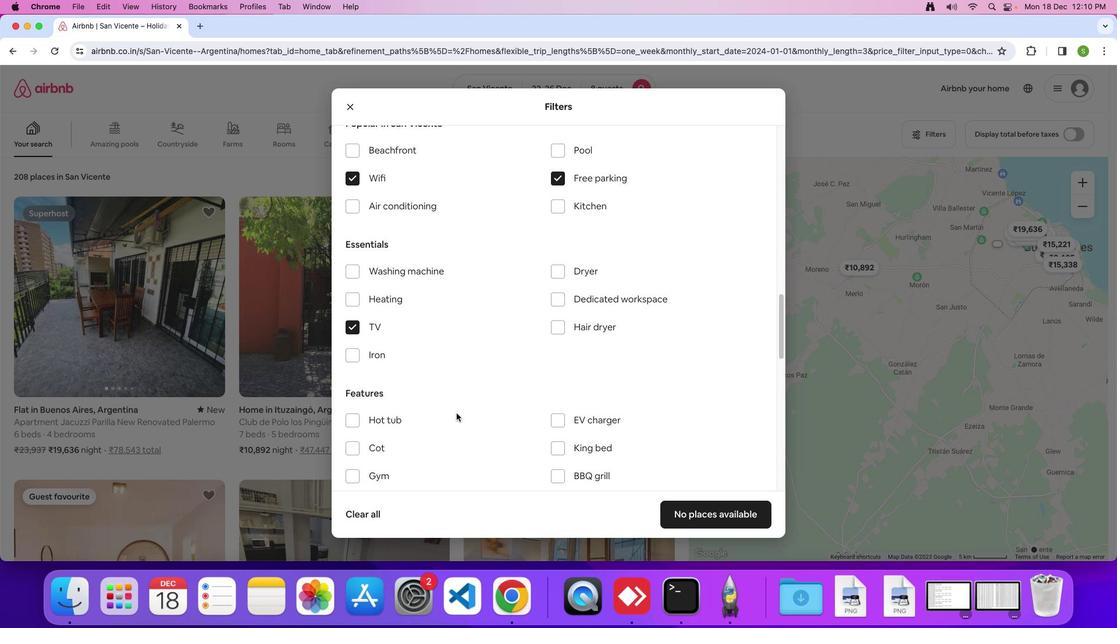 
Action: Mouse scrolled (456, 413) with delta (0, 0)
Screenshot: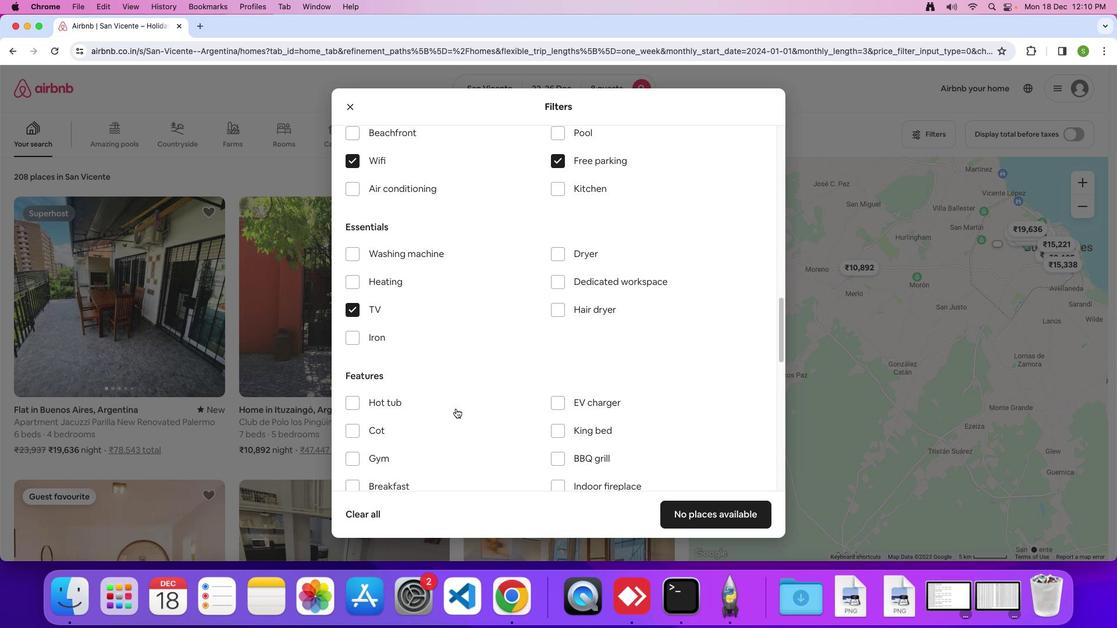 
Action: Mouse moved to (501, 423)
Screenshot: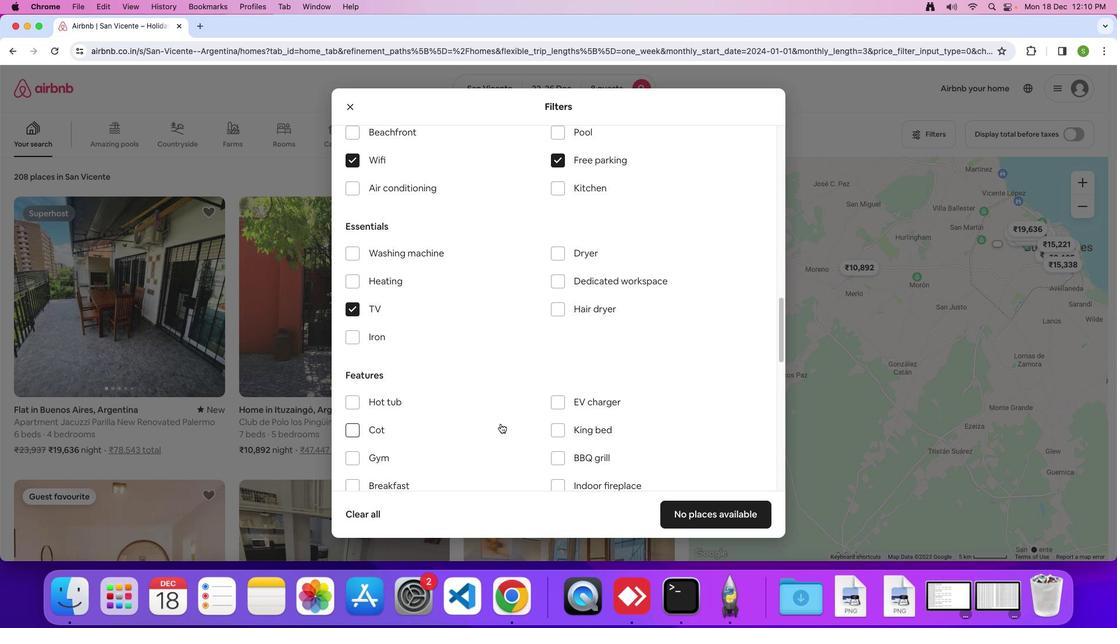 
Action: Mouse scrolled (501, 423) with delta (0, 0)
Screenshot: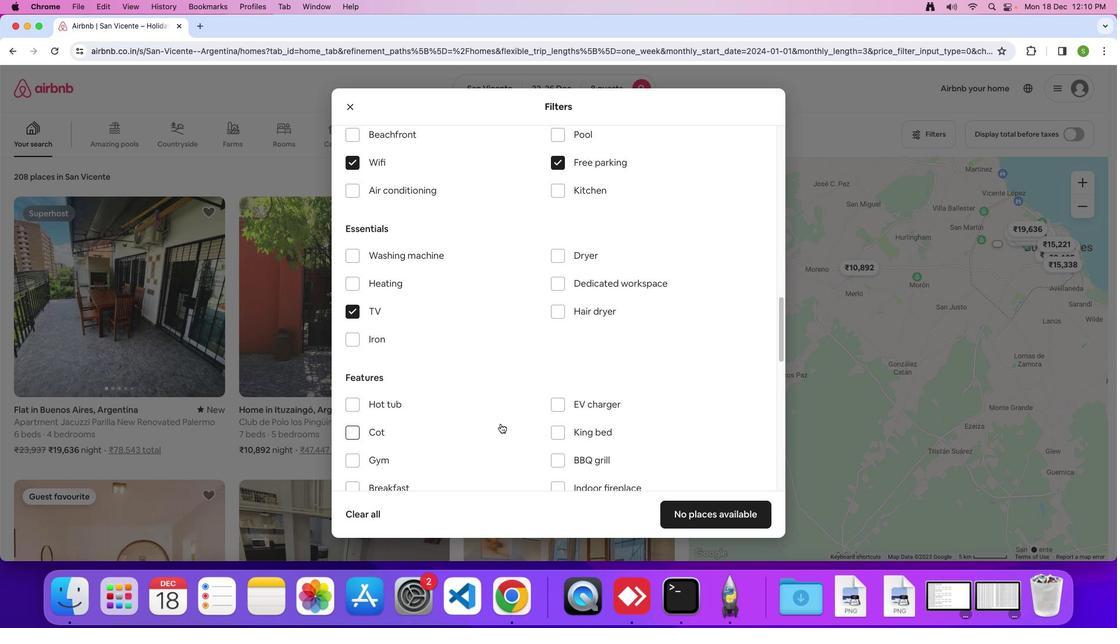 
Action: Mouse scrolled (501, 423) with delta (0, 0)
Screenshot: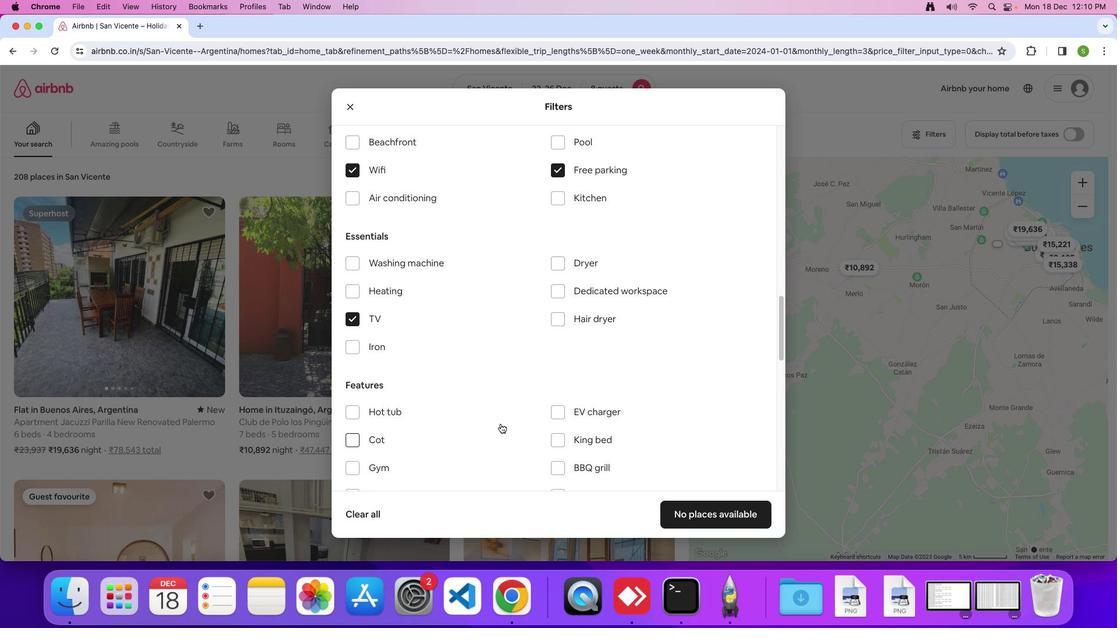 
Action: Mouse scrolled (501, 423) with delta (0, 0)
Screenshot: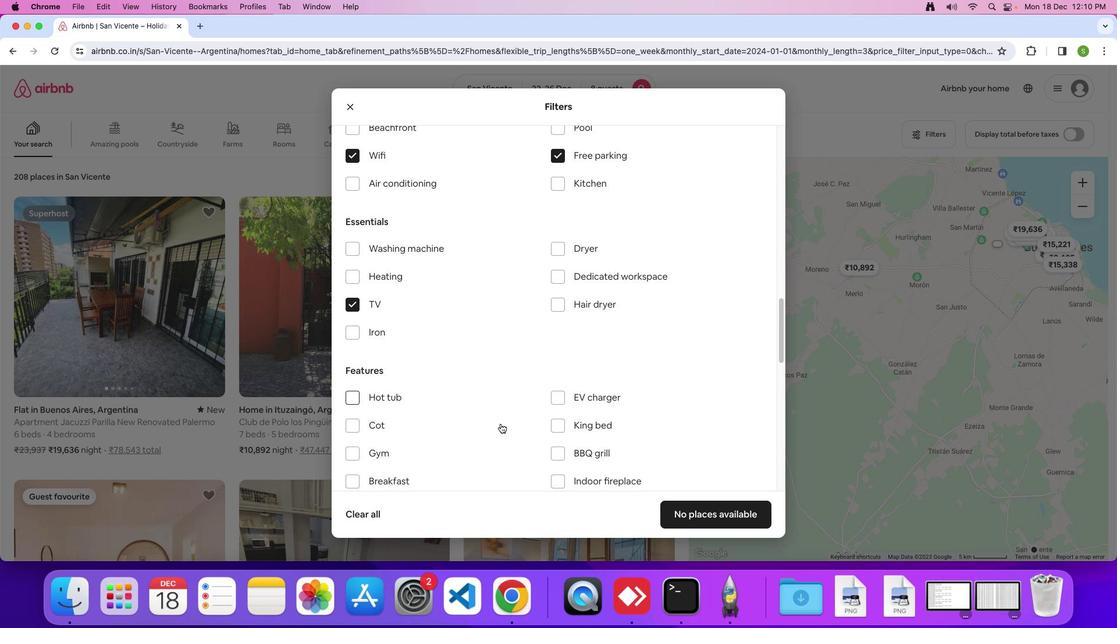 
Action: Mouse scrolled (501, 423) with delta (0, 0)
Screenshot: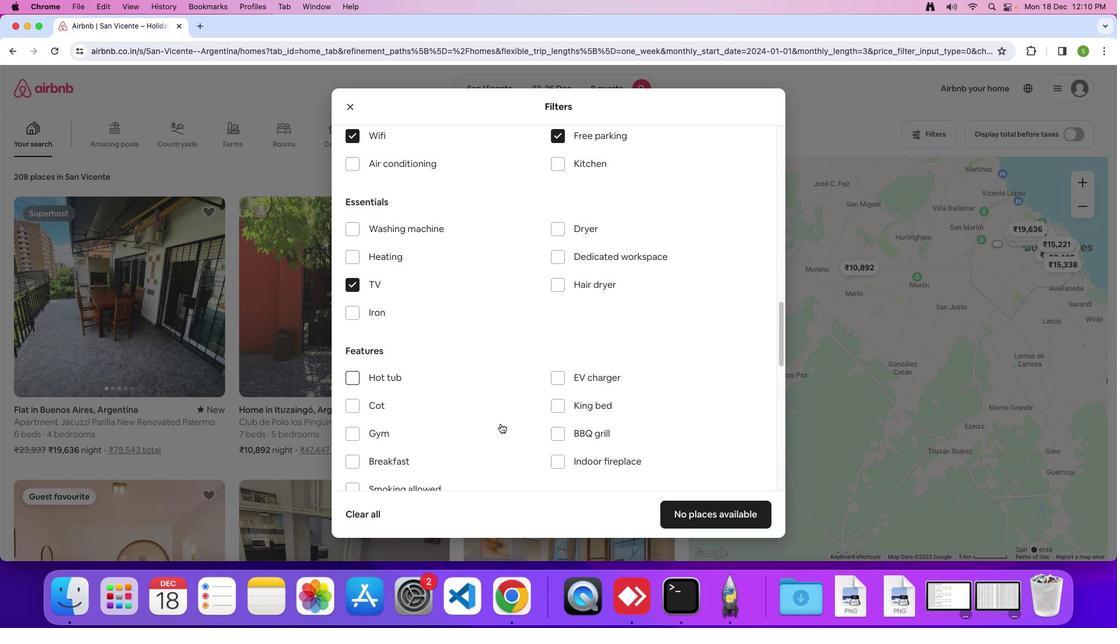 
Action: Mouse scrolled (501, 423) with delta (0, -1)
Screenshot: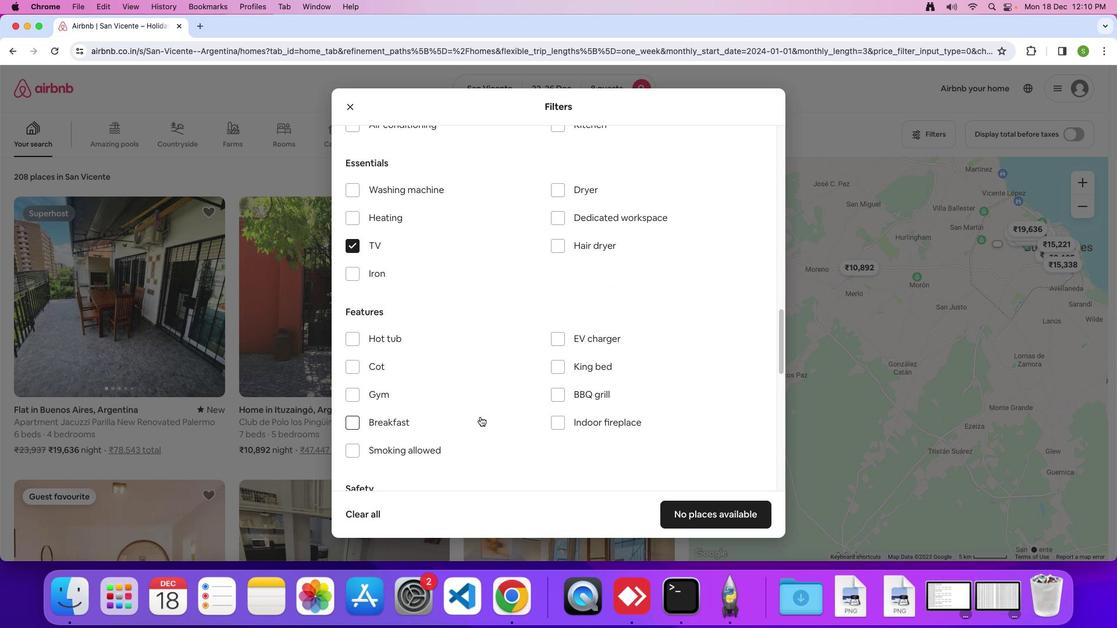 
Action: Mouse moved to (347, 333)
Screenshot: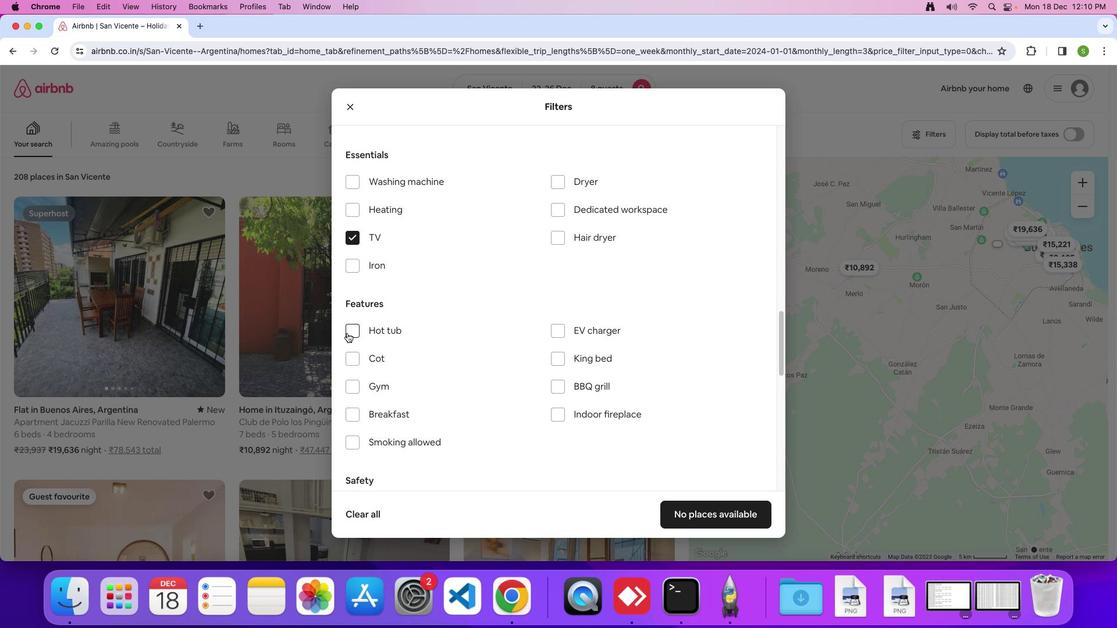 
Action: Mouse pressed left at (347, 333)
Screenshot: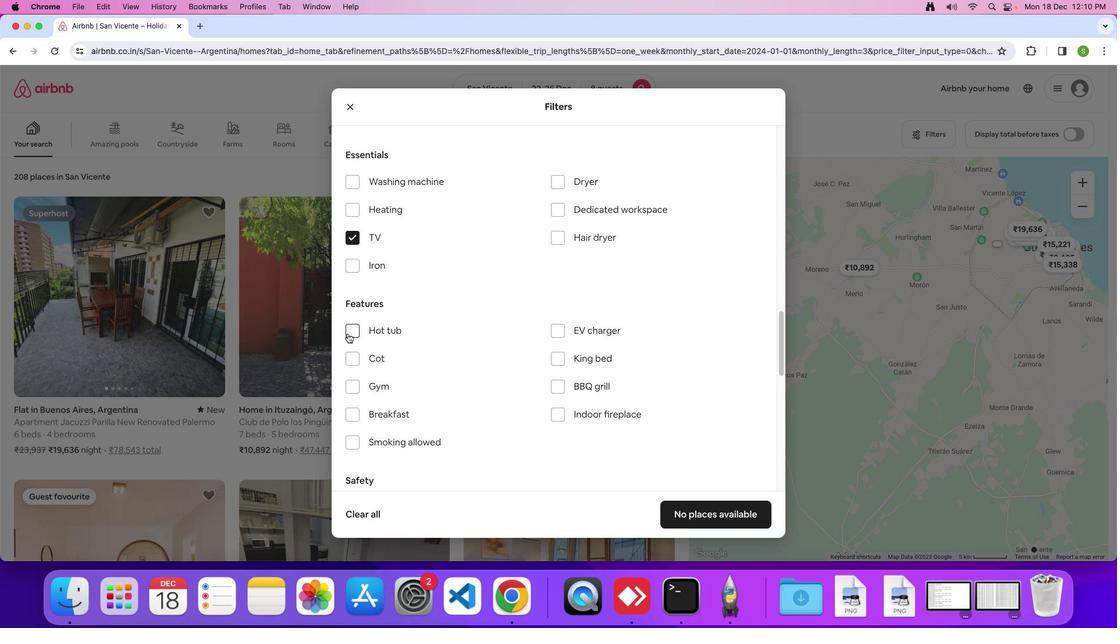 
Action: Mouse moved to (459, 385)
Screenshot: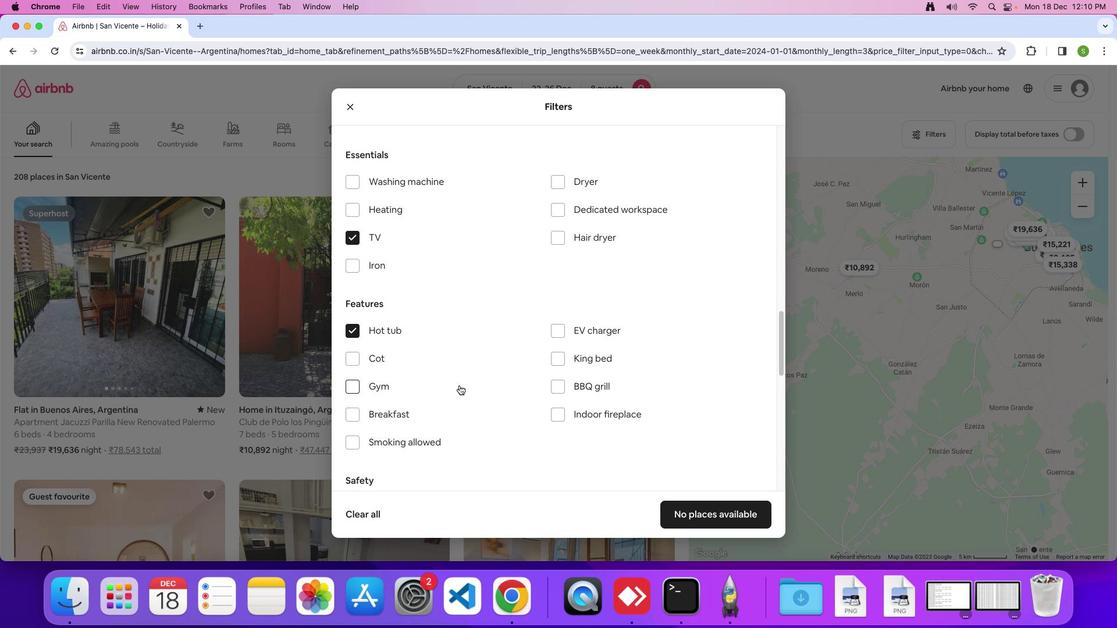 
Action: Mouse scrolled (459, 385) with delta (0, 0)
Screenshot: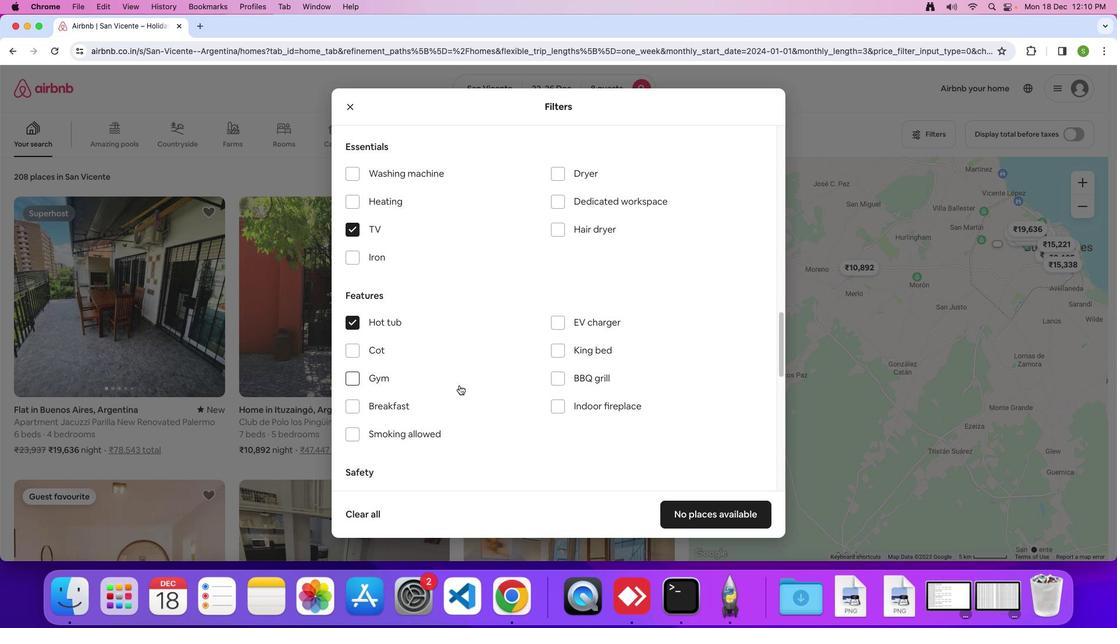 
Action: Mouse scrolled (459, 385) with delta (0, 0)
Screenshot: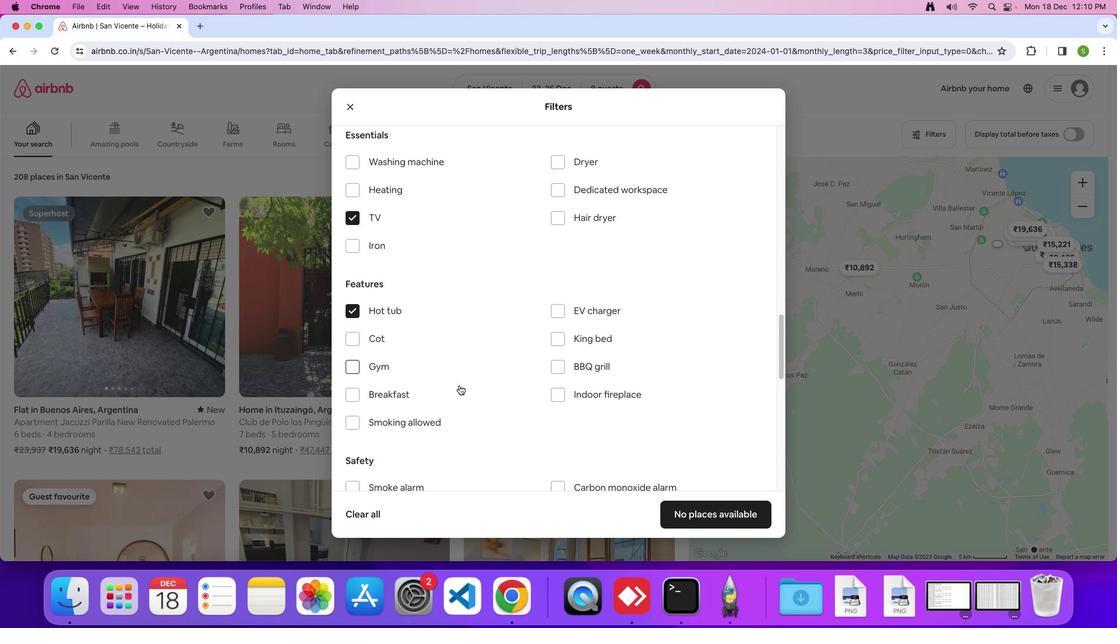 
Action: Mouse moved to (459, 385)
Screenshot: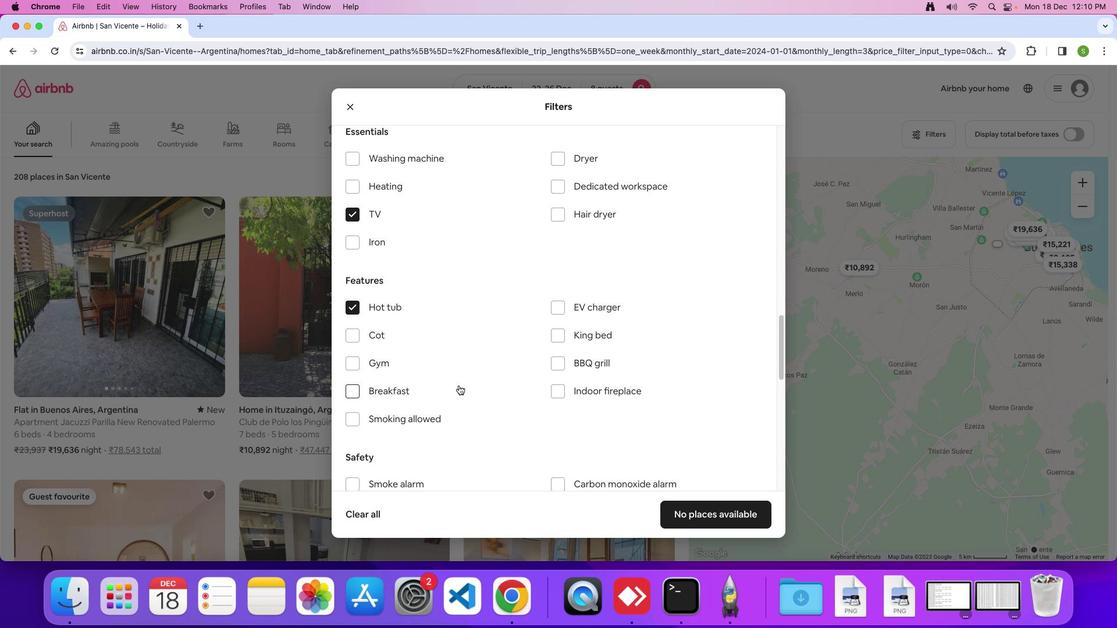 
Action: Mouse scrolled (459, 385) with delta (0, 0)
Screenshot: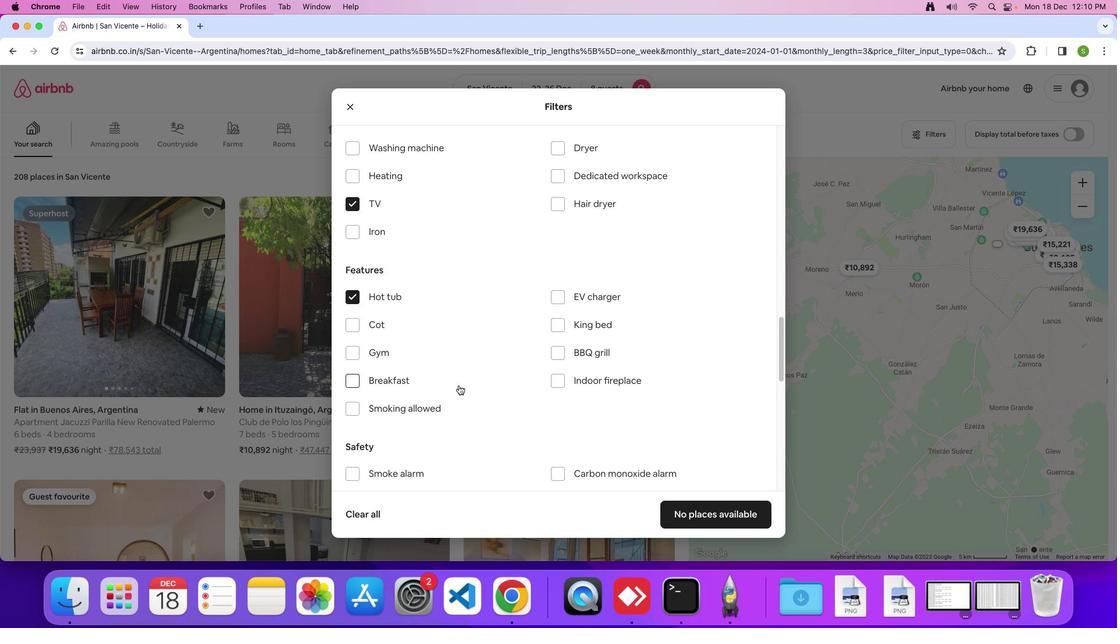 
Action: Mouse scrolled (459, 385) with delta (0, 0)
Screenshot: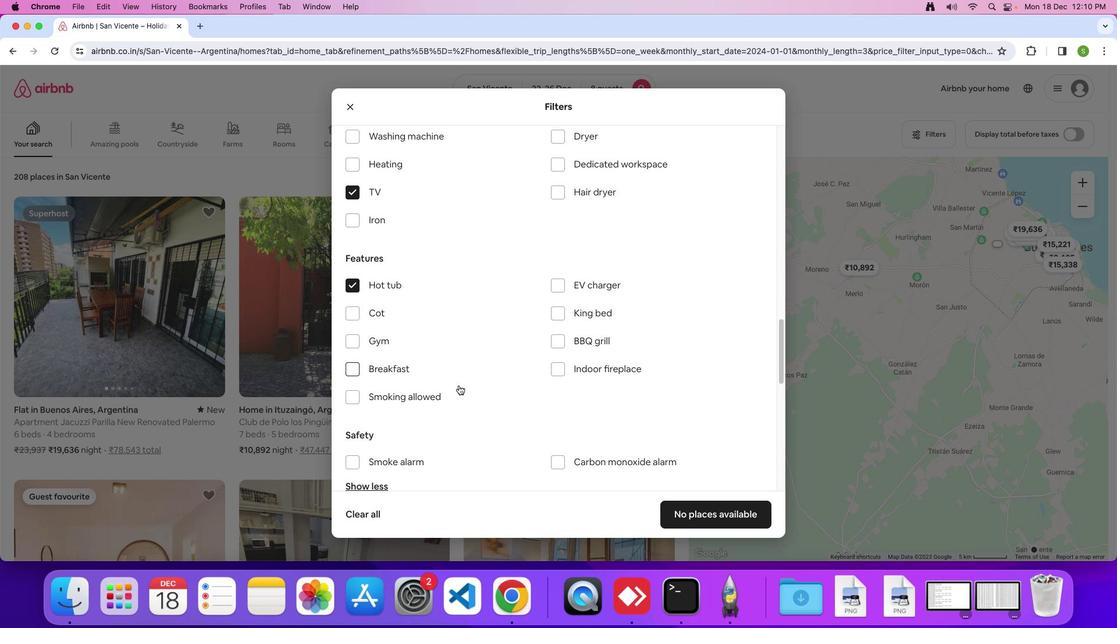 
Action: Mouse scrolled (459, 385) with delta (0, 0)
Screenshot: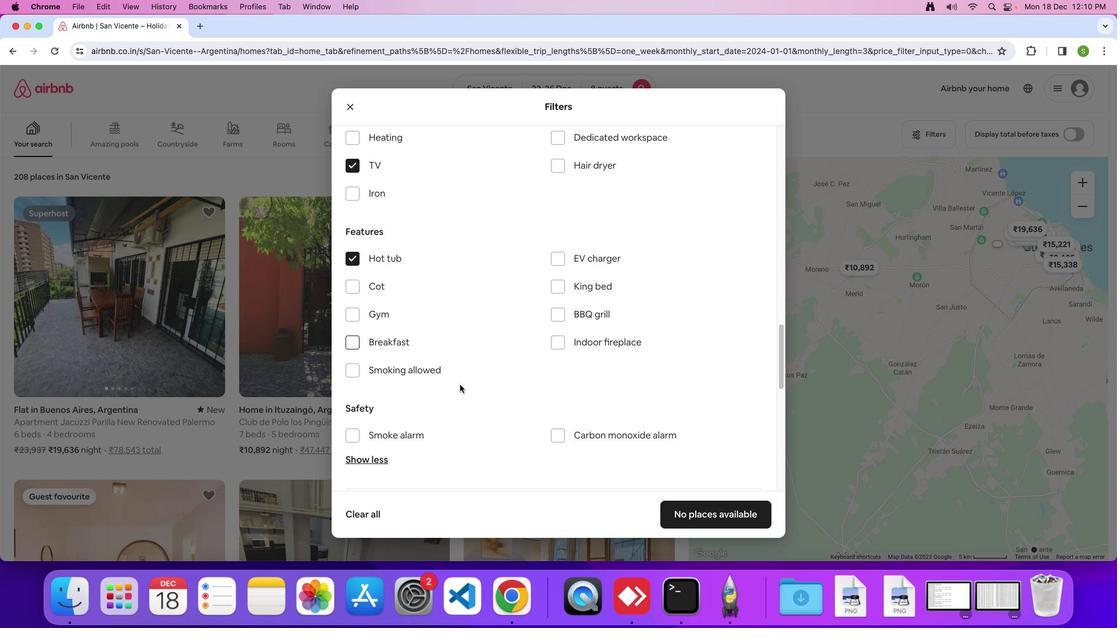 
Action: Mouse moved to (350, 313)
Screenshot: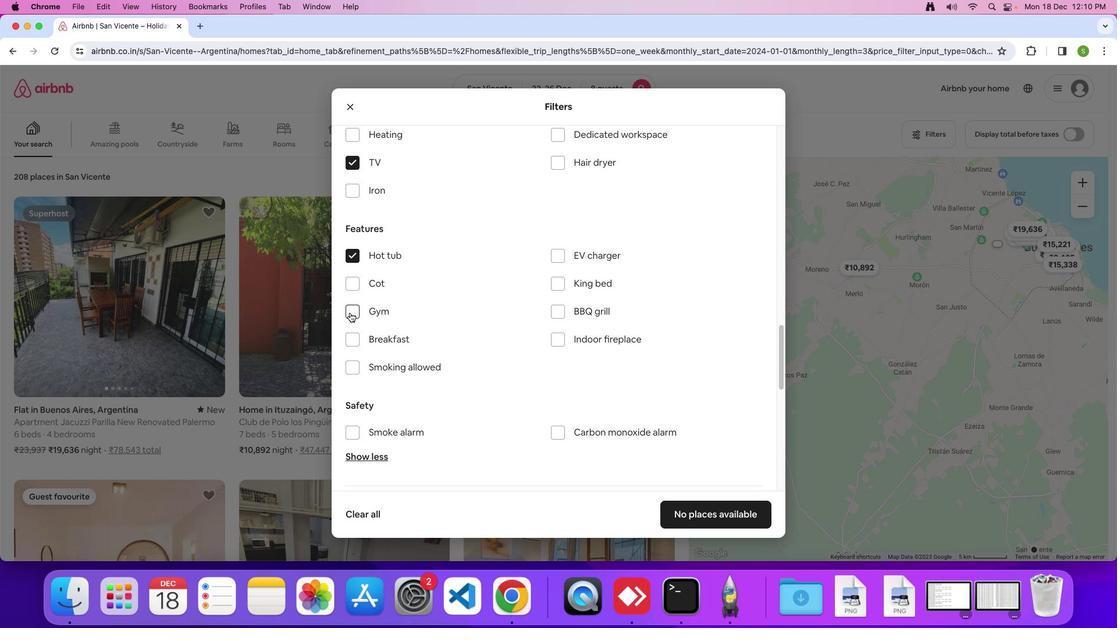 
Action: Mouse pressed left at (350, 313)
Screenshot: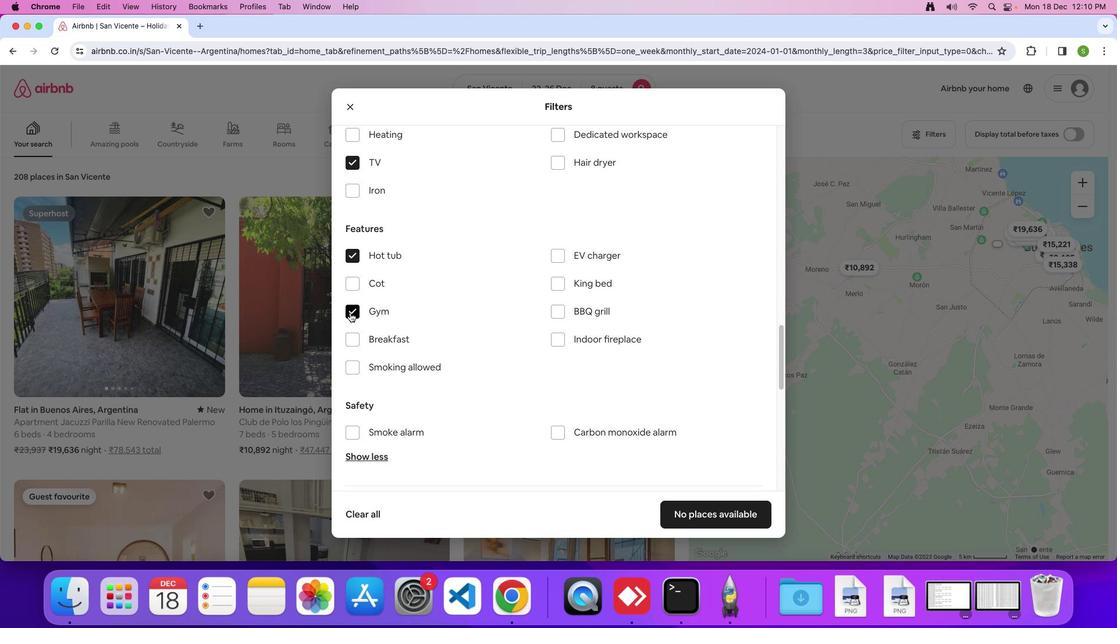 
Action: Mouse moved to (359, 370)
Screenshot: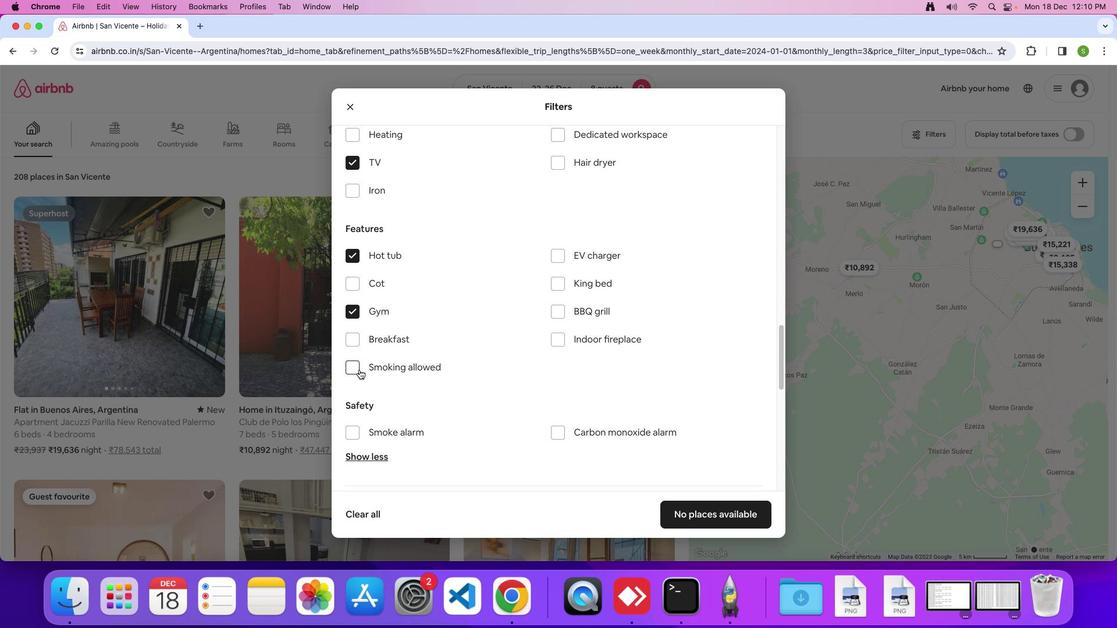
Action: Mouse pressed left at (359, 370)
Screenshot: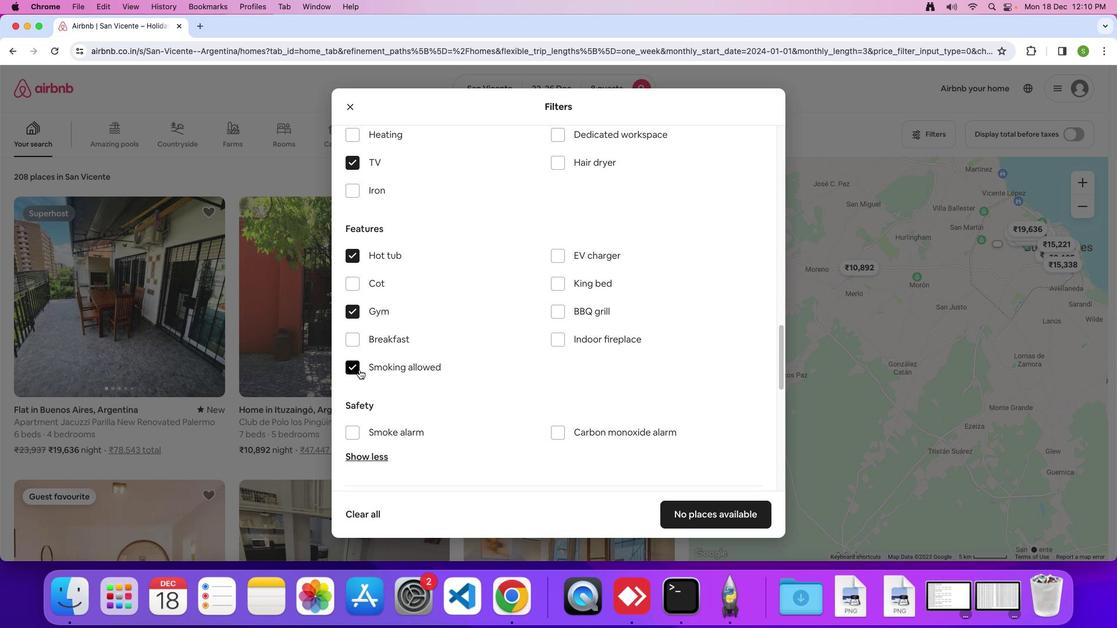 
Action: Mouse moved to (486, 392)
Screenshot: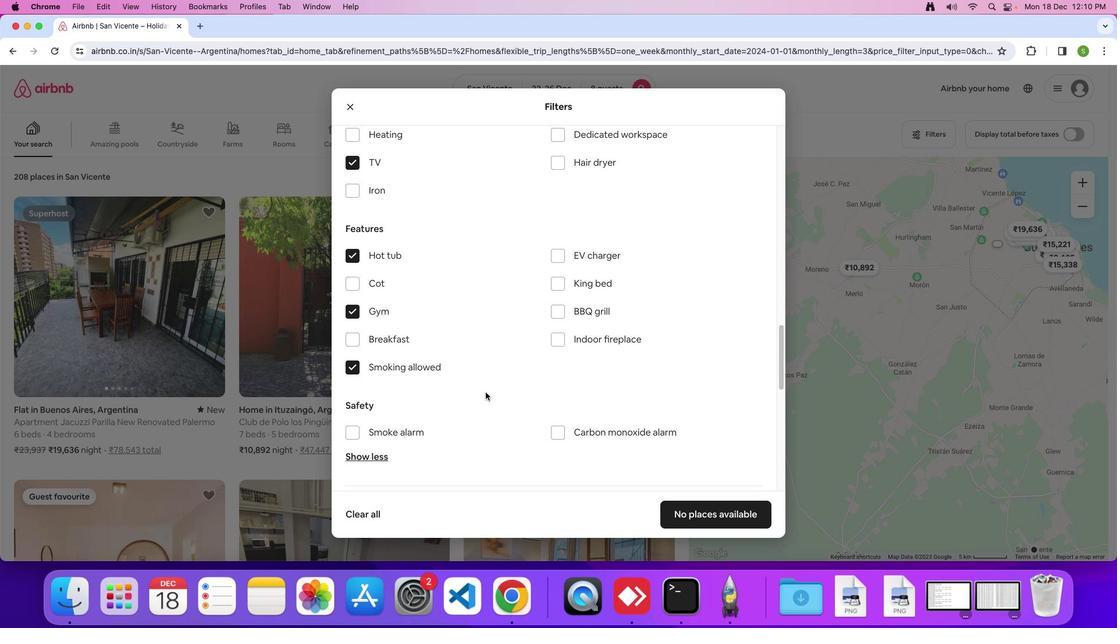 
Action: Mouse scrolled (486, 392) with delta (0, 0)
Screenshot: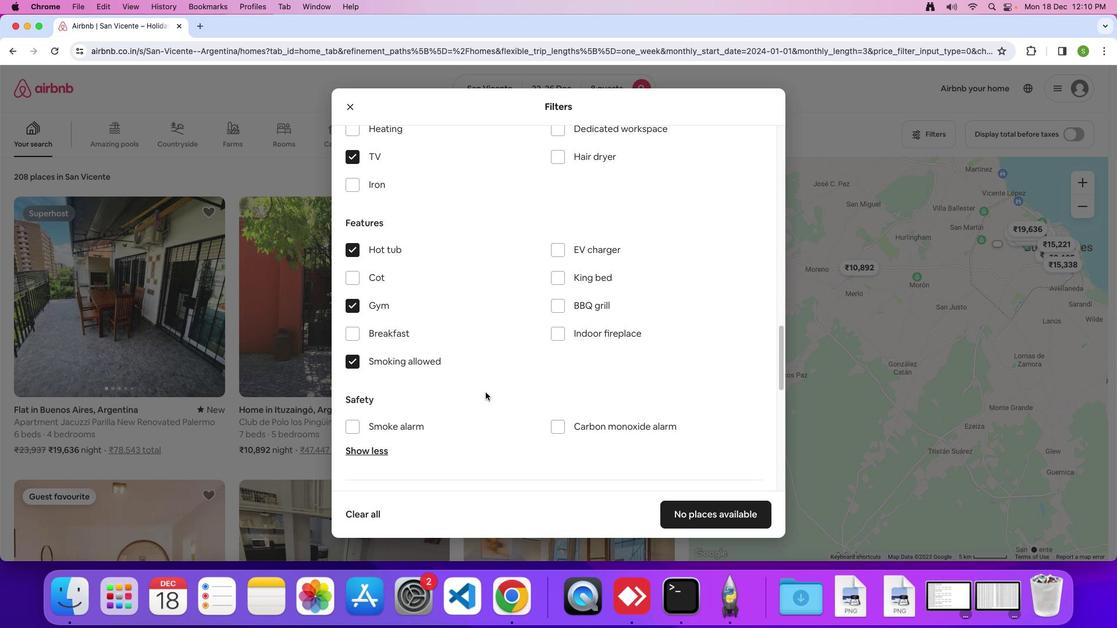 
Action: Mouse scrolled (486, 392) with delta (0, 0)
Screenshot: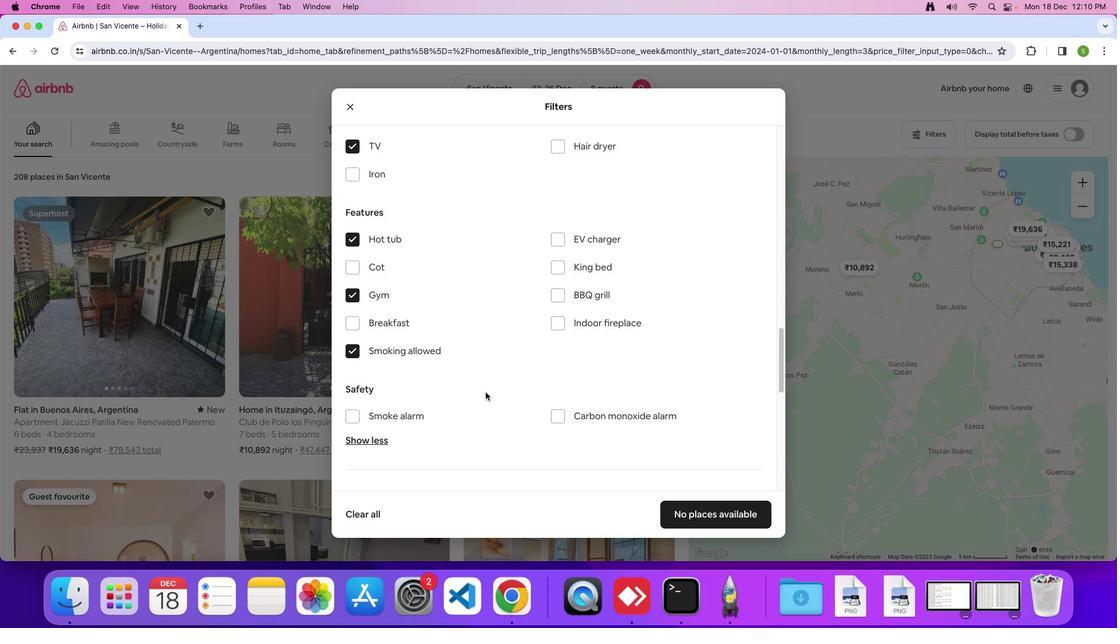 
Action: Mouse moved to (484, 393)
Screenshot: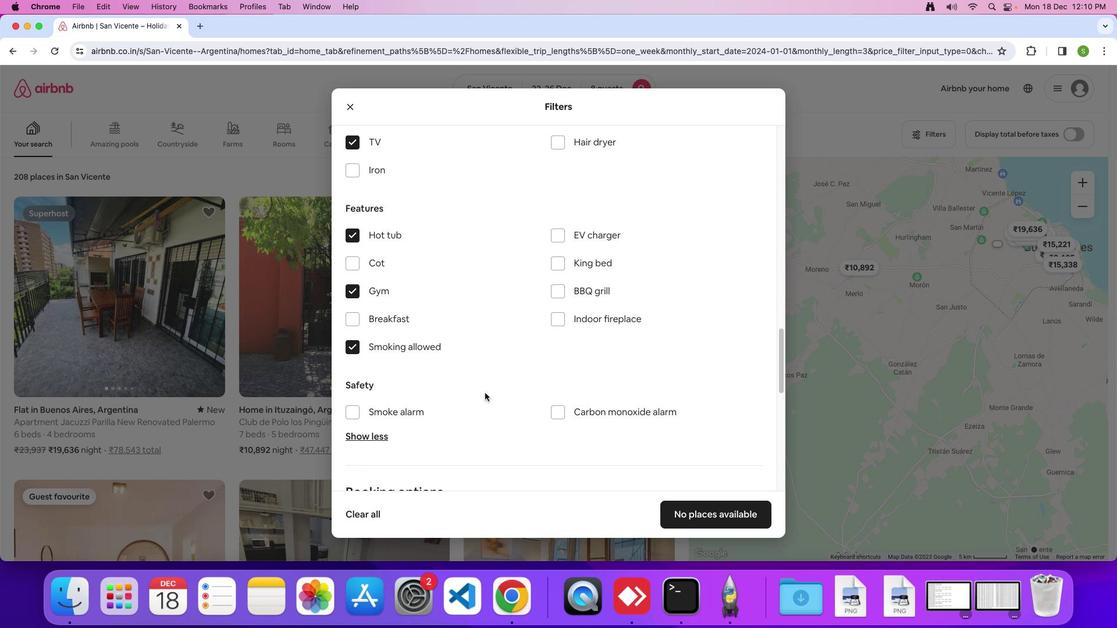 
Action: Mouse scrolled (484, 393) with delta (0, 0)
Screenshot: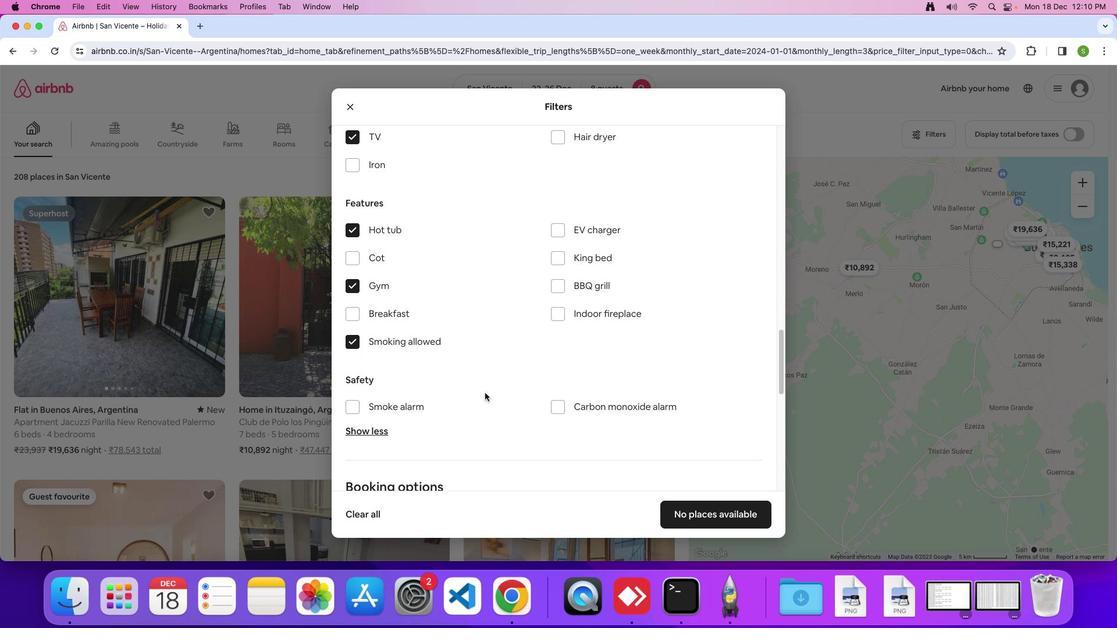 
Action: Mouse scrolled (484, 393) with delta (0, 0)
Screenshot: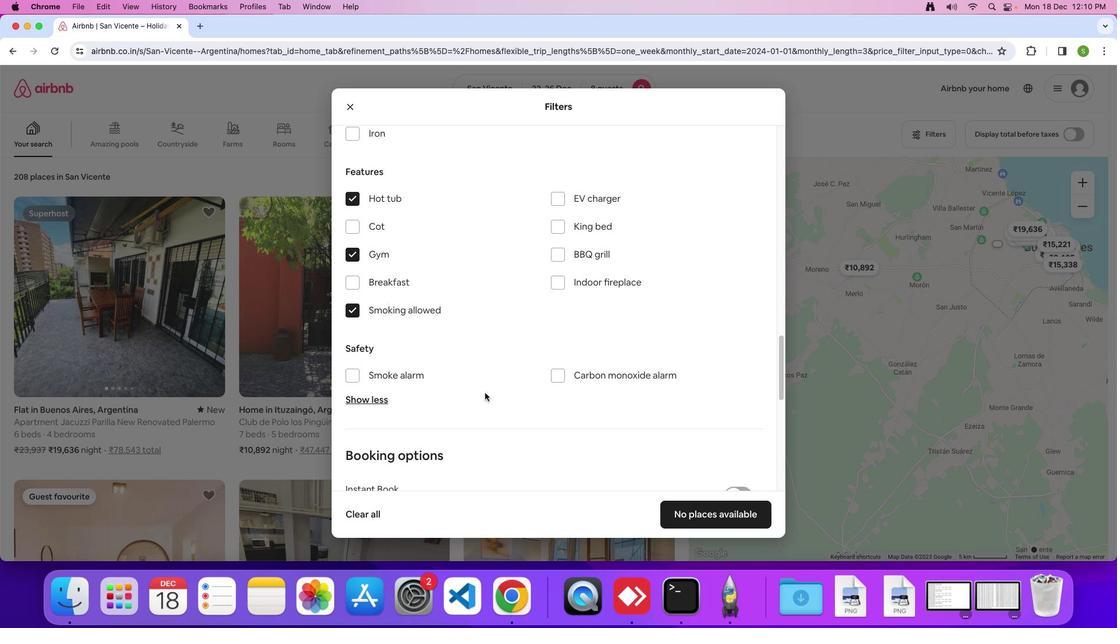
Action: Mouse scrolled (484, 393) with delta (0, -1)
Screenshot: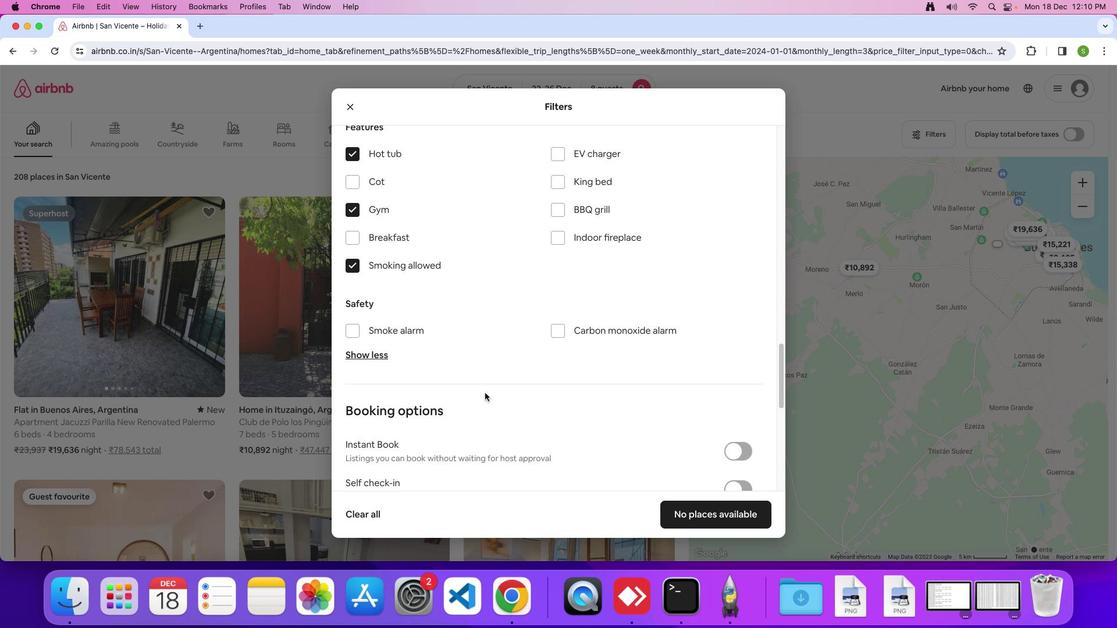 
Action: Mouse moved to (484, 393)
Screenshot: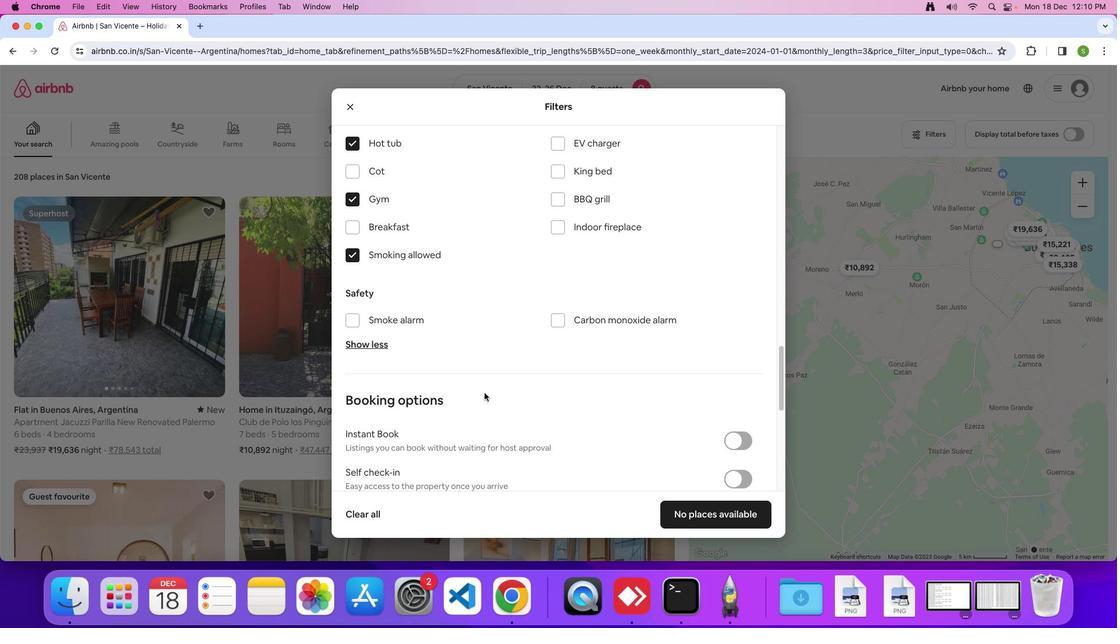 
Action: Mouse scrolled (484, 393) with delta (0, 0)
Screenshot: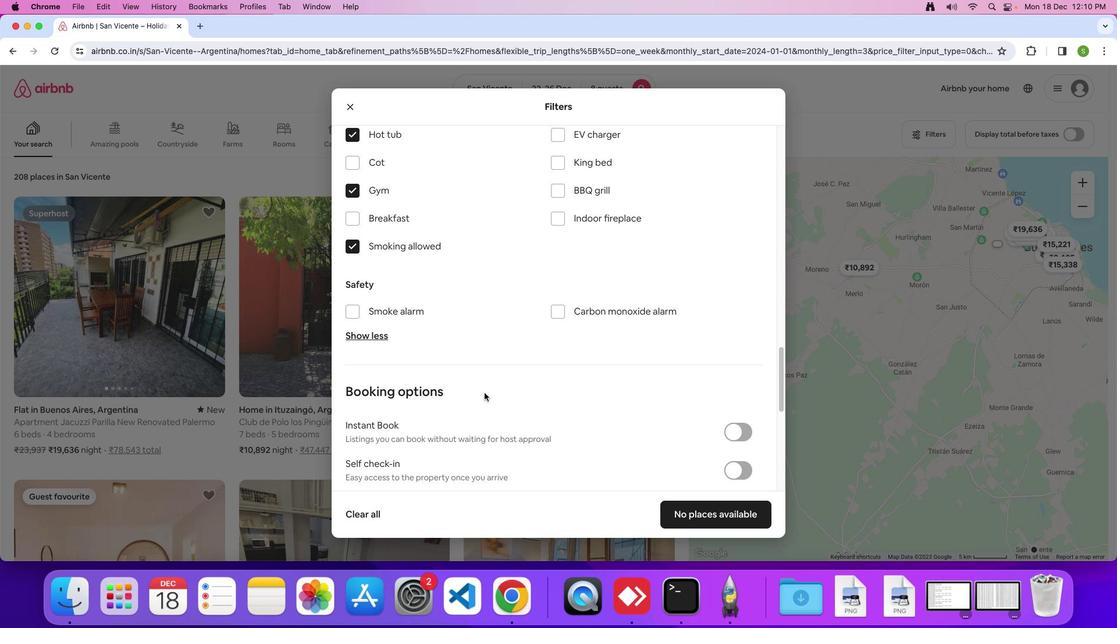 
Action: Mouse scrolled (484, 393) with delta (0, 0)
Screenshot: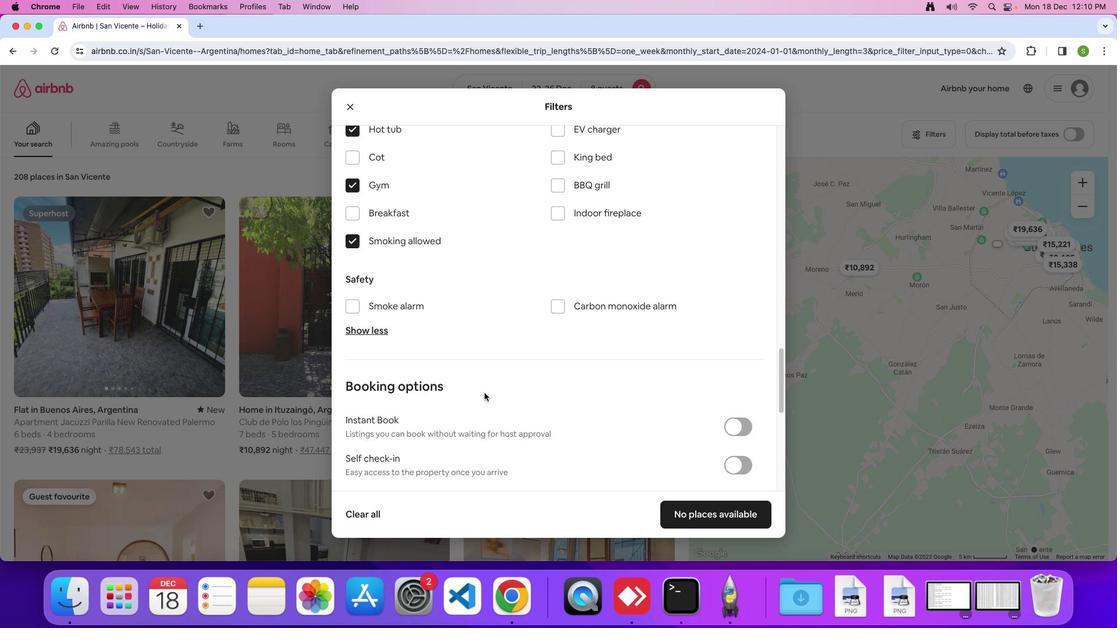 
Action: Mouse scrolled (484, 393) with delta (0, 0)
Screenshot: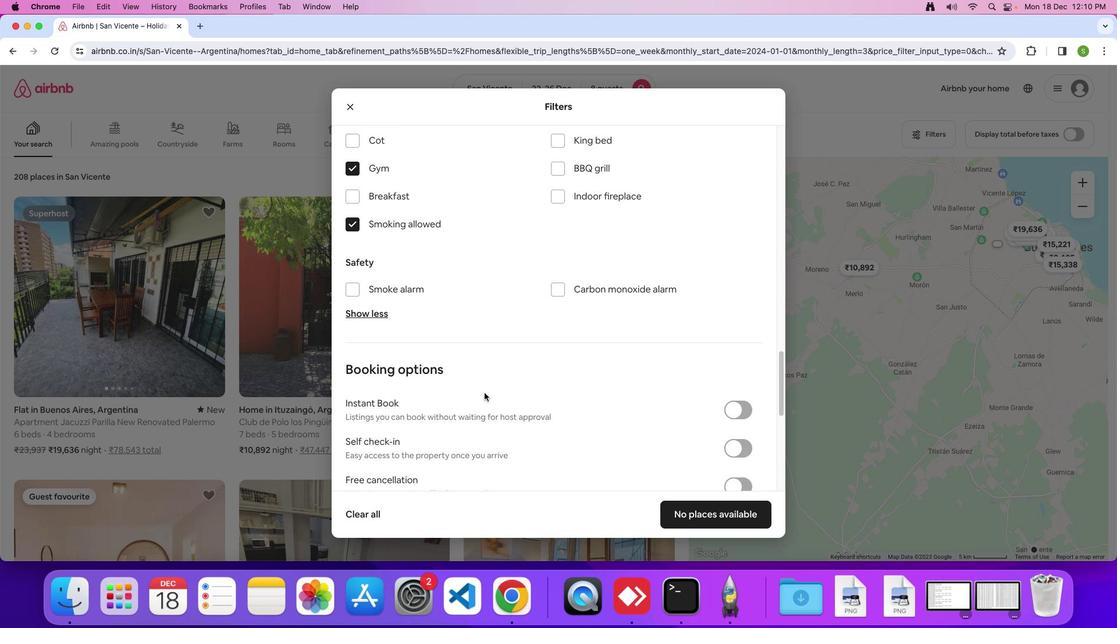 
Action: Mouse scrolled (484, 393) with delta (0, 0)
Screenshot: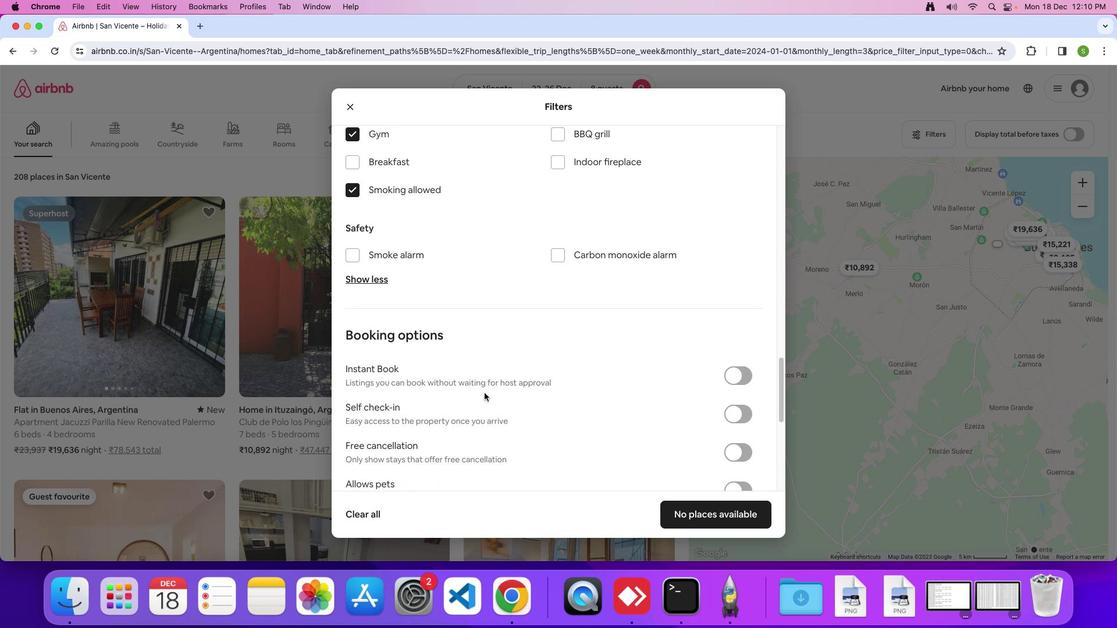 
Action: Mouse scrolled (484, 393) with delta (0, -1)
Screenshot: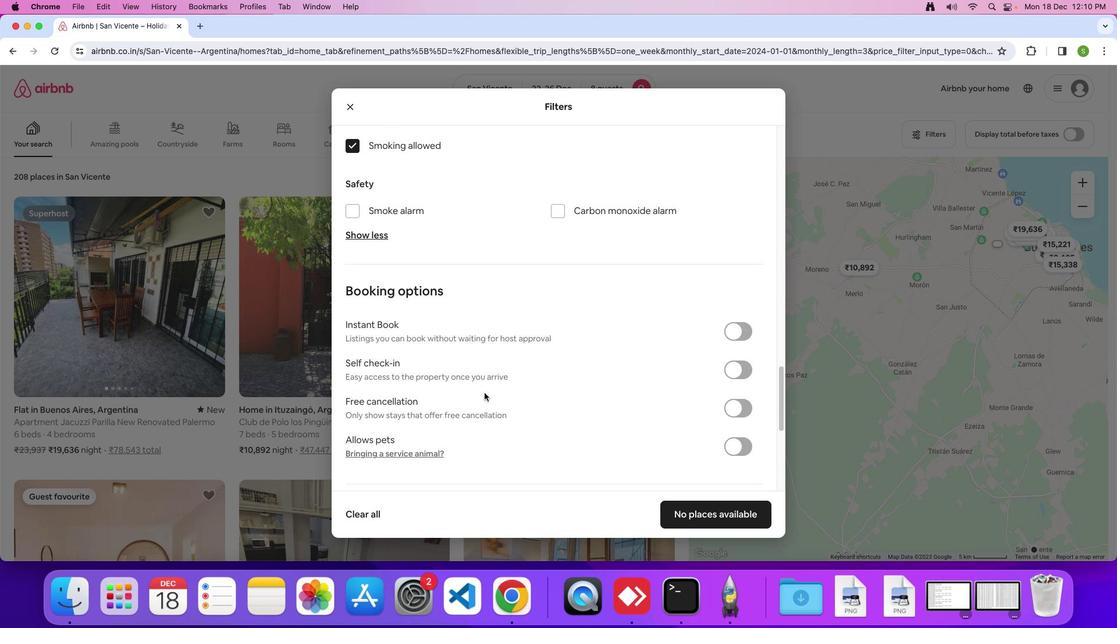 
Action: Mouse moved to (484, 393)
Screenshot: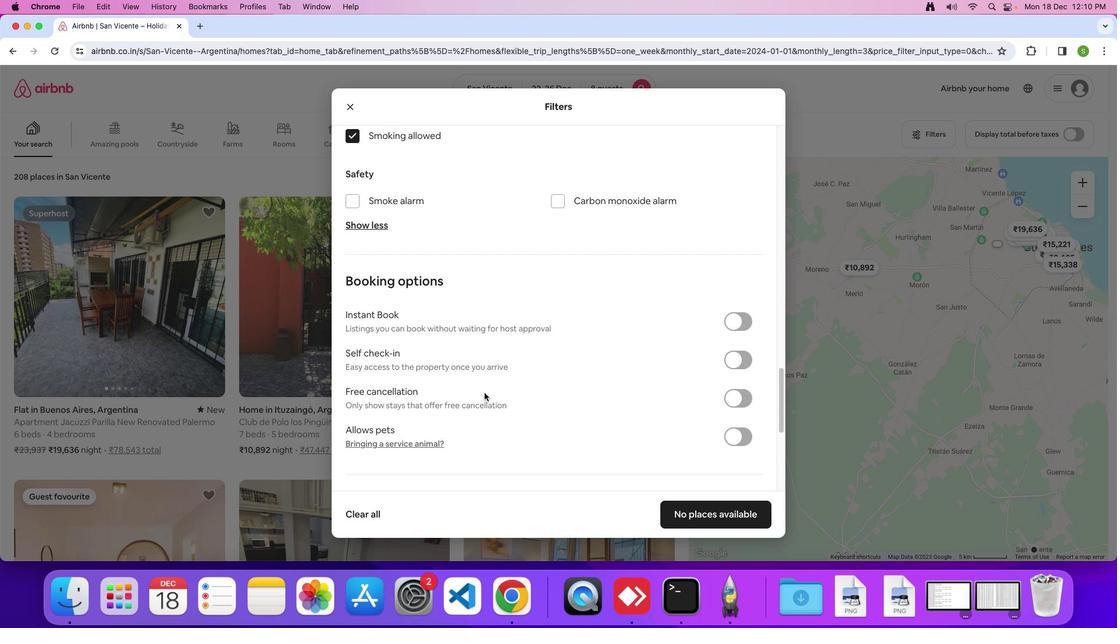 
Action: Mouse scrolled (484, 393) with delta (0, 0)
Screenshot: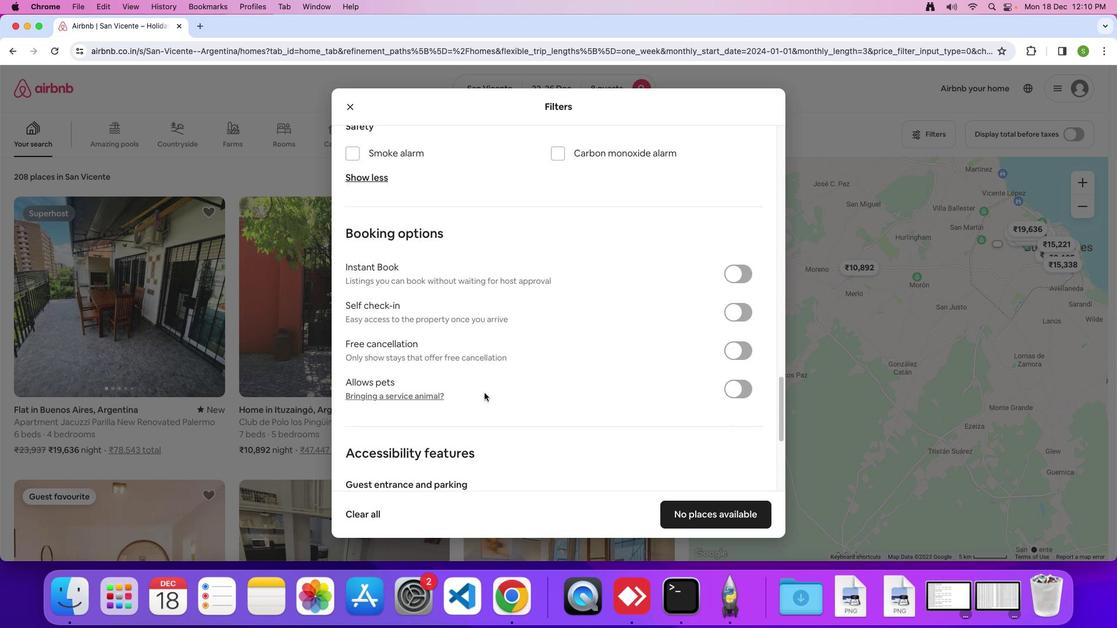 
Action: Mouse scrolled (484, 393) with delta (0, 0)
Screenshot: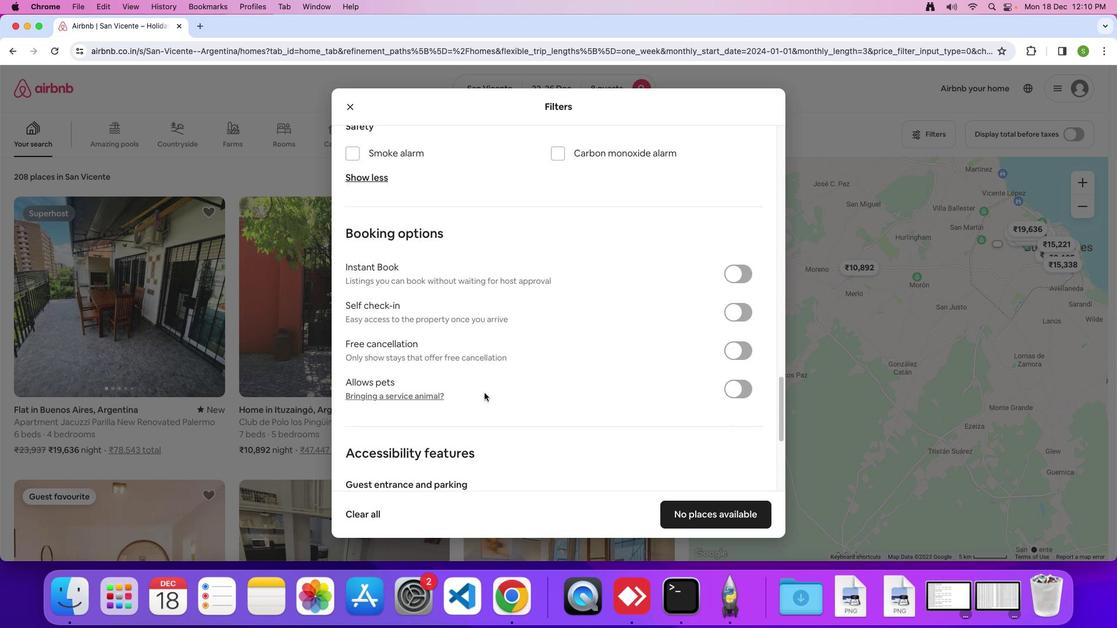
Action: Mouse scrolled (484, 393) with delta (0, -2)
Screenshot: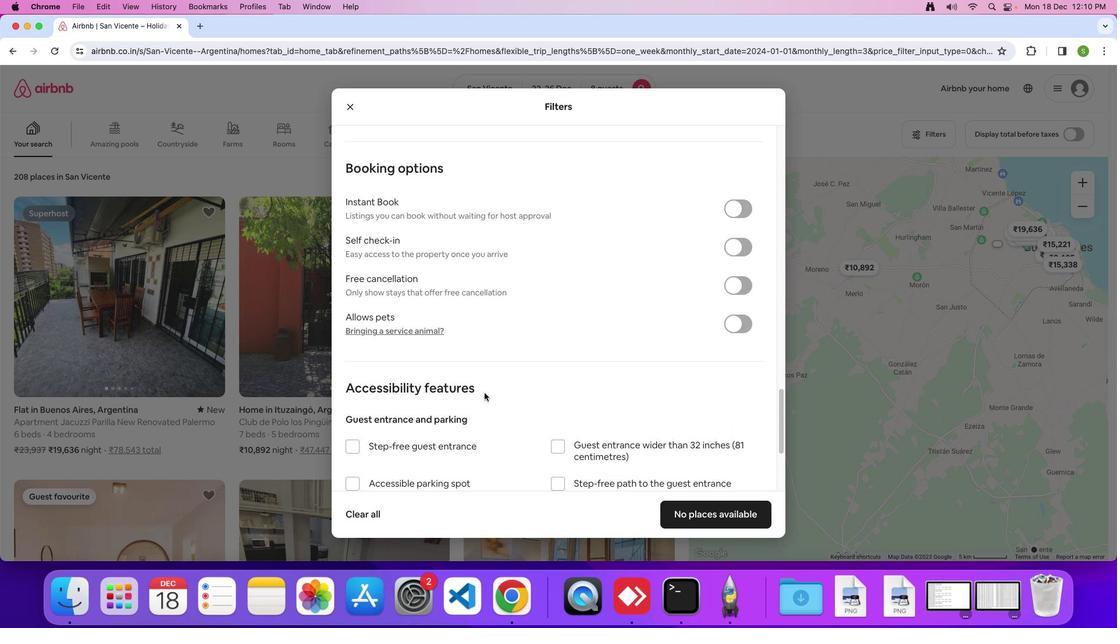 
Action: Mouse scrolled (484, 393) with delta (0, 0)
Screenshot: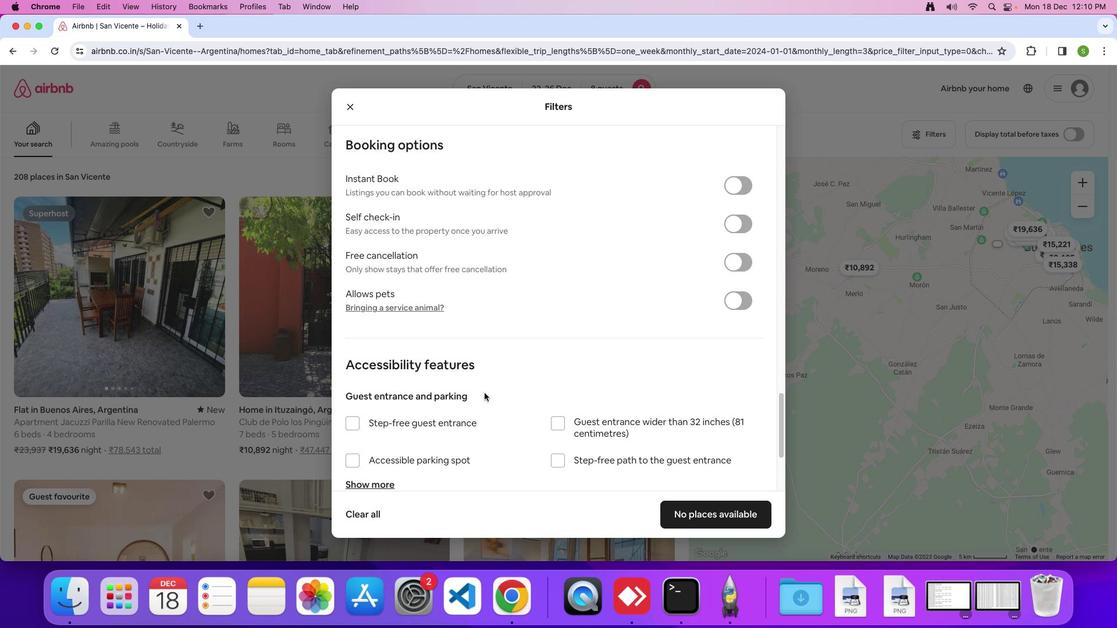 
Action: Mouse scrolled (484, 393) with delta (0, 0)
Screenshot: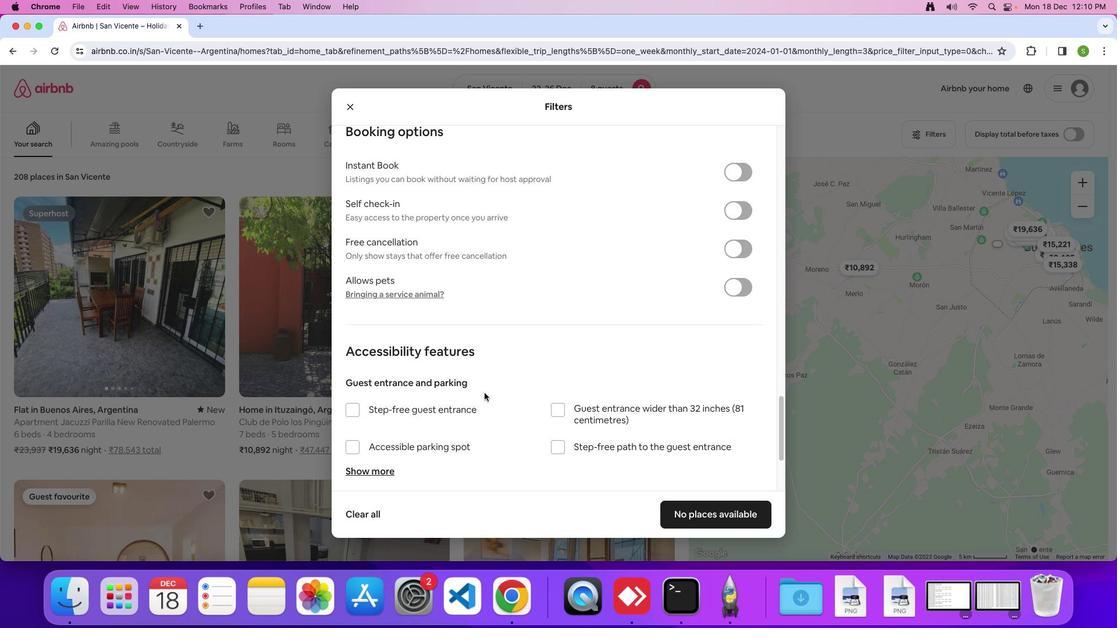 
Action: Mouse scrolled (484, 393) with delta (0, -1)
Screenshot: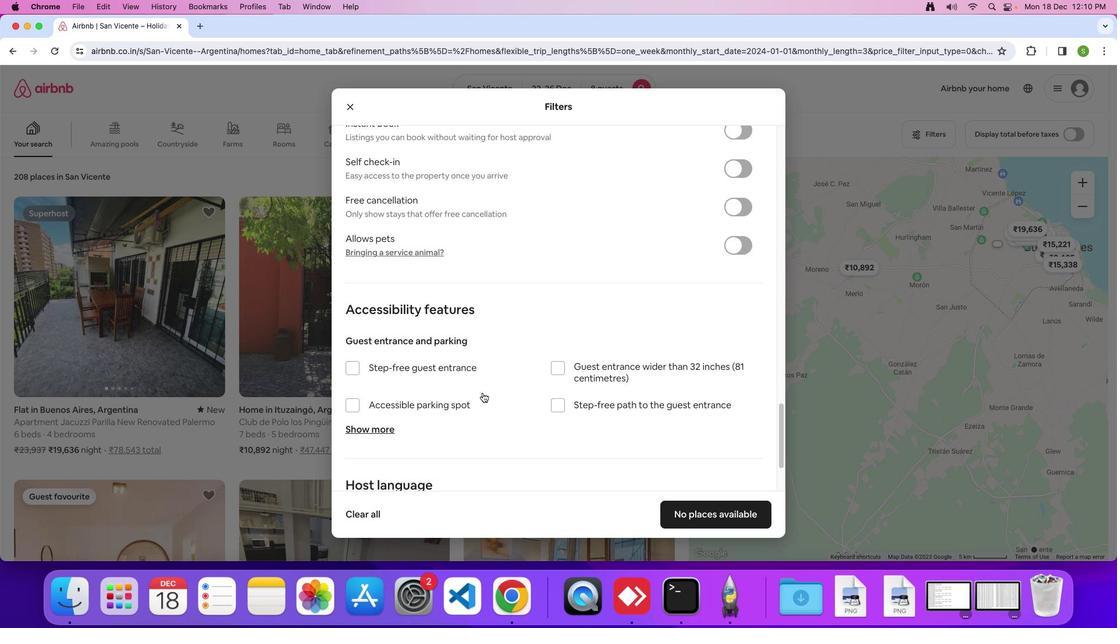 
Action: Mouse moved to (483, 393)
Screenshot: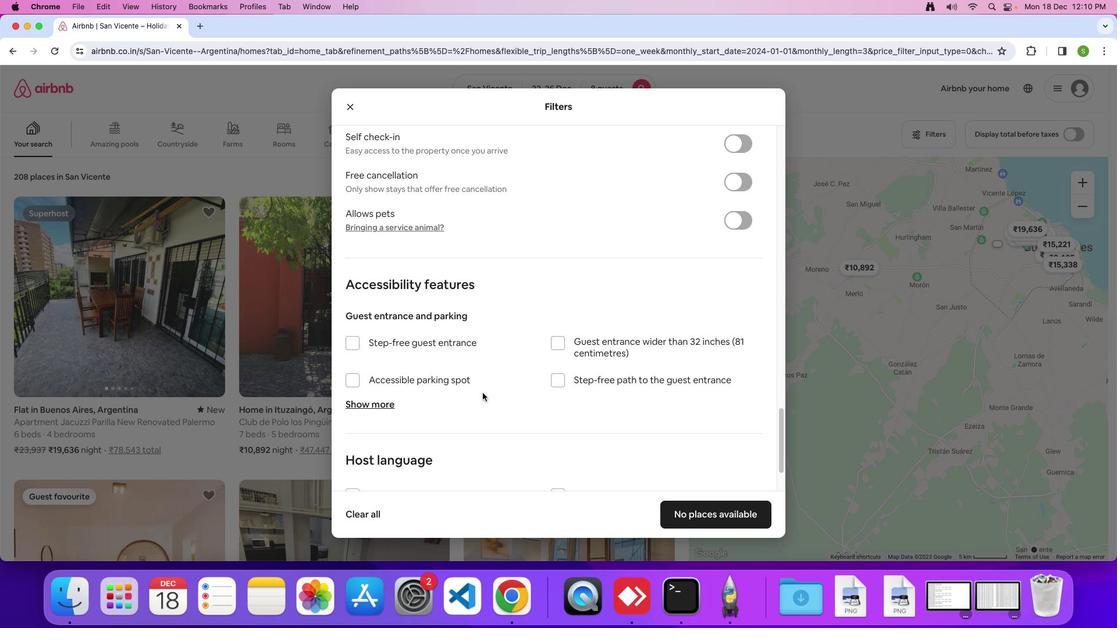 
Action: Mouse scrolled (483, 393) with delta (0, 0)
Screenshot: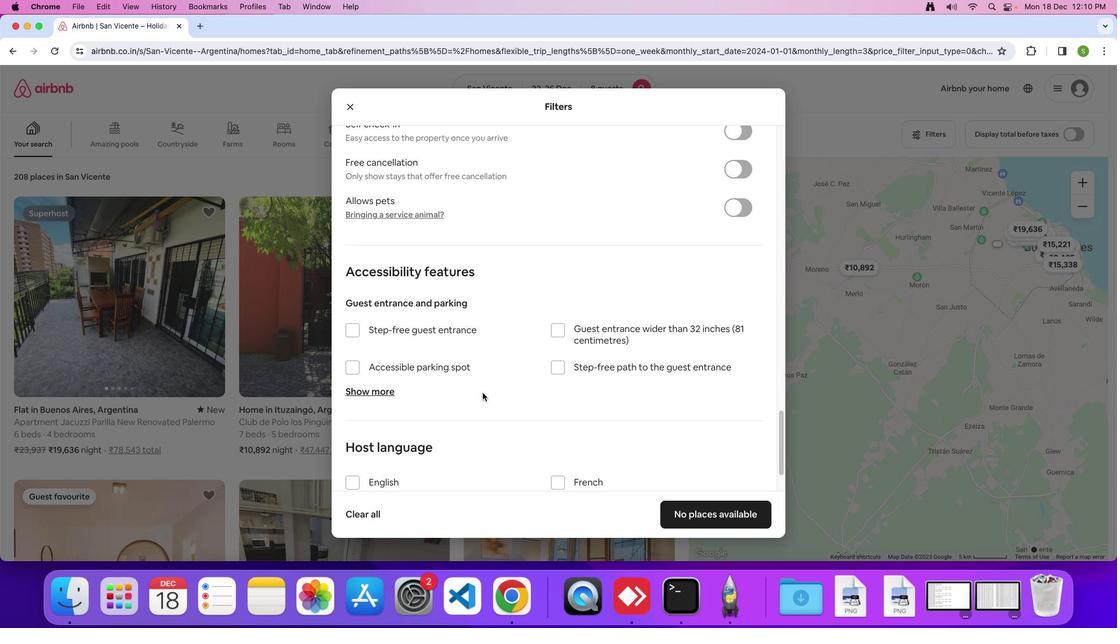 
Action: Mouse scrolled (483, 393) with delta (0, 0)
Screenshot: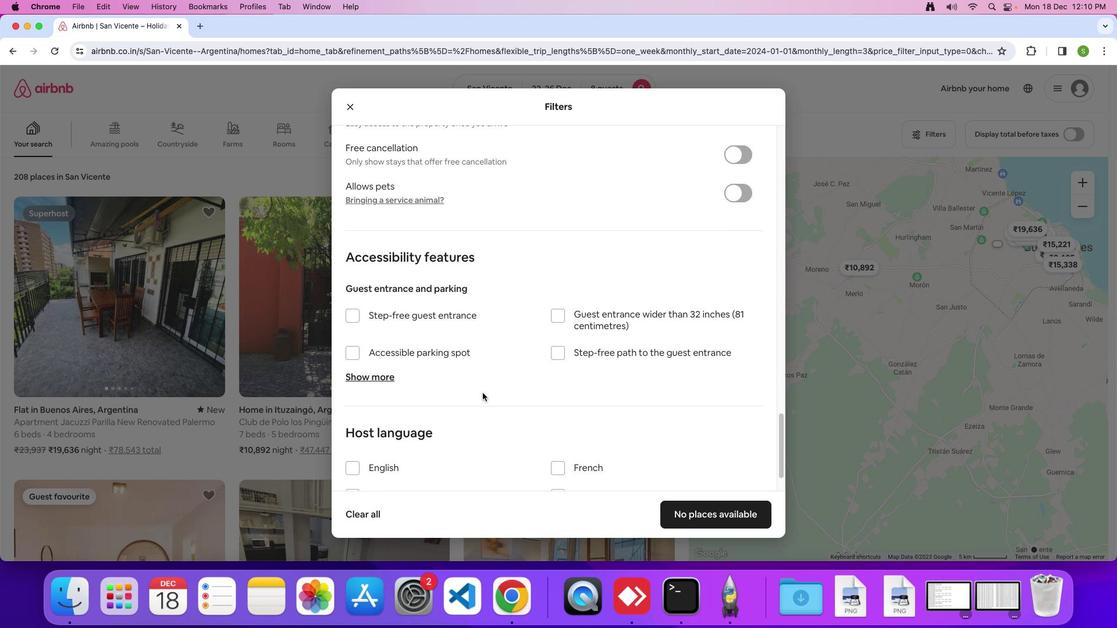 
Action: Mouse moved to (483, 393)
Screenshot: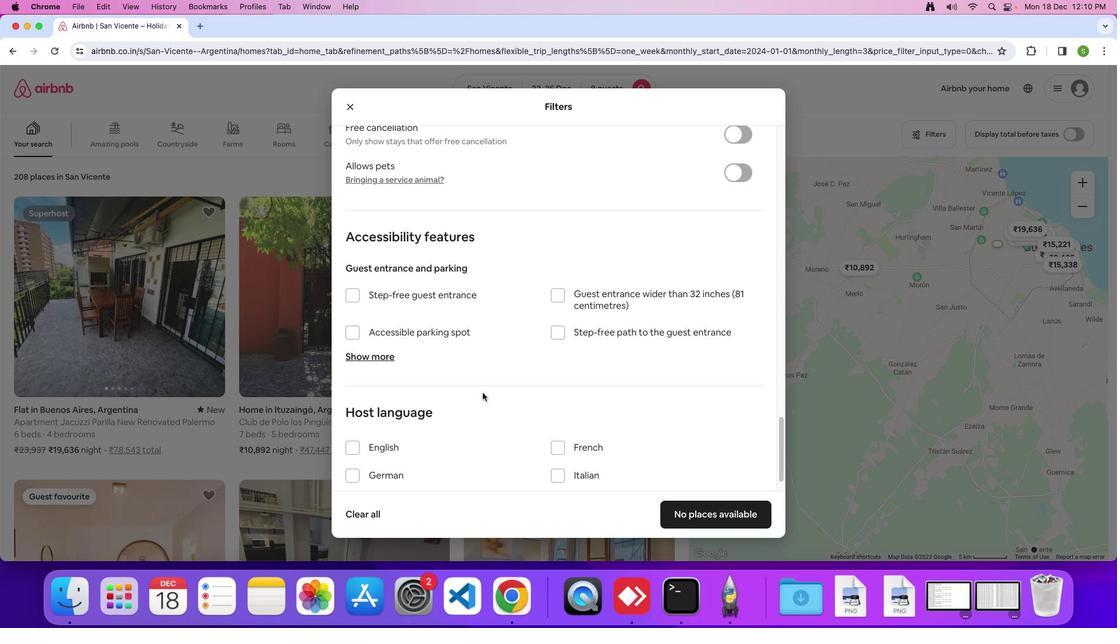
Action: Mouse scrolled (483, 393) with delta (0, -1)
Screenshot: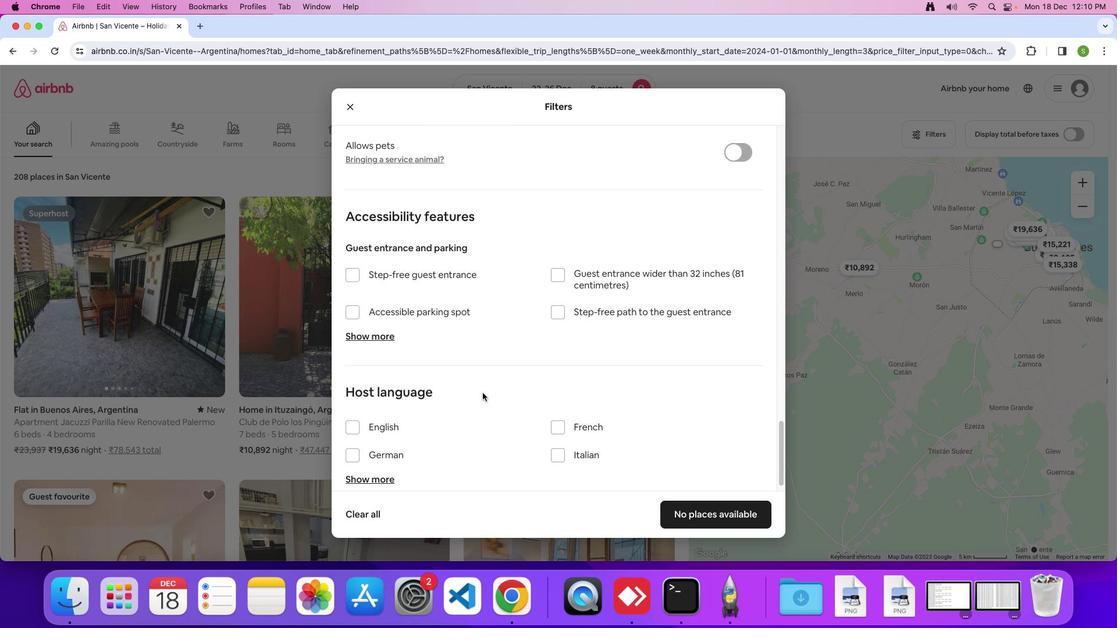 
Action: Mouse scrolled (483, 393) with delta (0, 0)
Screenshot: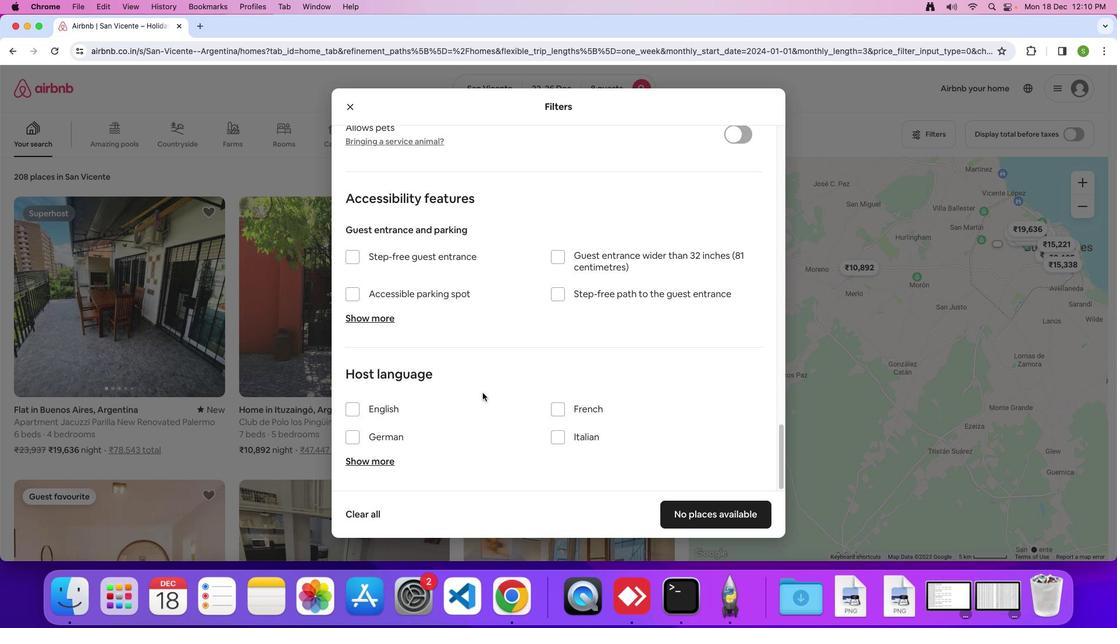 
Action: Mouse scrolled (483, 393) with delta (0, 0)
Screenshot: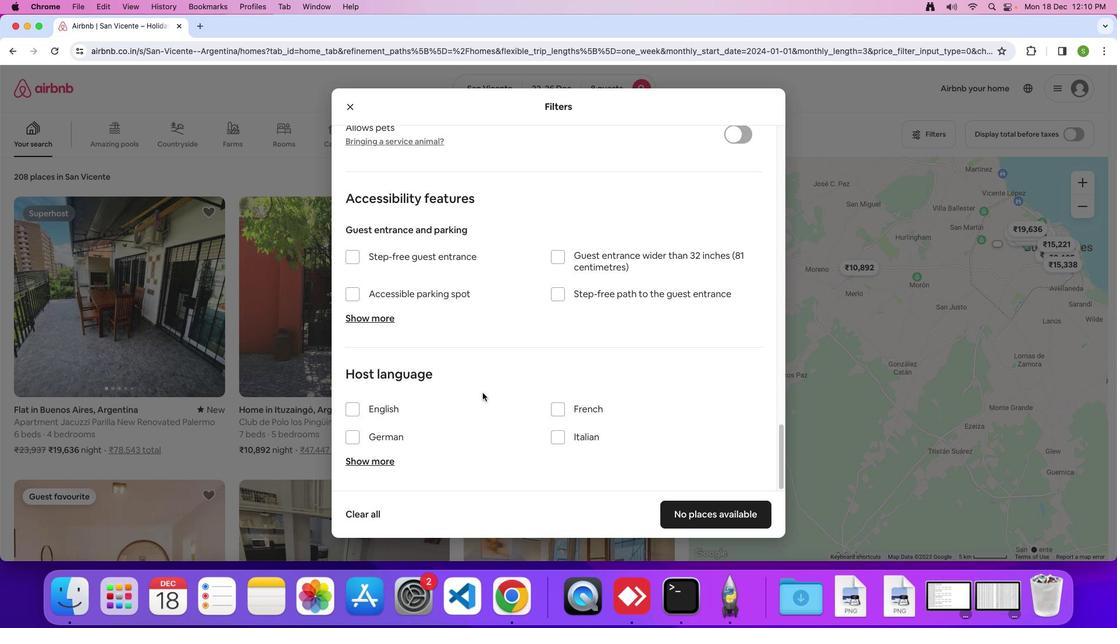 
Action: Mouse scrolled (483, 393) with delta (0, -1)
Screenshot: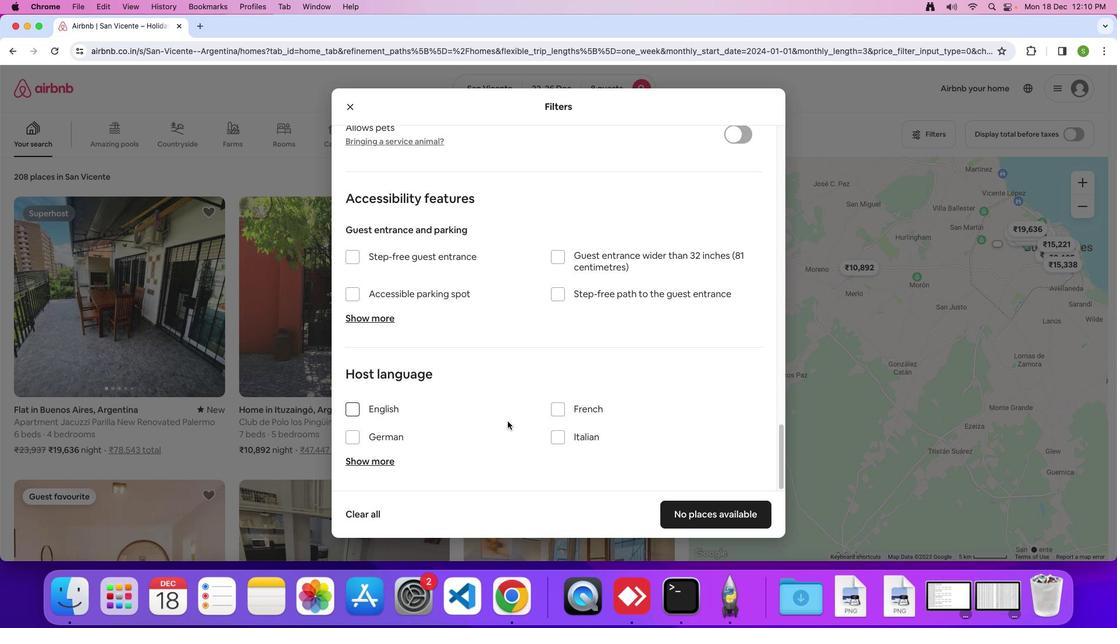 
Action: Mouse moved to (690, 518)
Screenshot: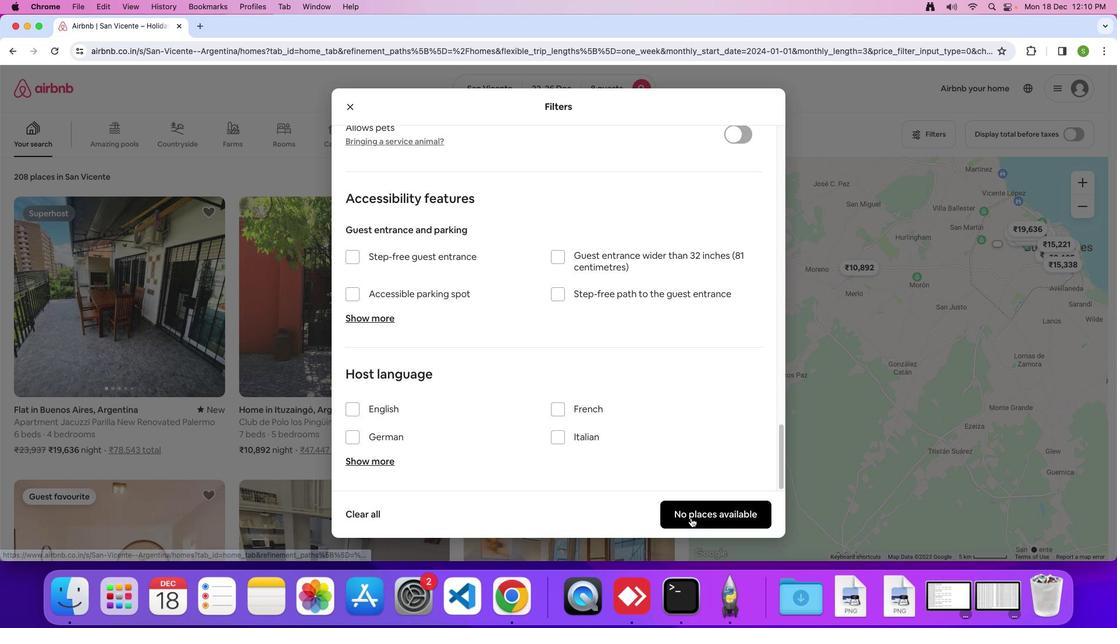 
Action: Mouse pressed left at (690, 518)
Screenshot: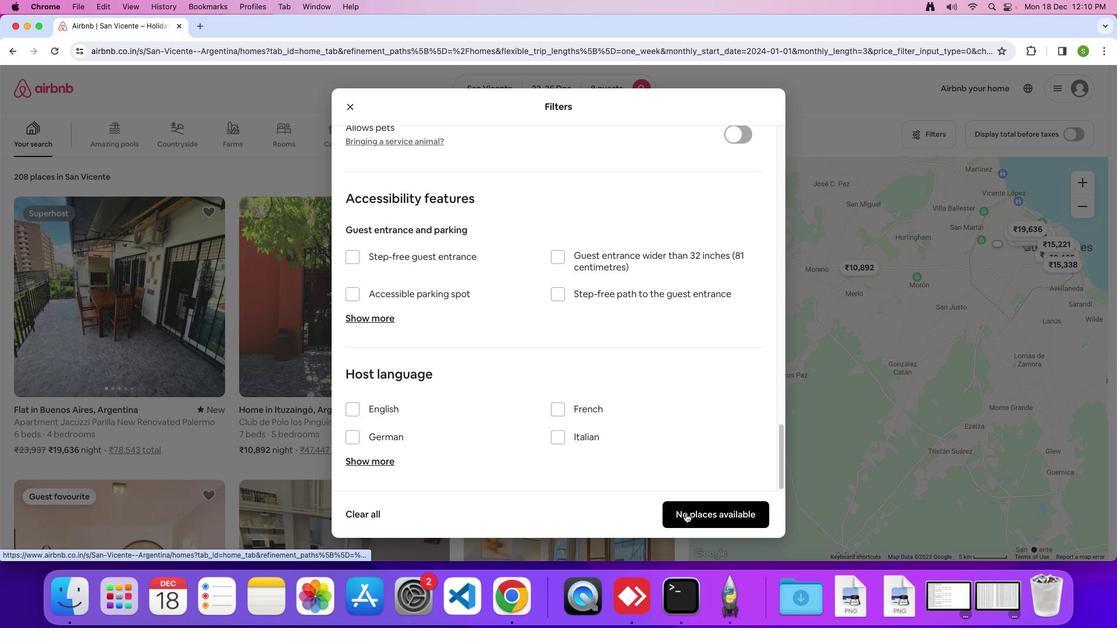 
Action: Mouse moved to (473, 360)
Screenshot: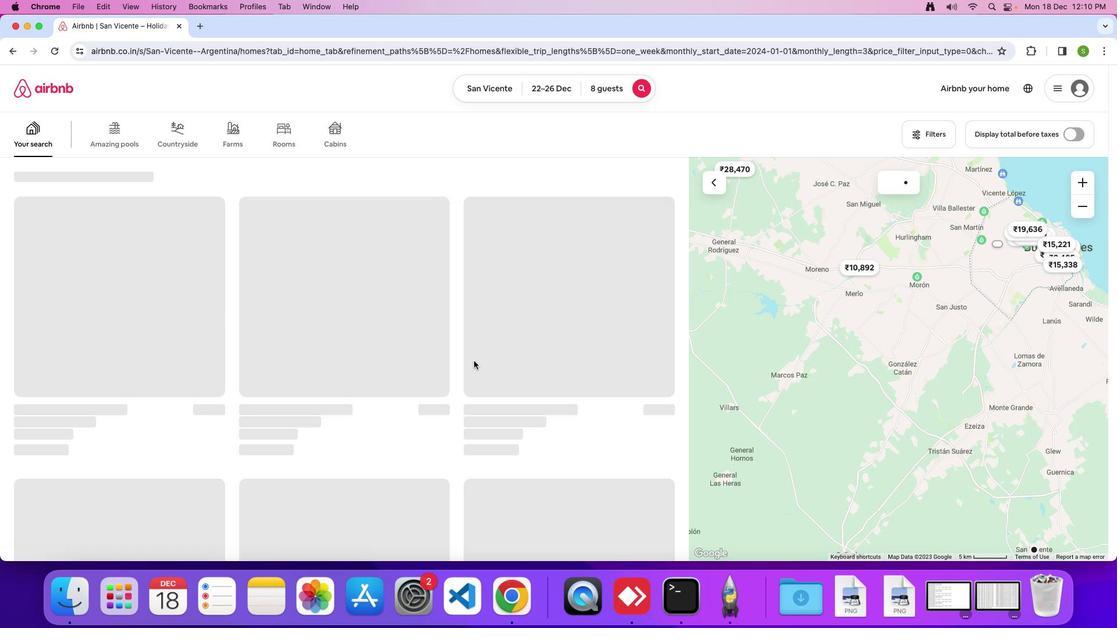 
